 Task: Look for space in Ghormach, Afghanistan from 1st August, 2023 to 5th August, 2023 for 3 adults, 1 child in price range Rs.13000 to Rs.20000. Place can be entire place with 2 bedrooms having 3 beds and 2 bathrooms. Property type can be house, flat, hotel. Required host language is .
Action: Mouse moved to (559, 99)
Screenshot: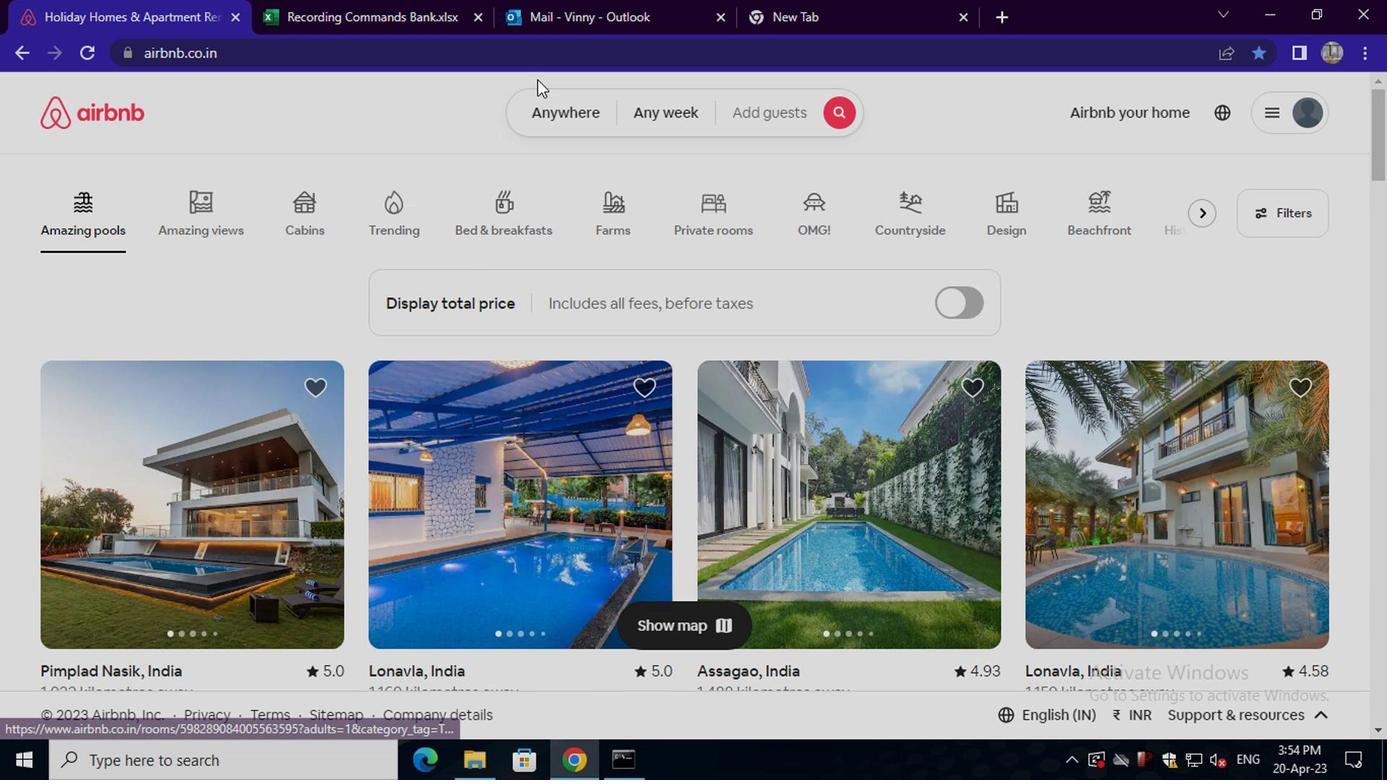 
Action: Mouse pressed left at (559, 99)
Screenshot: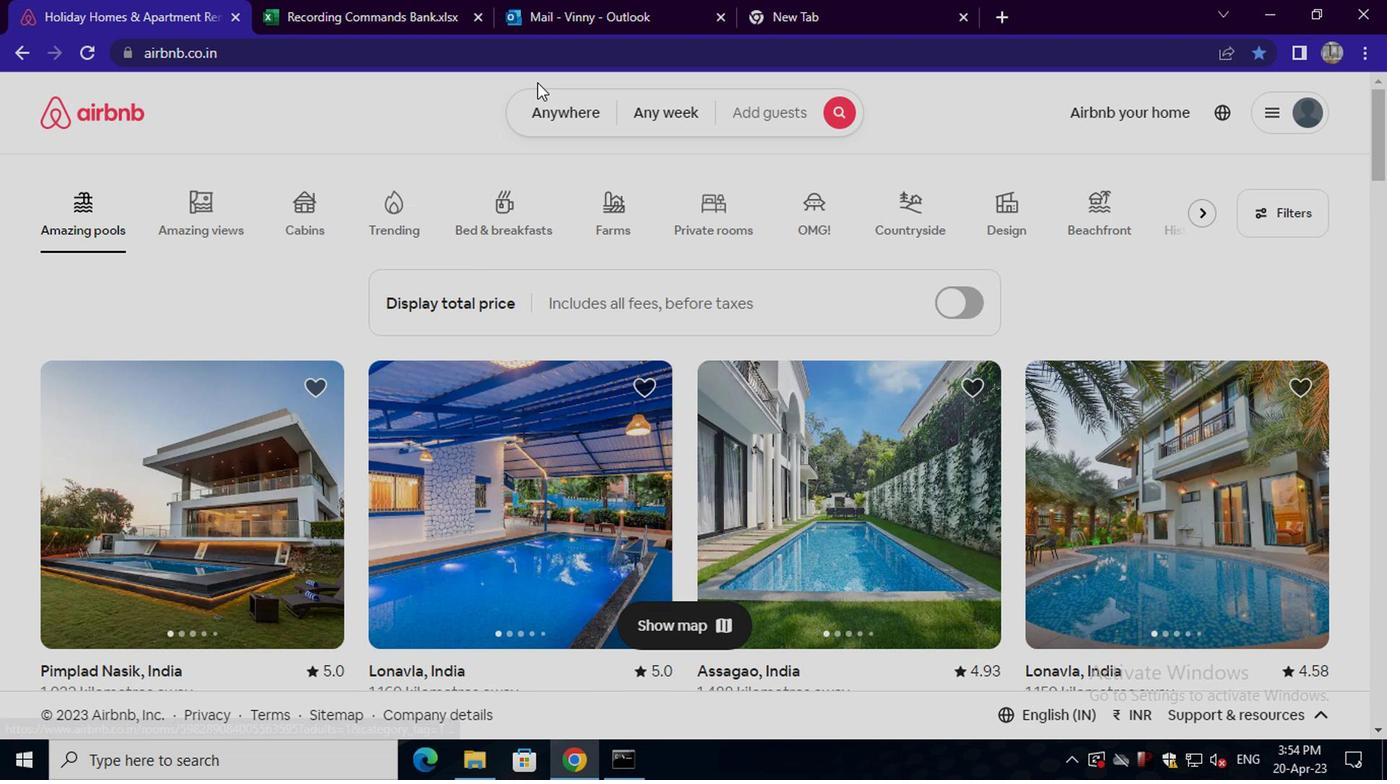 
Action: Mouse moved to (430, 184)
Screenshot: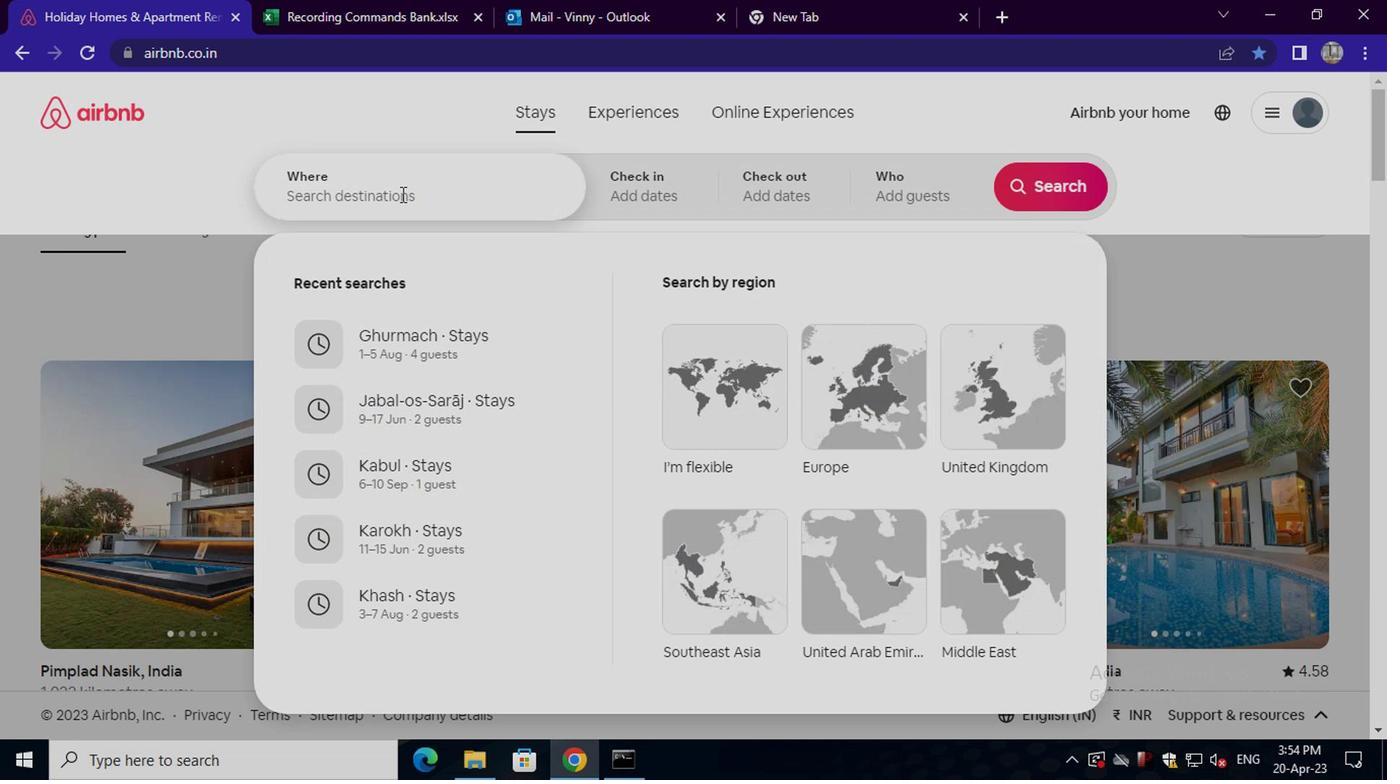 
Action: Mouse pressed left at (430, 184)
Screenshot: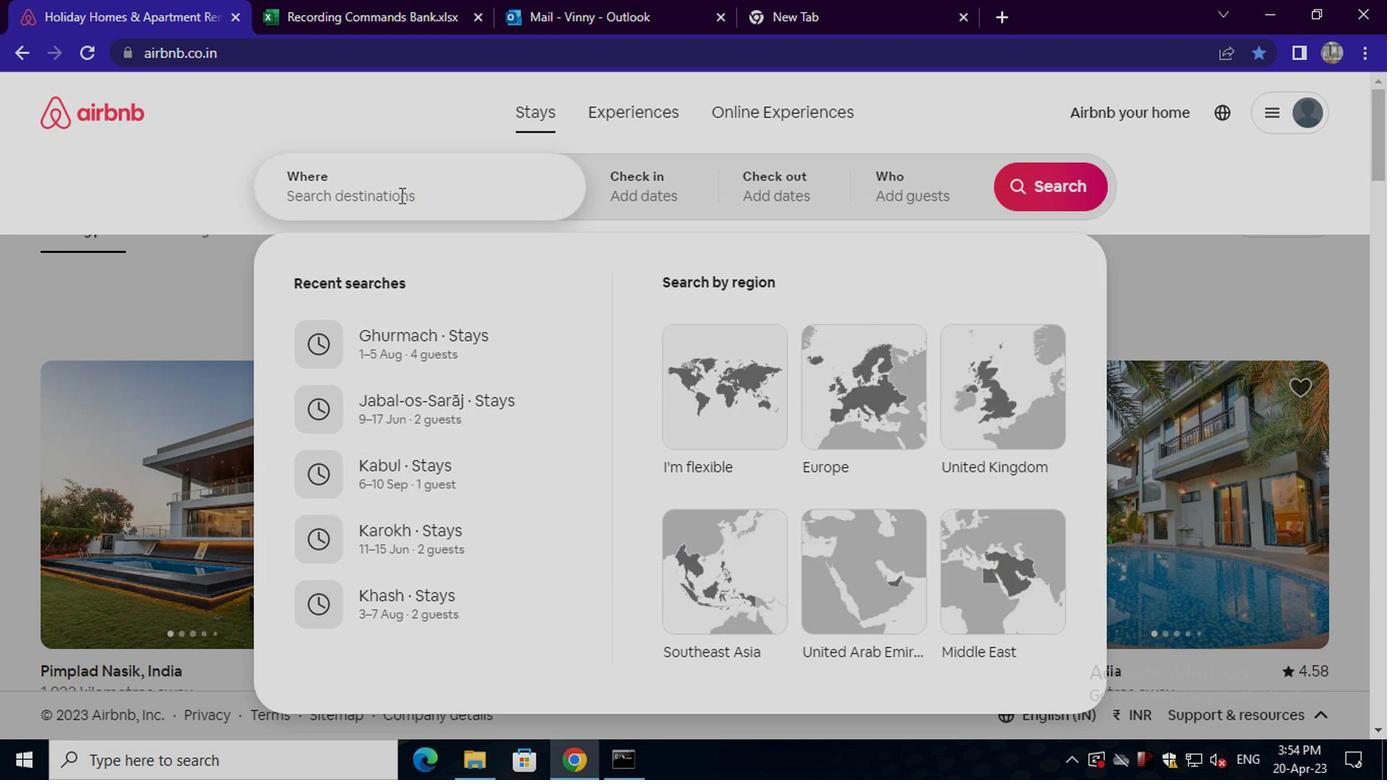 
Action: Key pressed ghormach
Screenshot: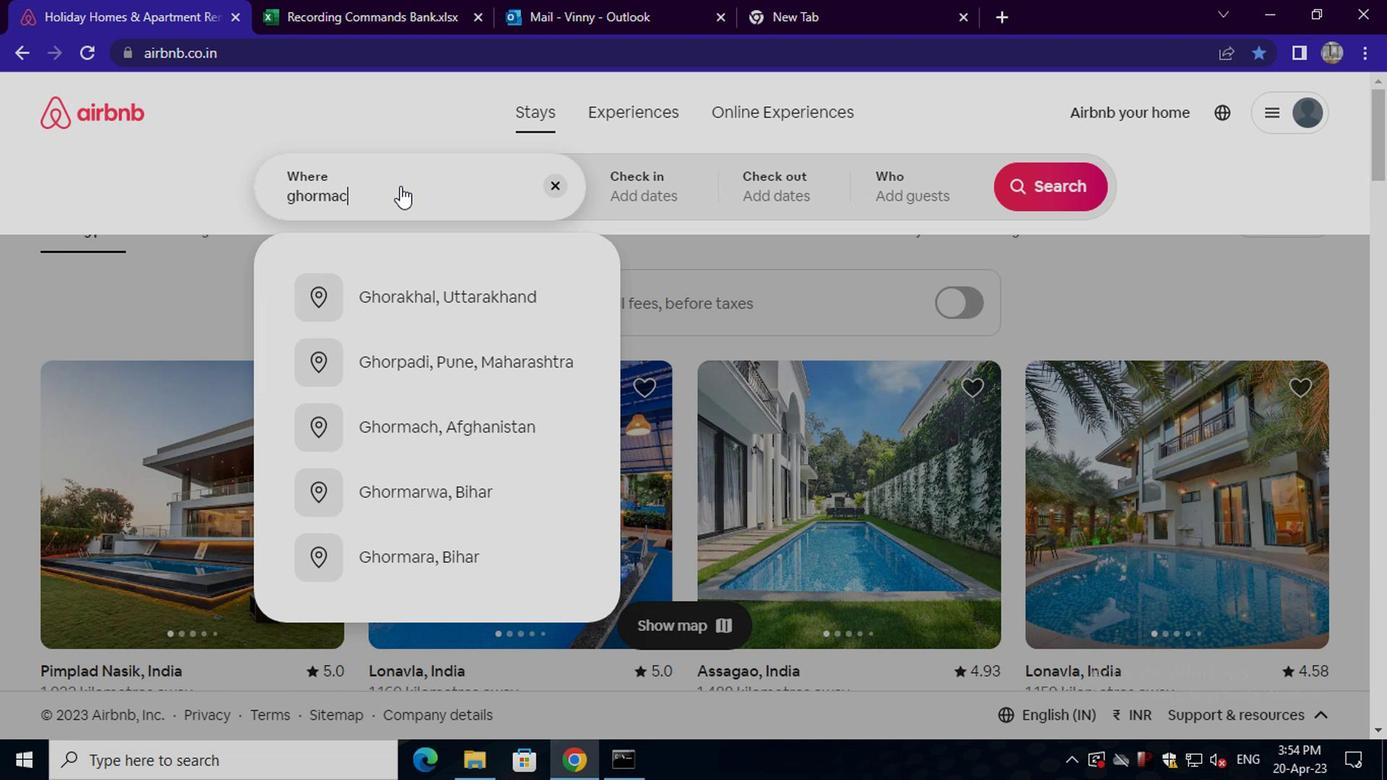 
Action: Mouse moved to (466, 299)
Screenshot: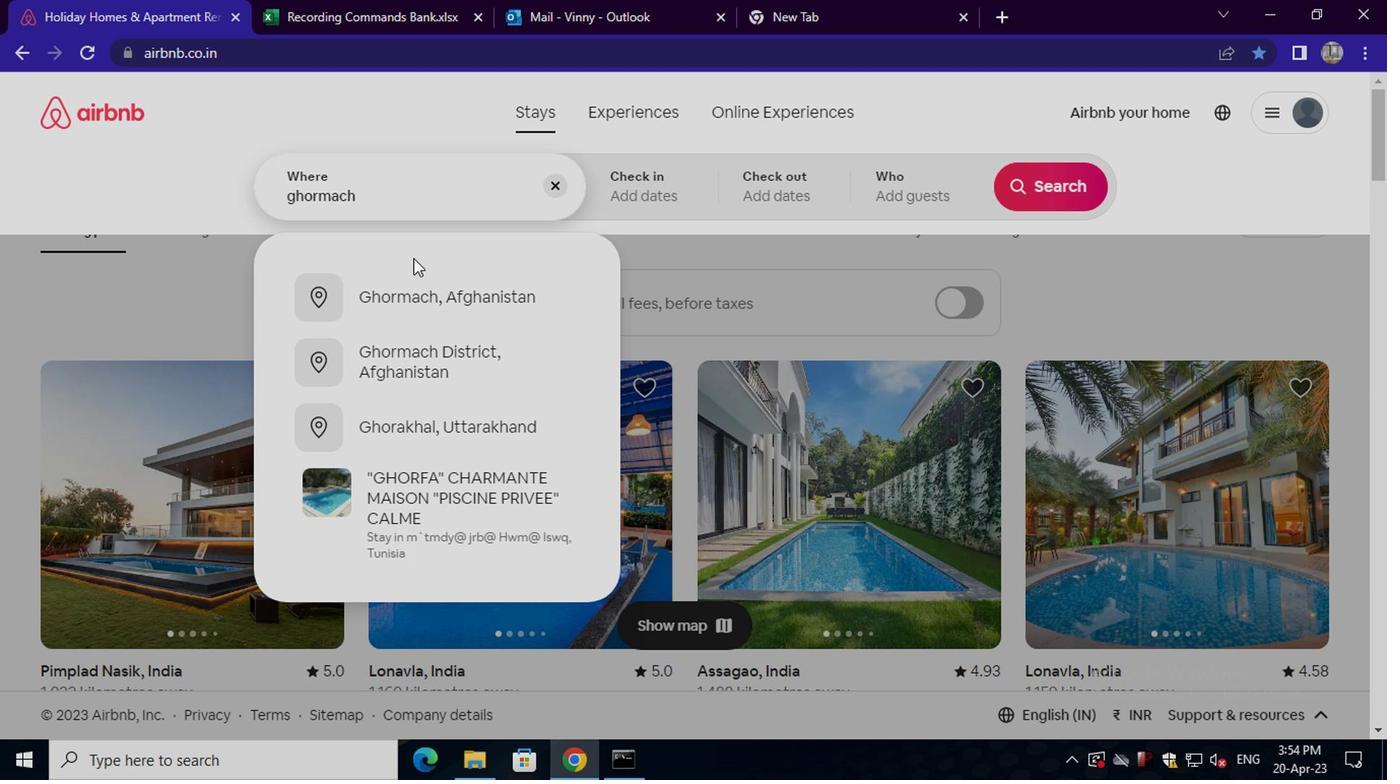 
Action: Mouse pressed left at (466, 299)
Screenshot: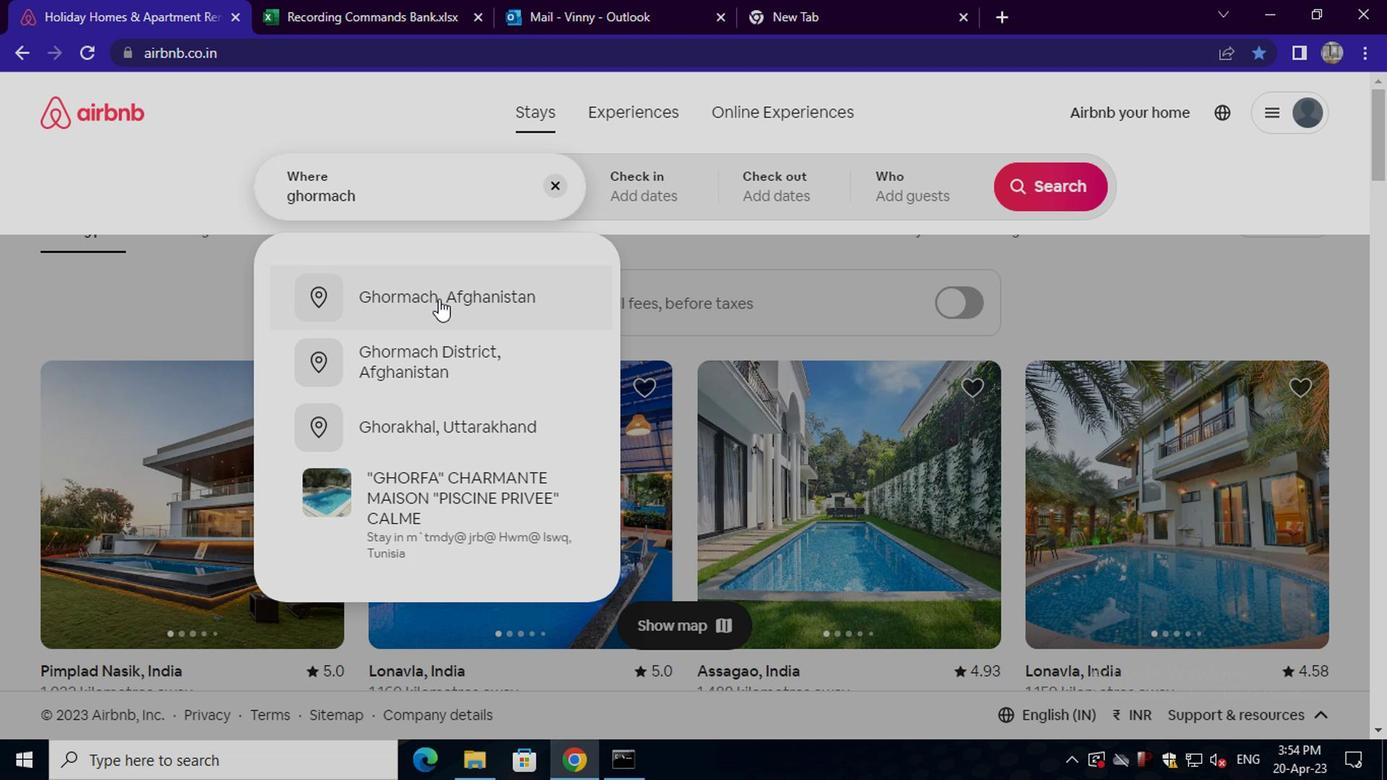 
Action: Mouse moved to (1032, 347)
Screenshot: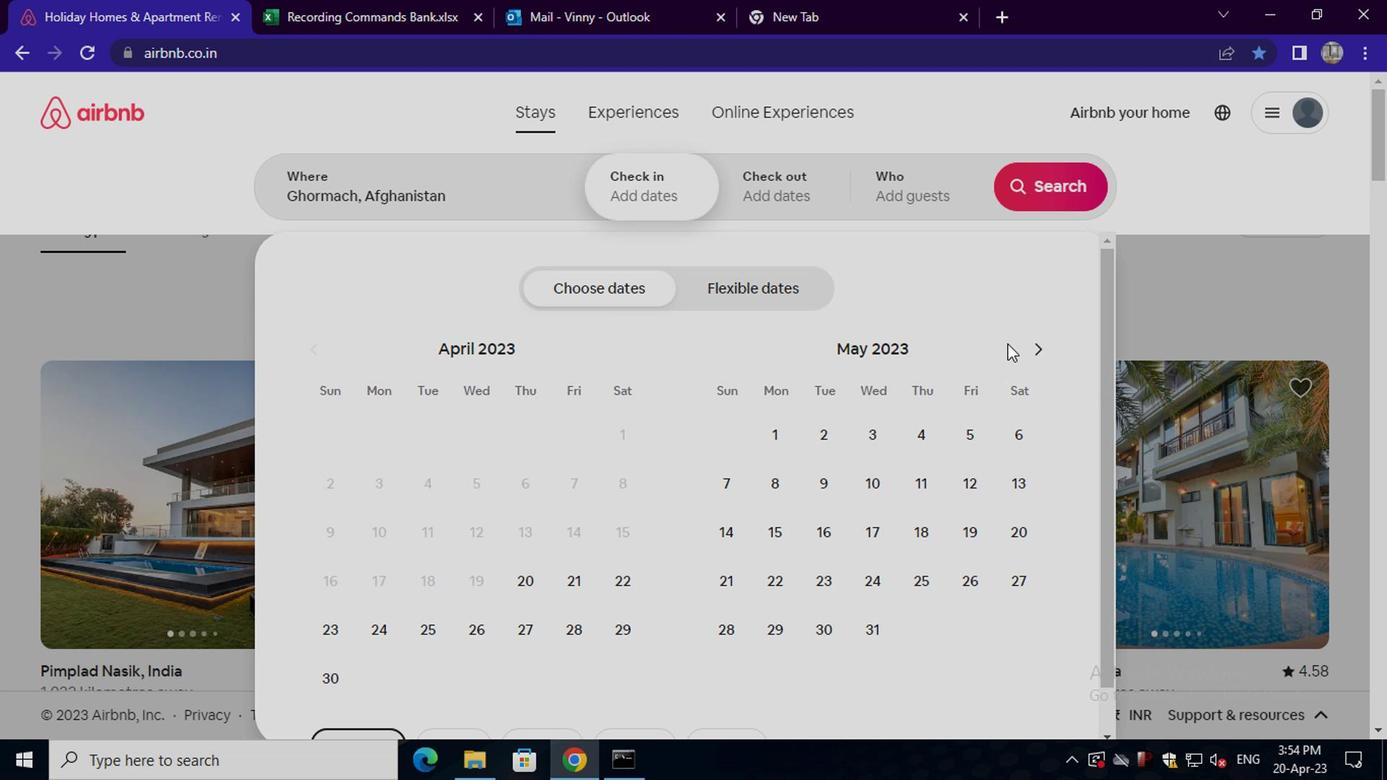
Action: Mouse pressed left at (1032, 347)
Screenshot: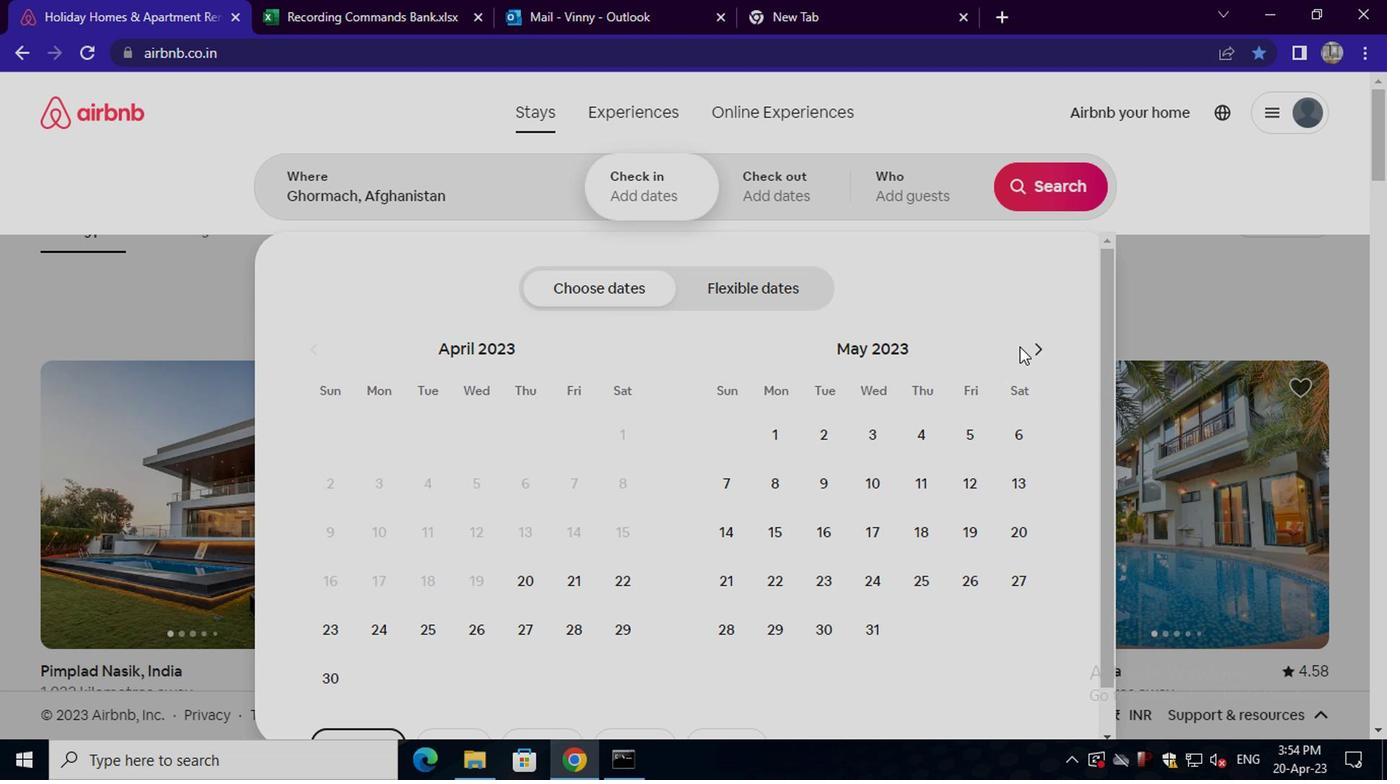 
Action: Mouse pressed left at (1032, 347)
Screenshot: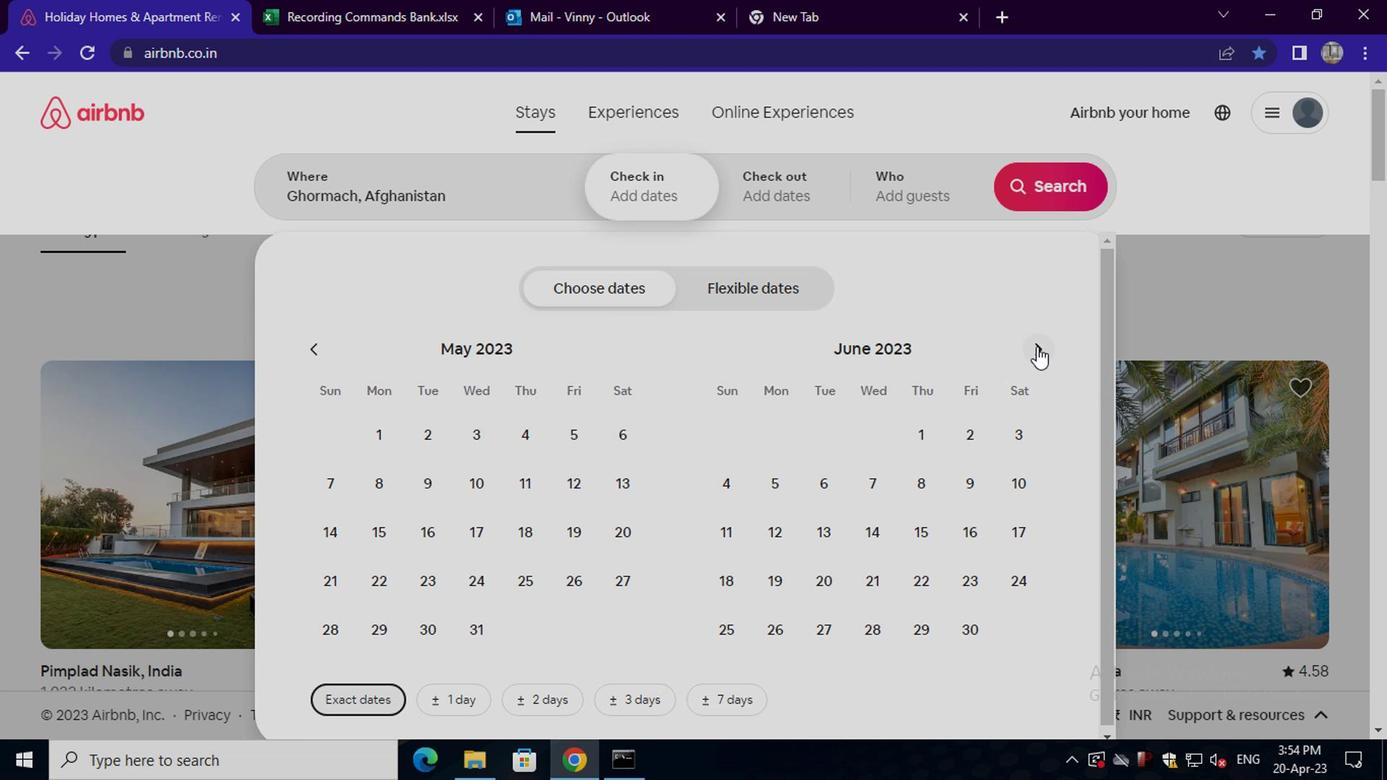 
Action: Mouse pressed left at (1032, 347)
Screenshot: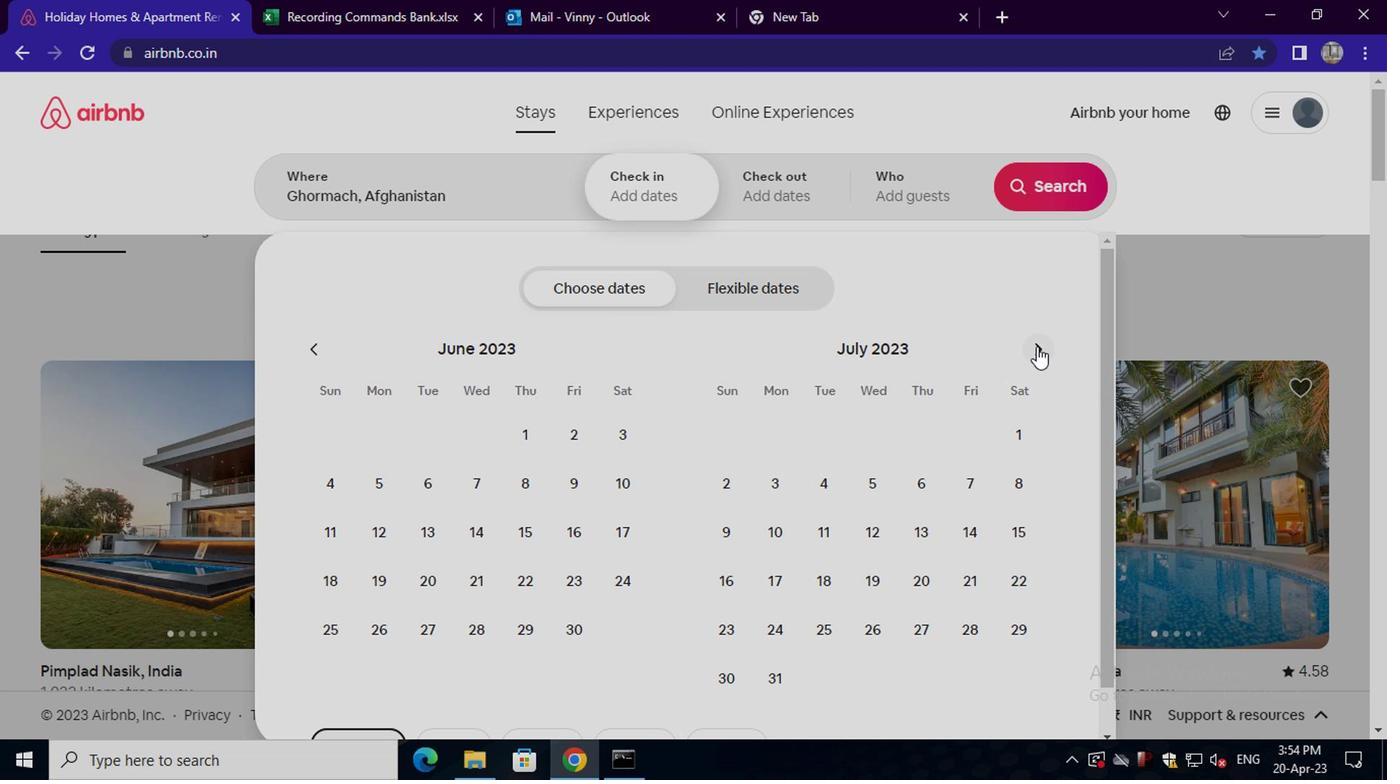 
Action: Mouse moved to (841, 427)
Screenshot: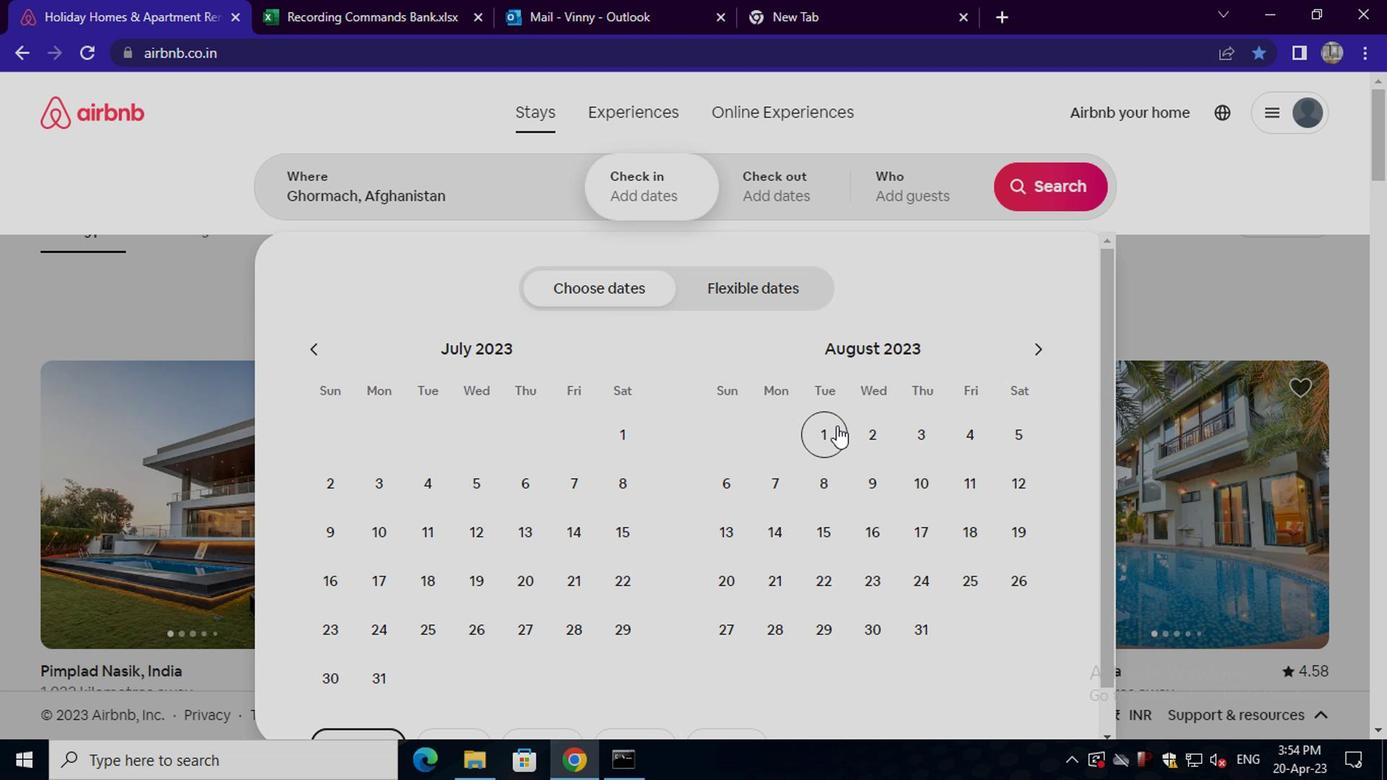 
Action: Mouse pressed left at (841, 427)
Screenshot: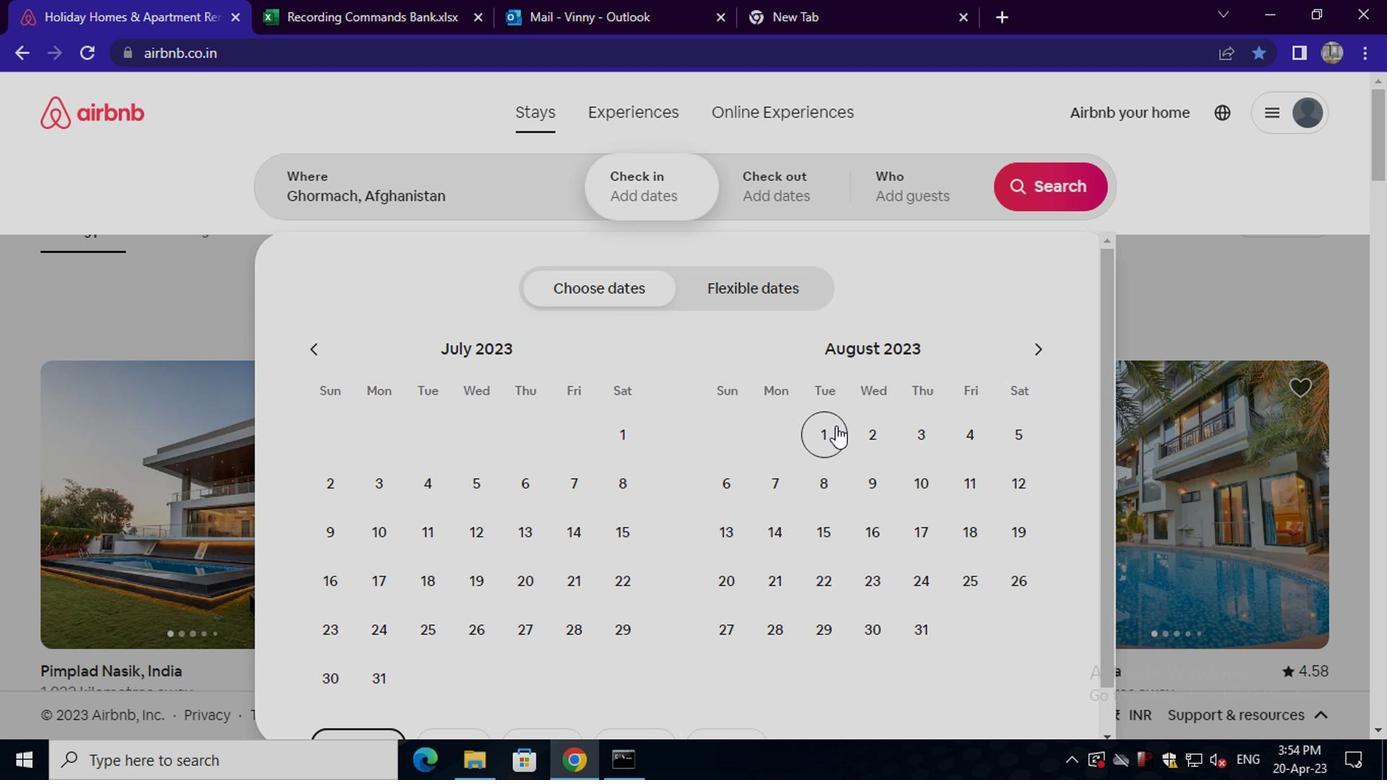 
Action: Mouse moved to (1026, 441)
Screenshot: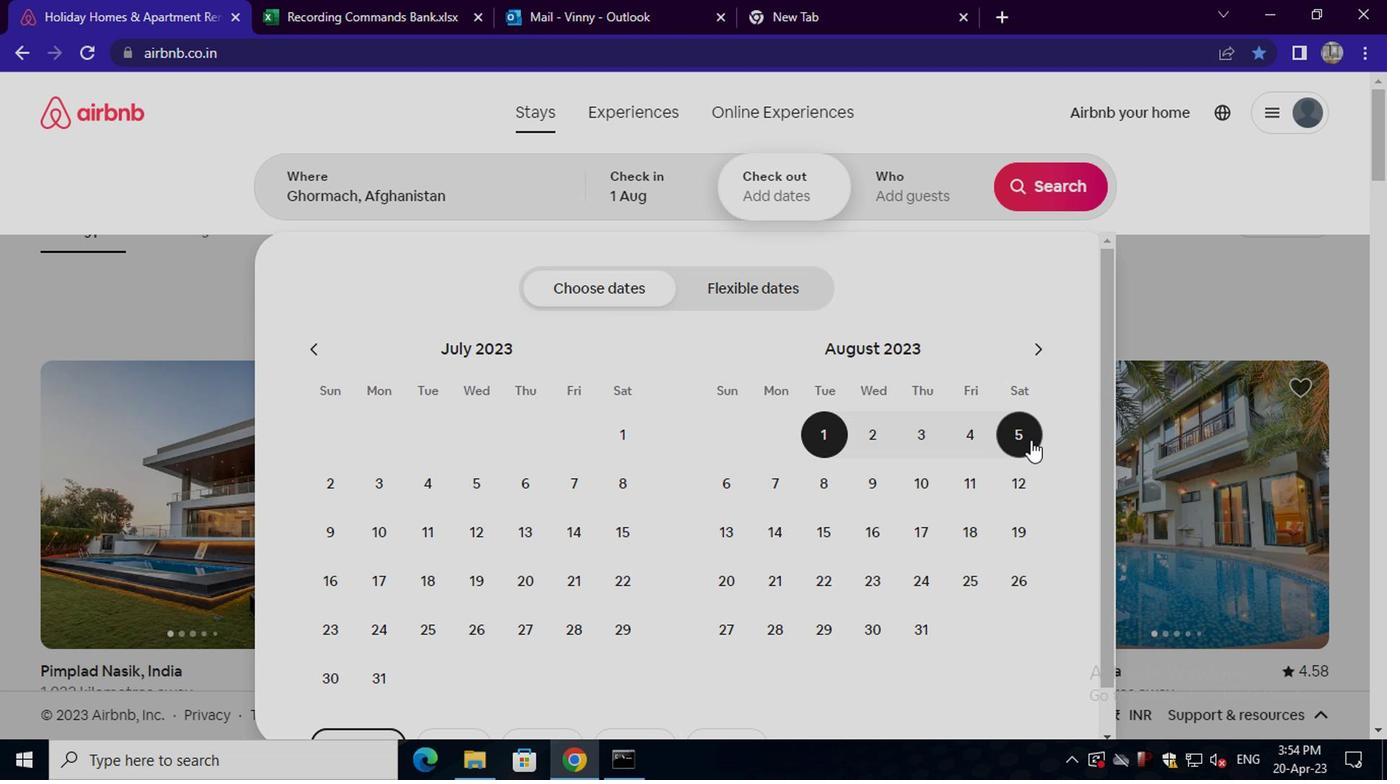 
Action: Mouse pressed left at (1026, 441)
Screenshot: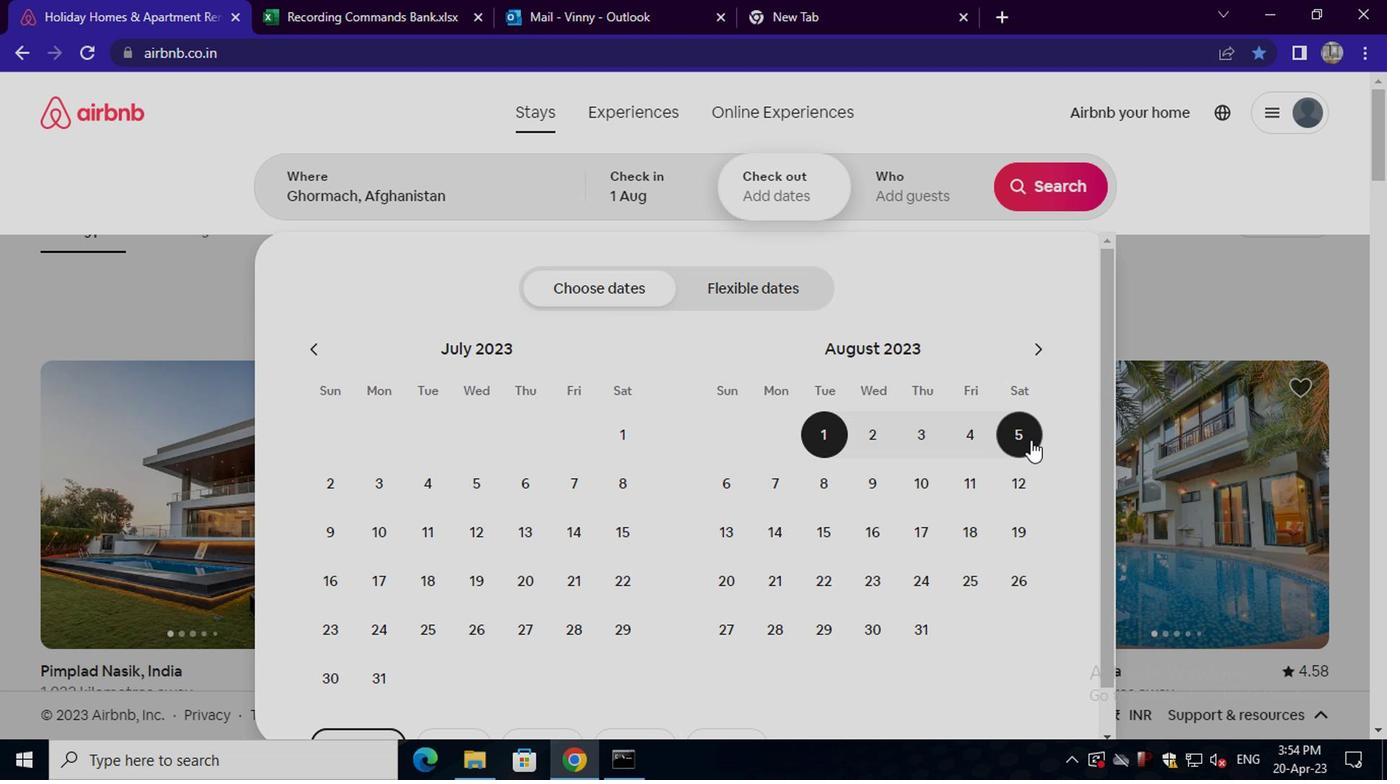 
Action: Mouse moved to (942, 195)
Screenshot: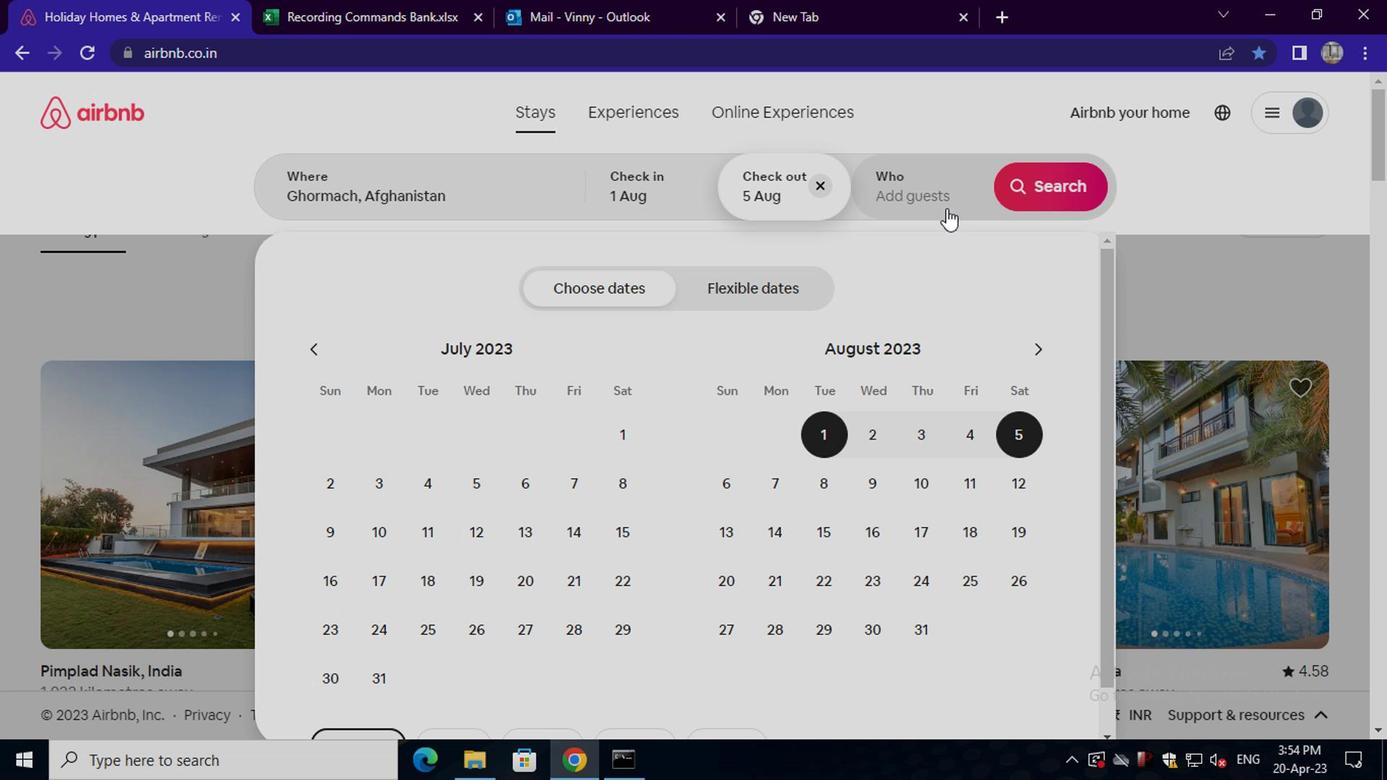 
Action: Mouse pressed left at (942, 195)
Screenshot: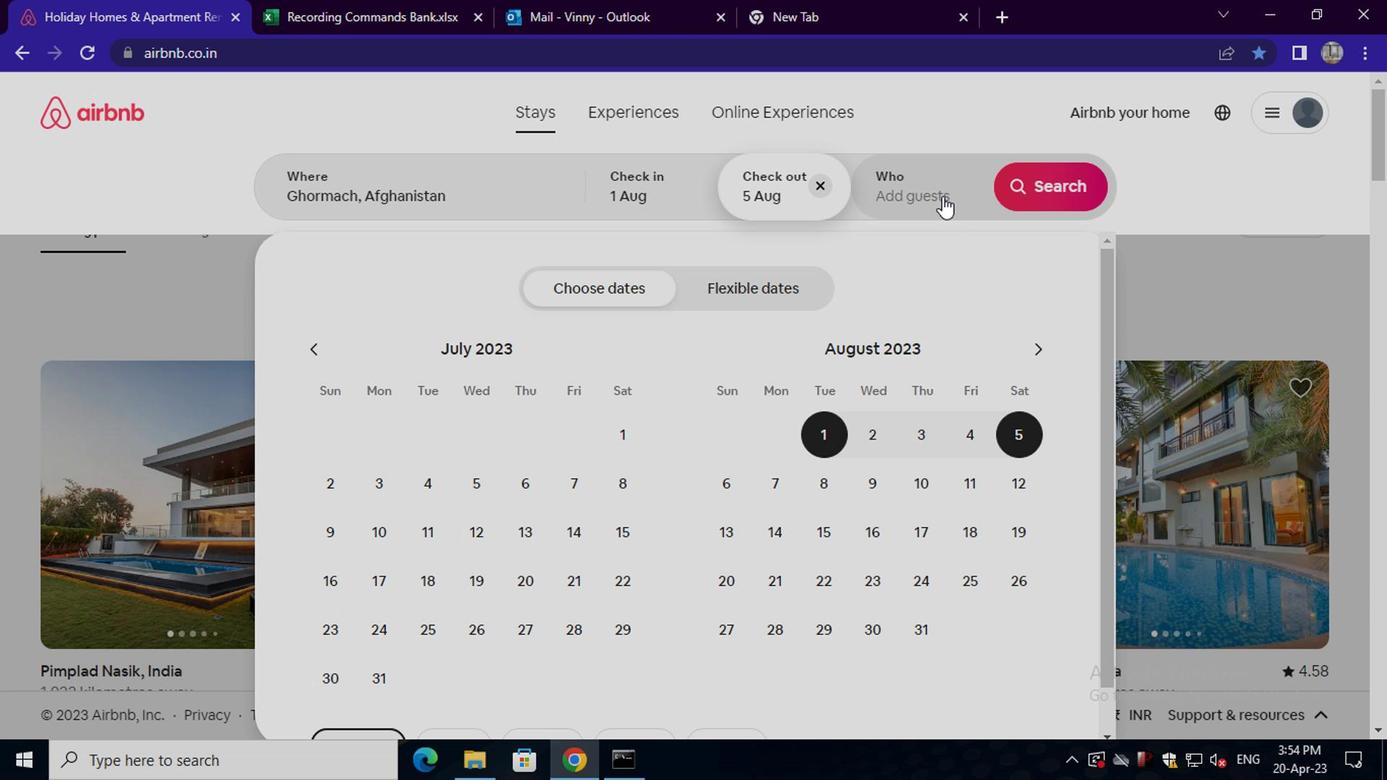 
Action: Mouse moved to (1055, 292)
Screenshot: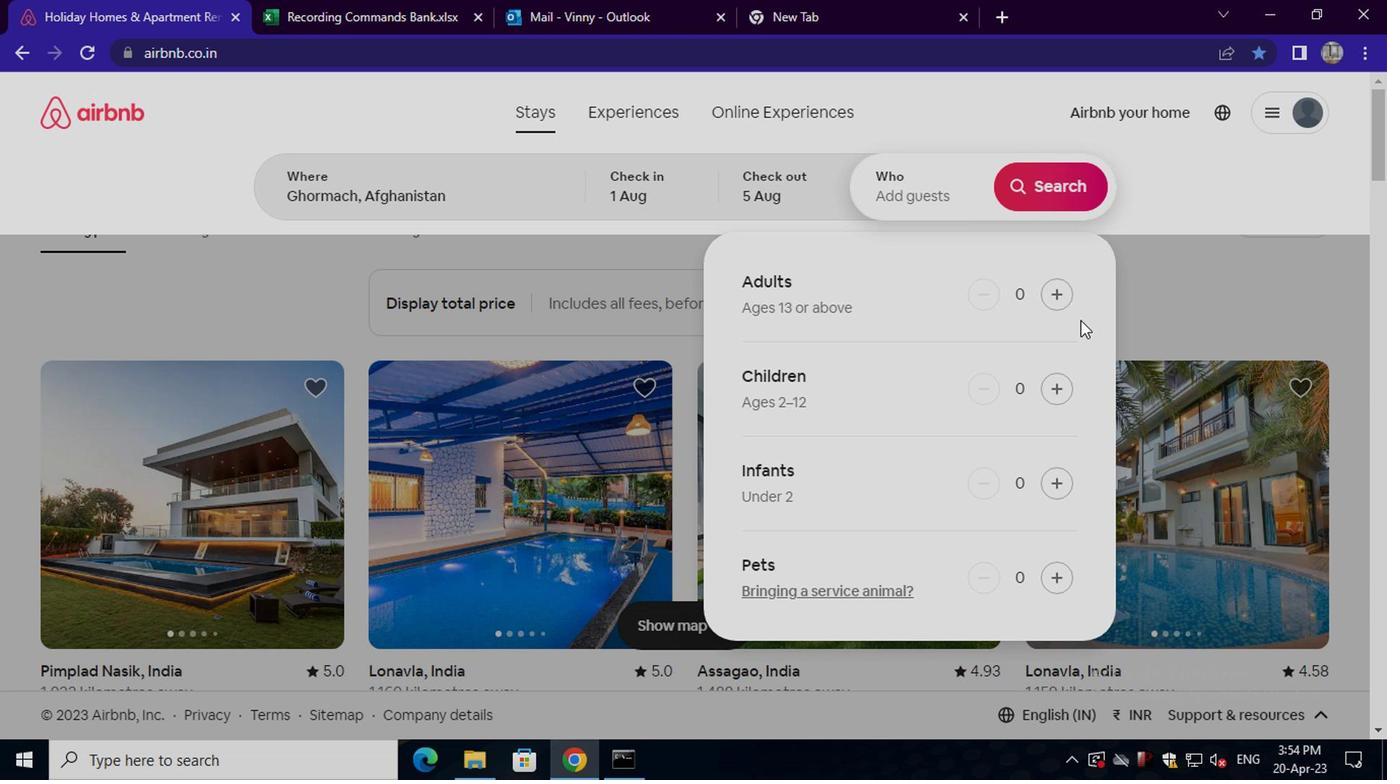 
Action: Mouse pressed left at (1055, 292)
Screenshot: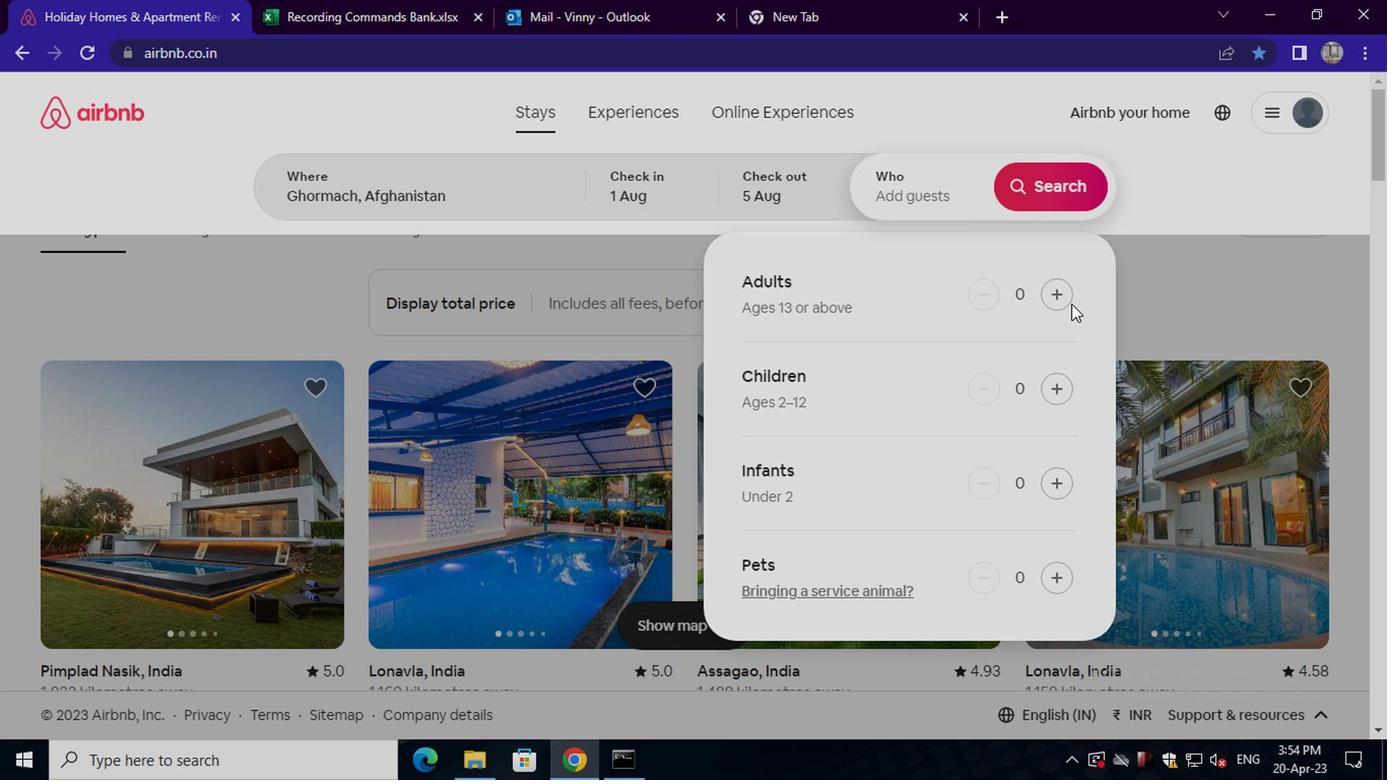 
Action: Mouse pressed left at (1055, 292)
Screenshot: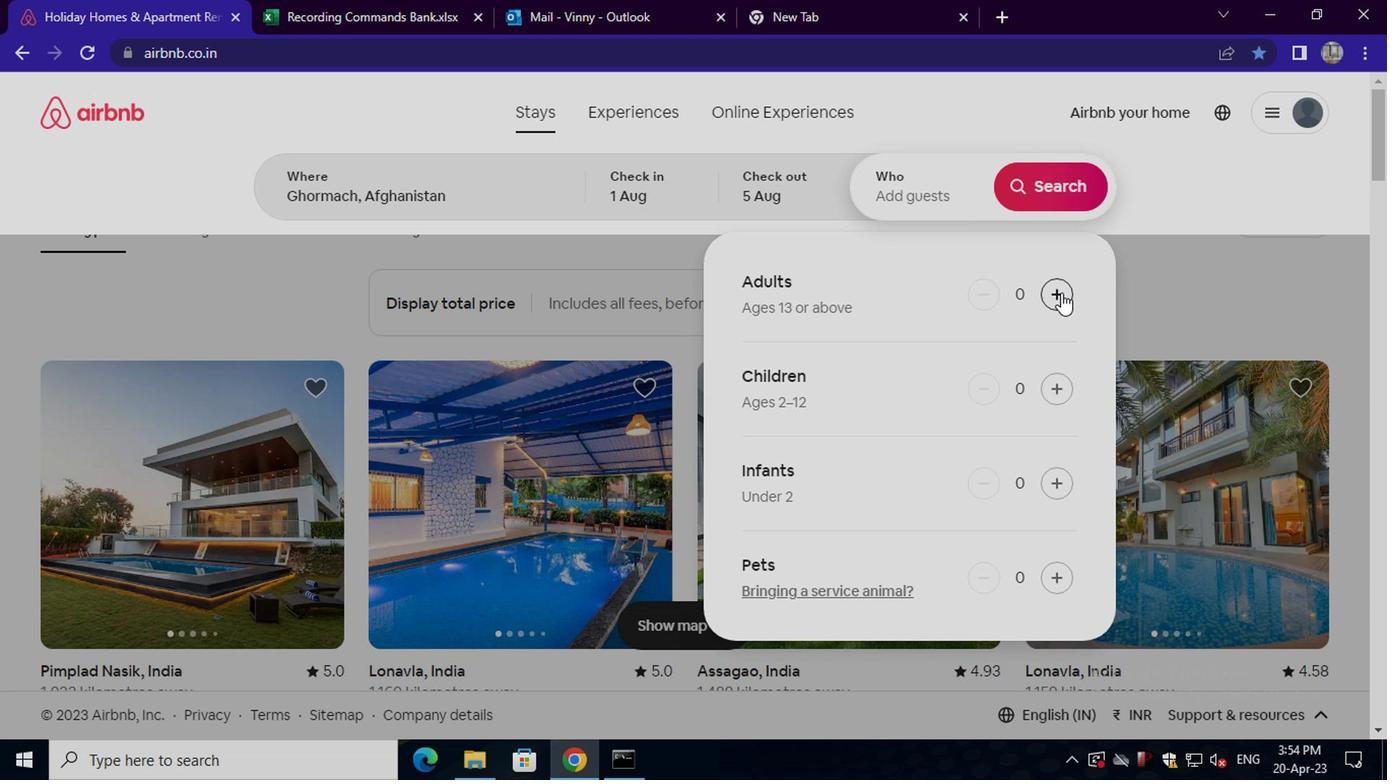 
Action: Mouse pressed left at (1055, 292)
Screenshot: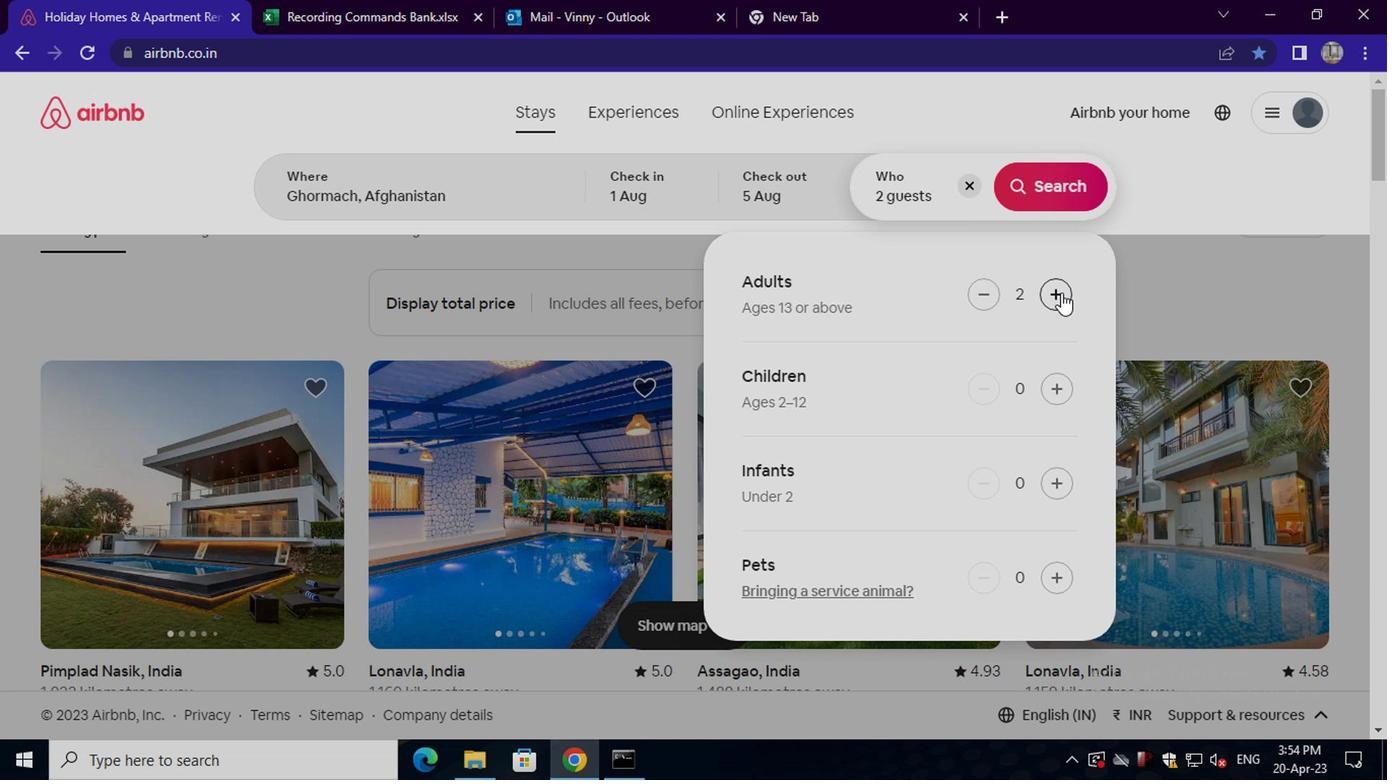 
Action: Mouse moved to (1048, 385)
Screenshot: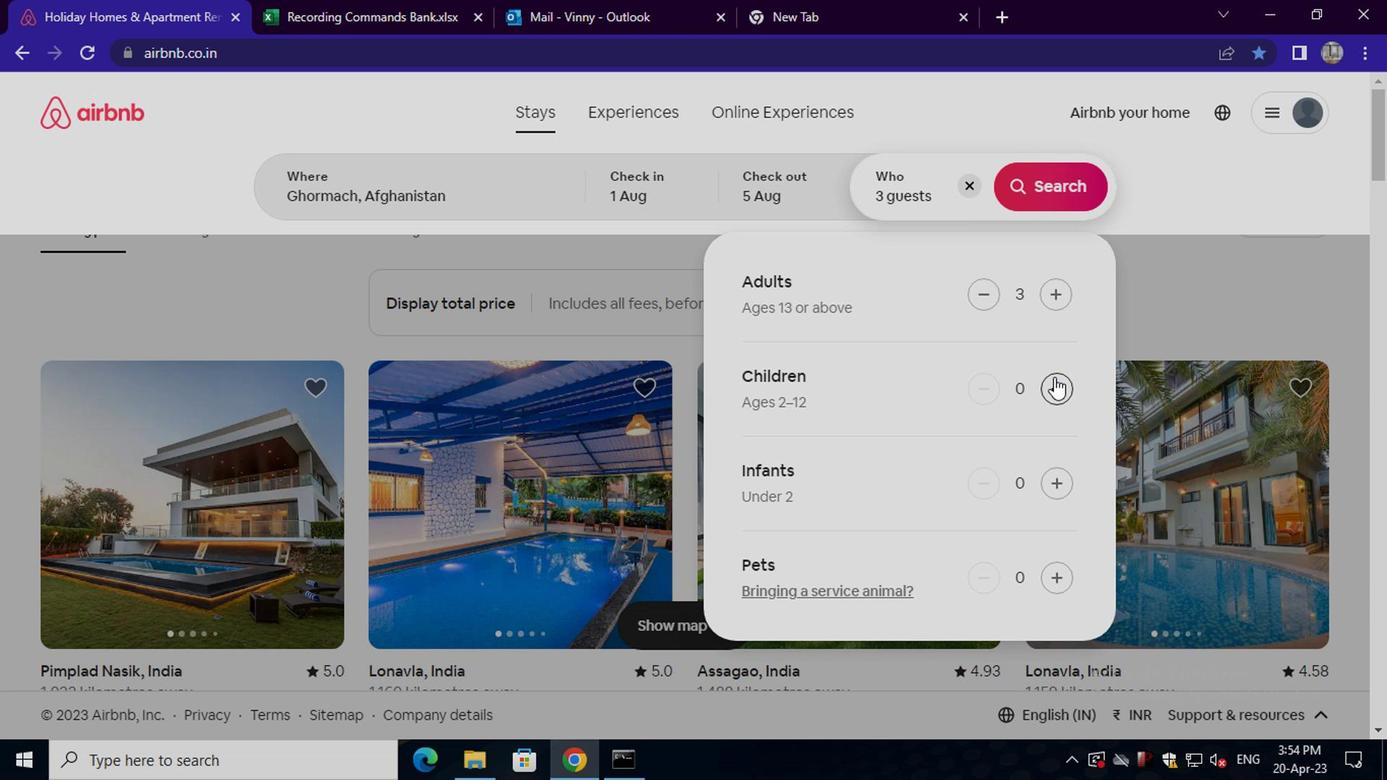 
Action: Mouse pressed left at (1048, 385)
Screenshot: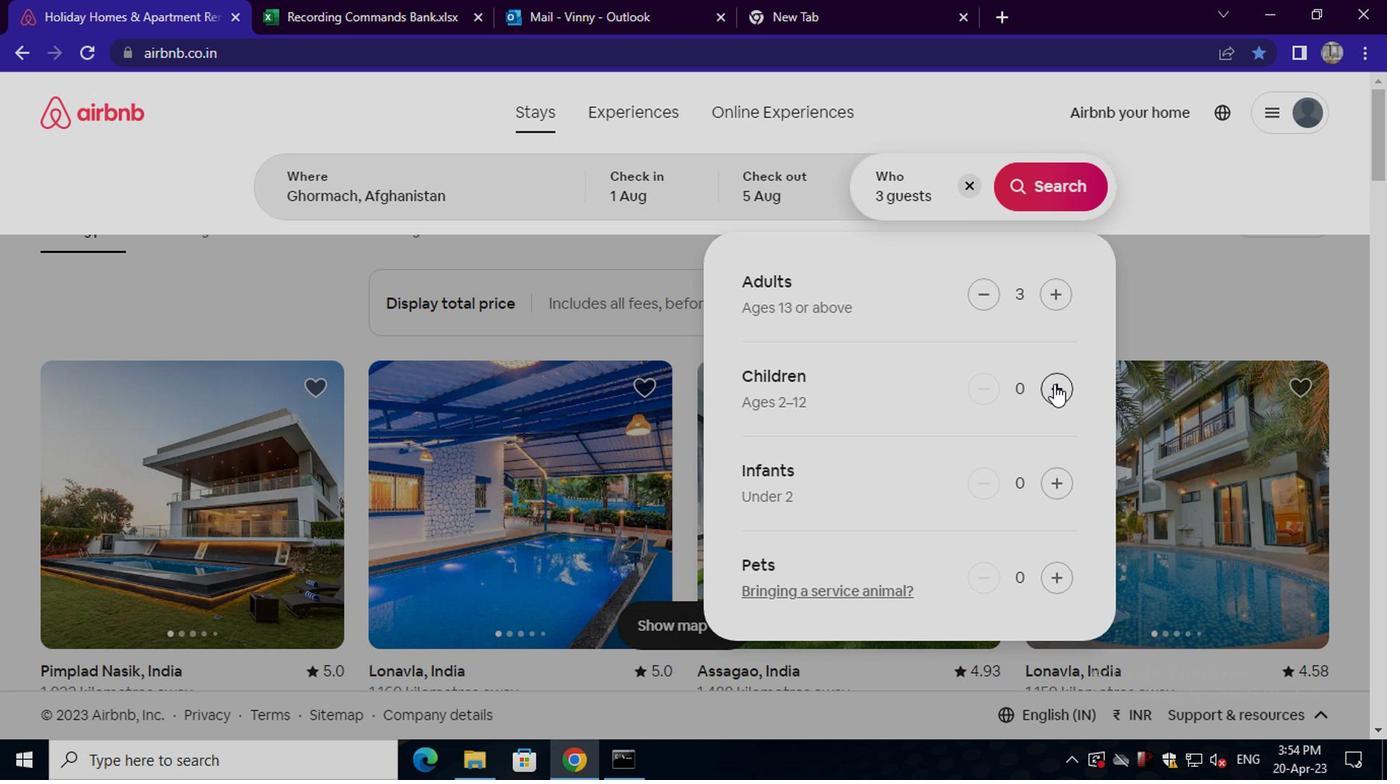 
Action: Mouse moved to (1038, 177)
Screenshot: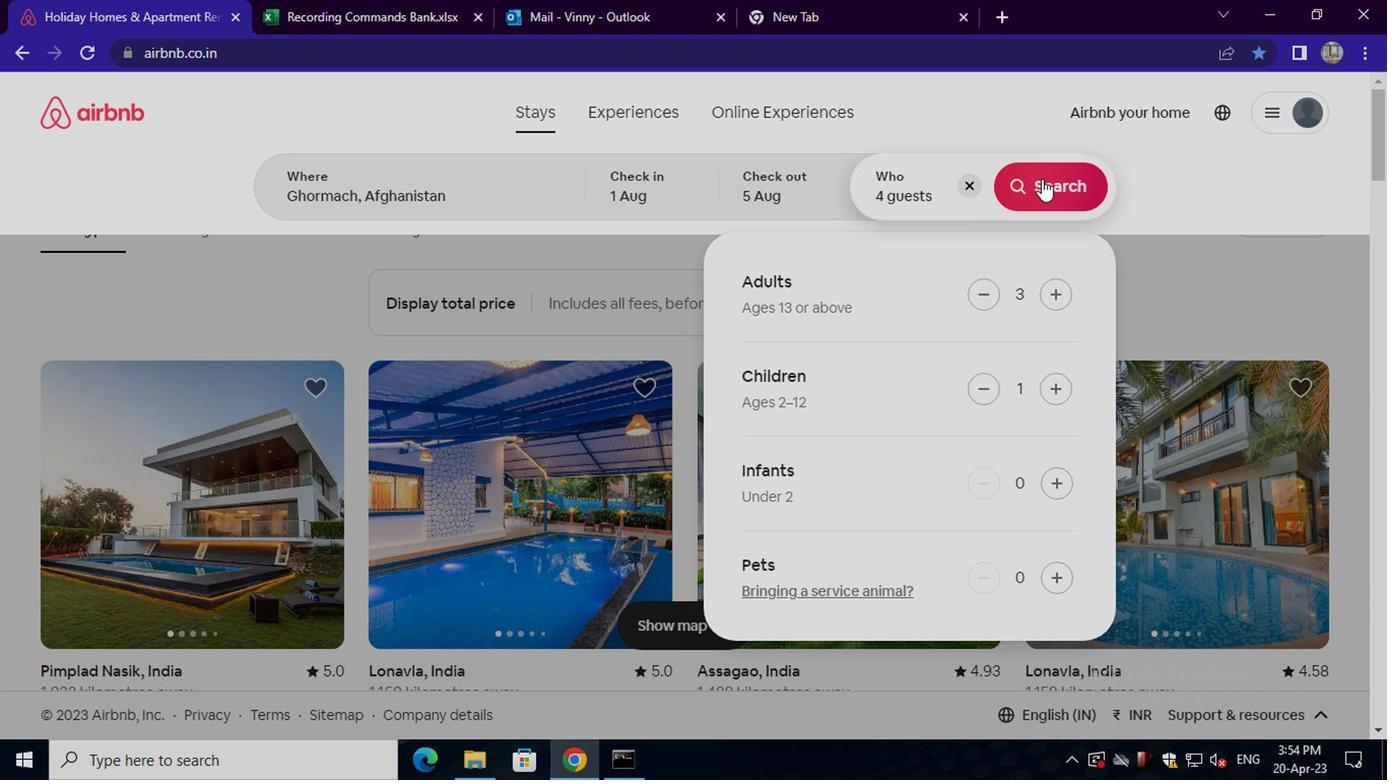 
Action: Mouse pressed left at (1038, 177)
Screenshot: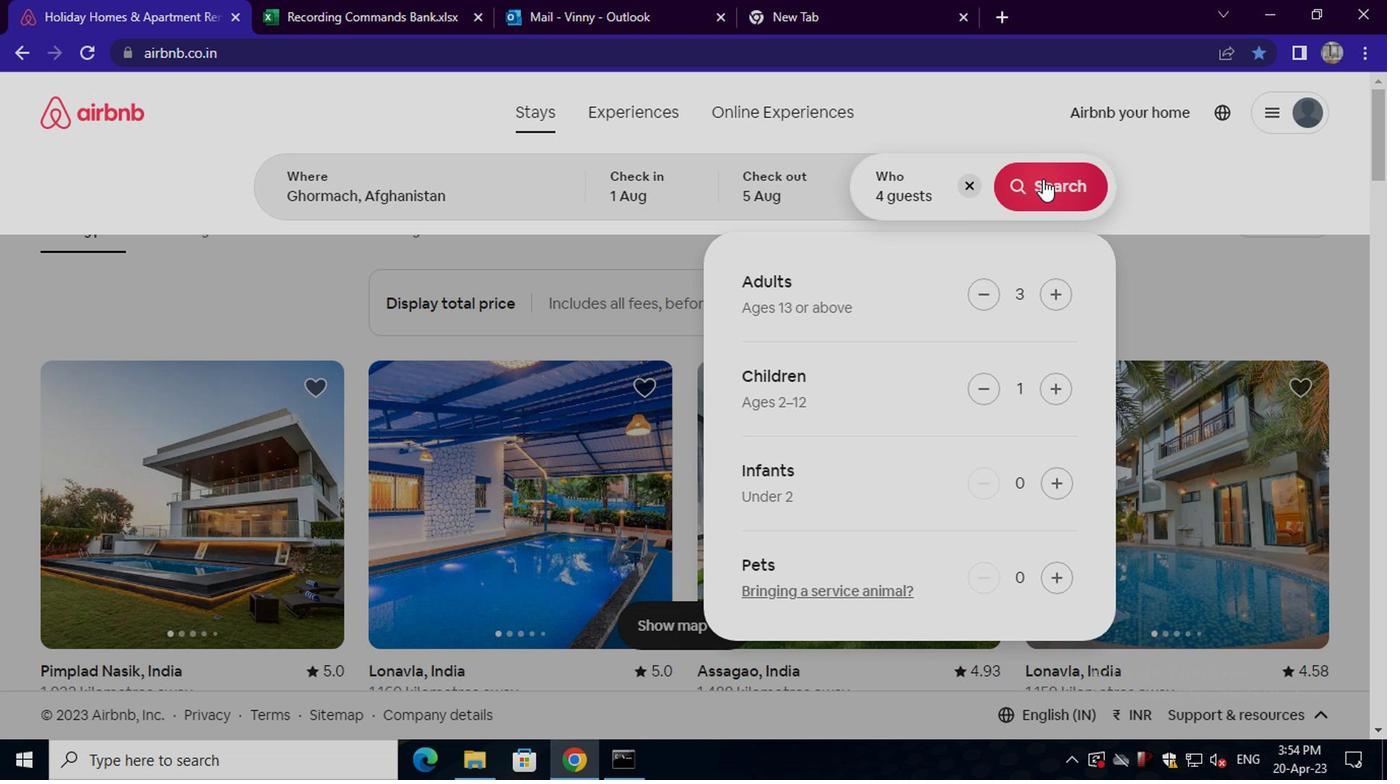
Action: Mouse moved to (1236, 188)
Screenshot: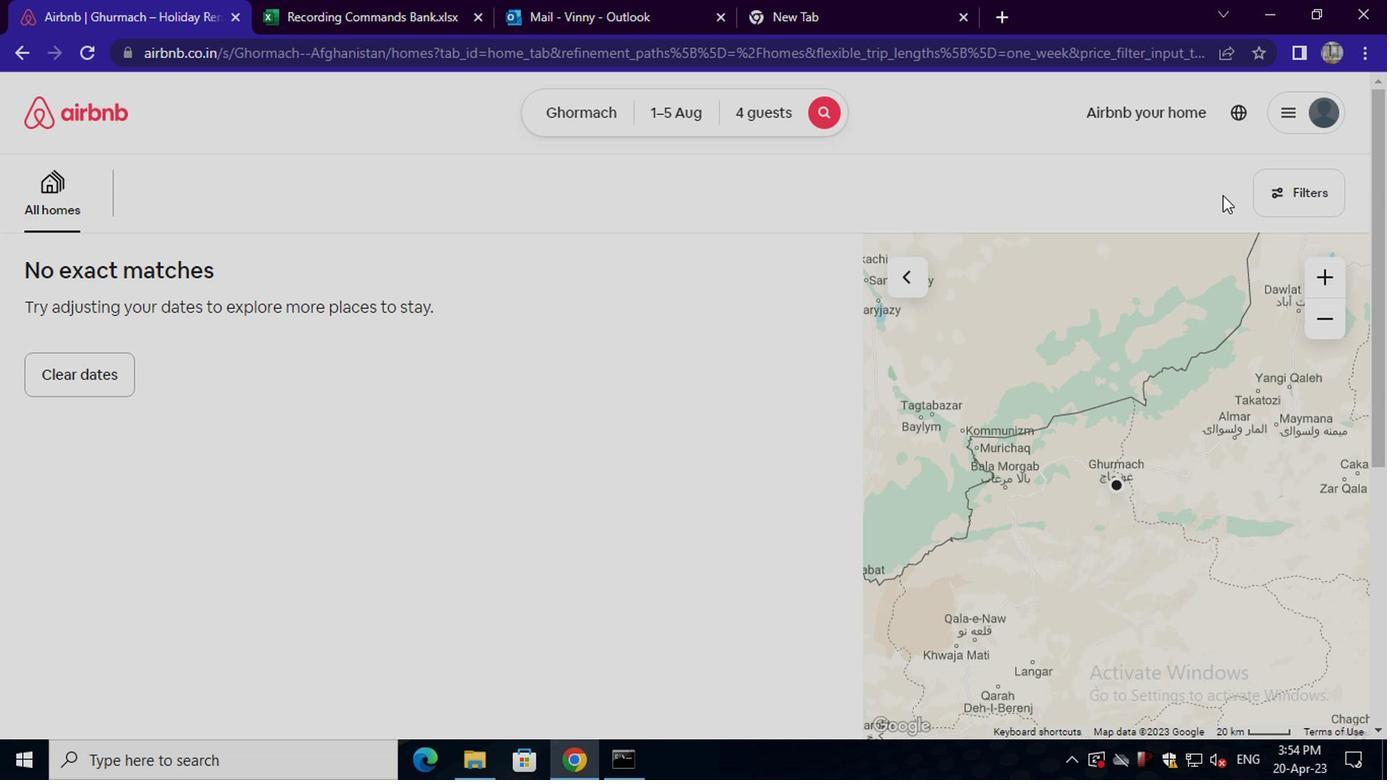 
Action: Mouse pressed left at (1236, 188)
Screenshot: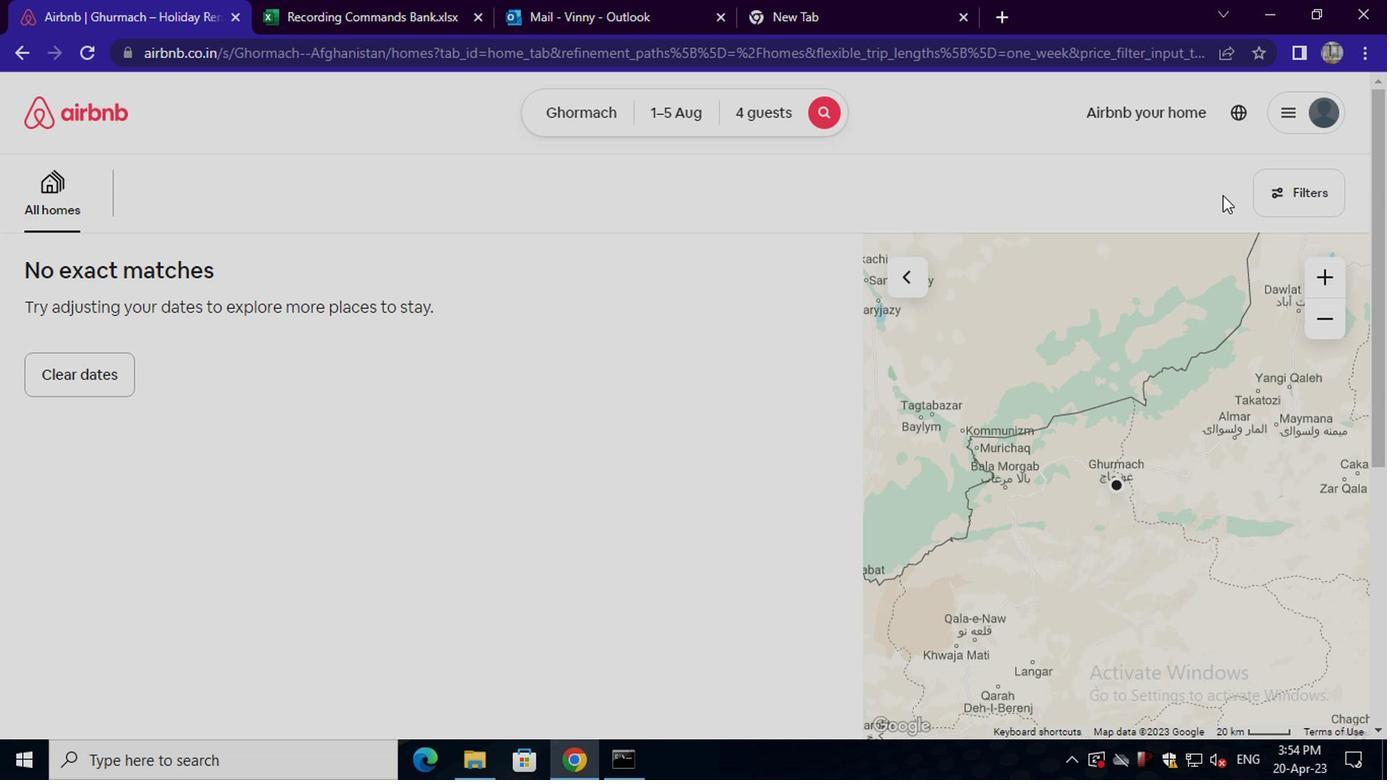 
Action: Mouse moved to (1242, 188)
Screenshot: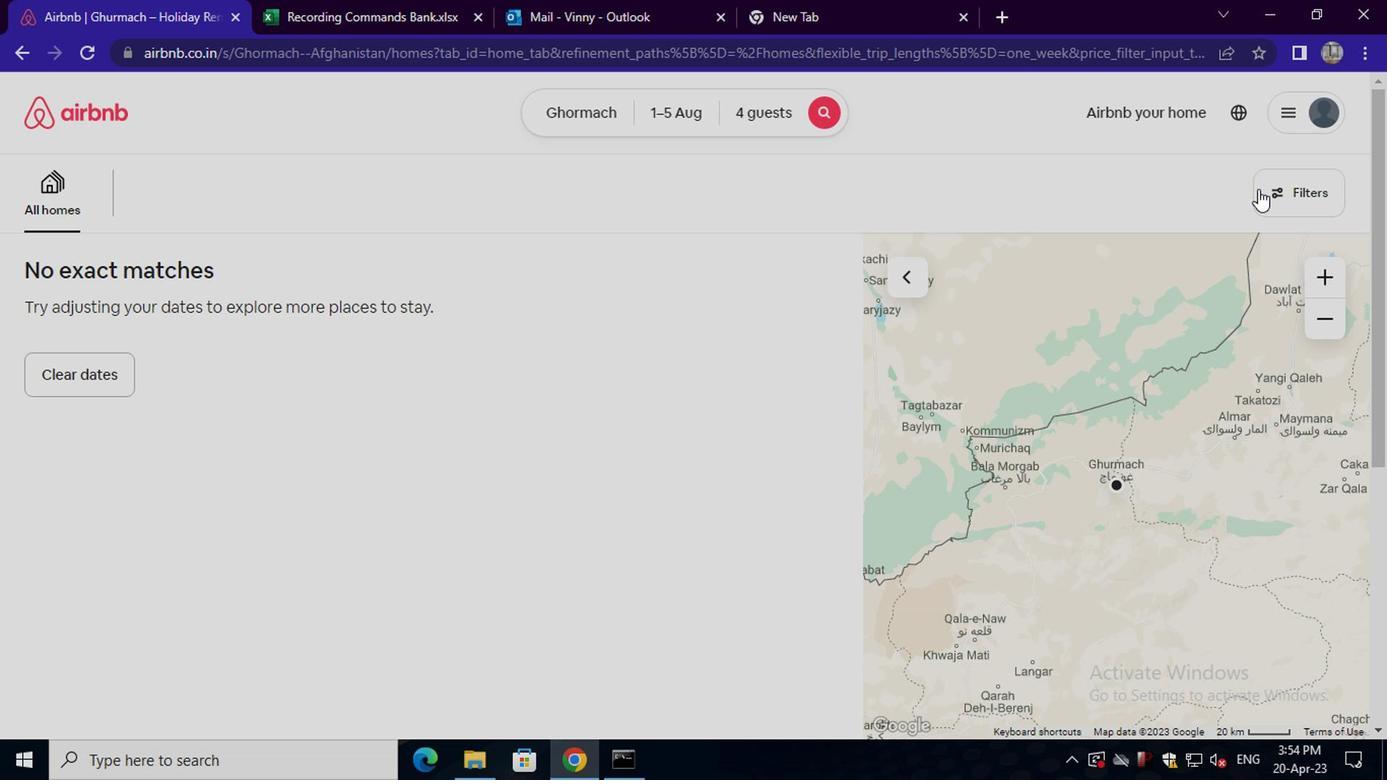 
Action: Mouse pressed left at (1242, 188)
Screenshot: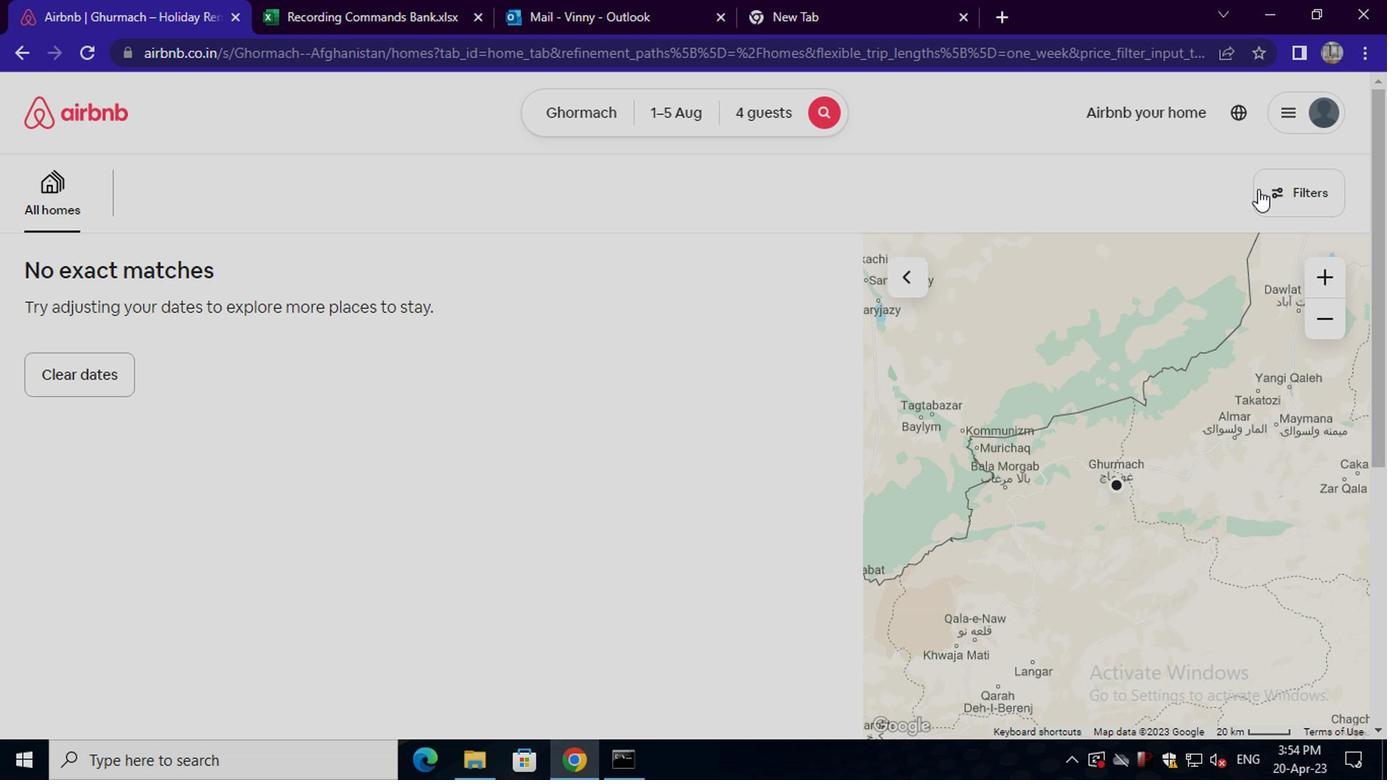 
Action: Mouse moved to (571, 320)
Screenshot: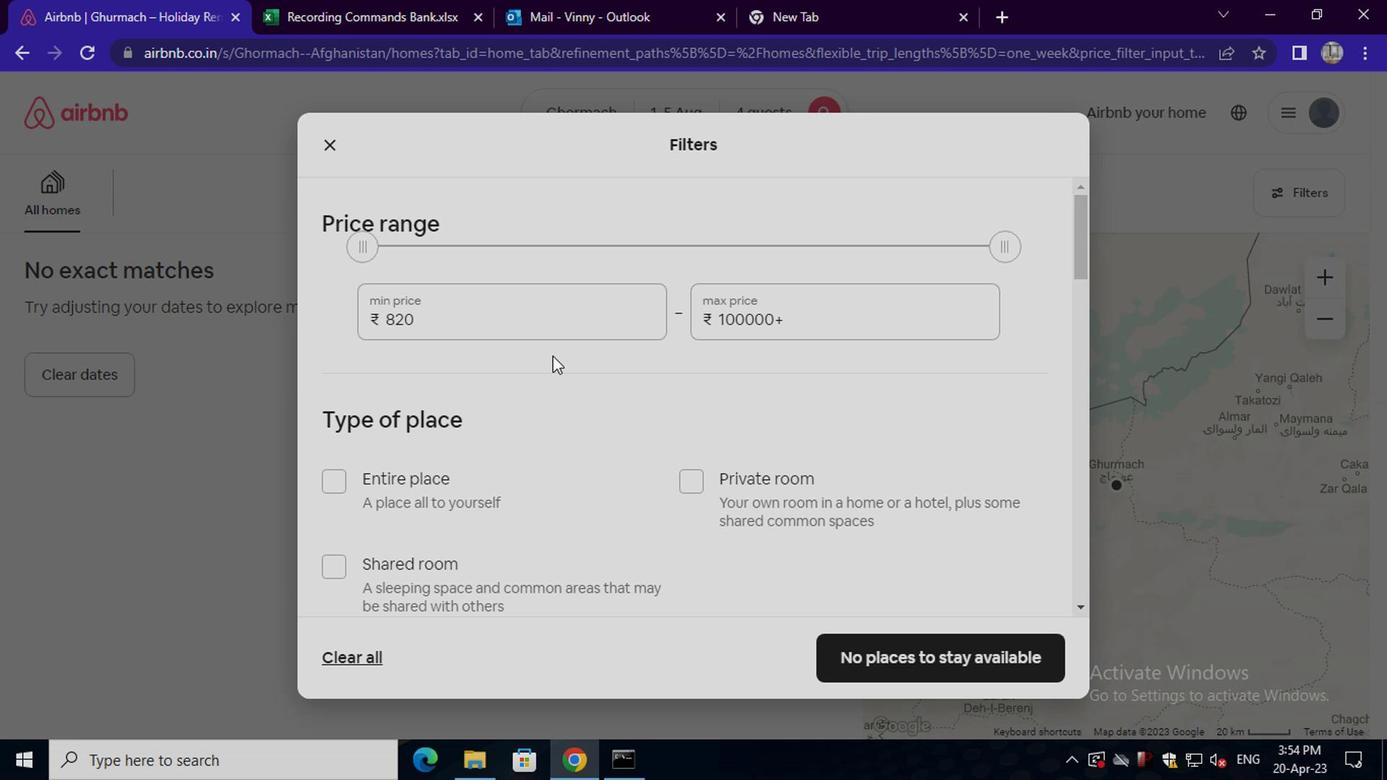 
Action: Mouse pressed left at (571, 320)
Screenshot: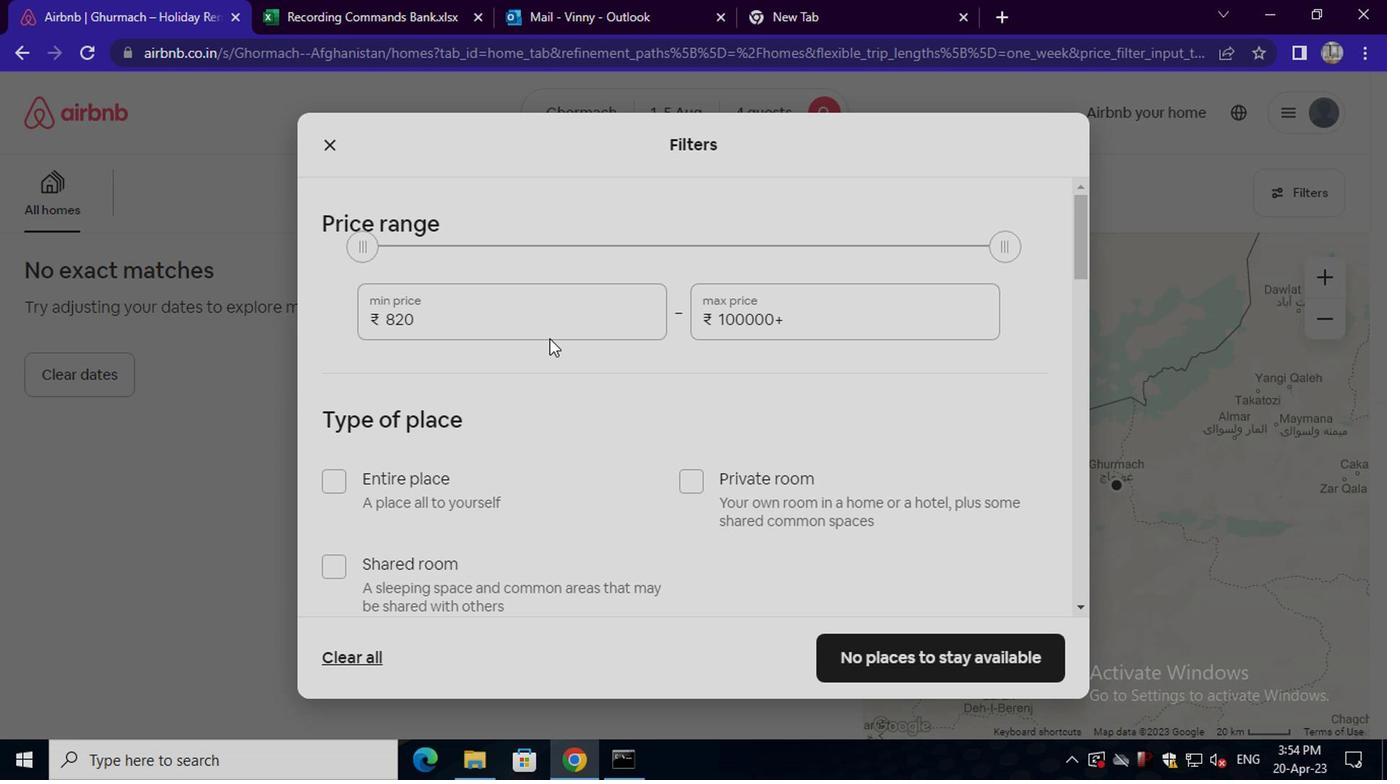 
Action: Key pressed <Key.backspace><Key.backspace><Key.backspace><Key.backspace><Key.backspace><Key.backspace><Key.backspace><Key.backspace><Key.backspace><Key.backspace><Key.backspace><Key.backspace>13000<Key.backspace><Key.backspace><Key.backspace><Key.backspace><Key.backspace><Key.backspace><Key.backspace><Key.backspace><Key.backspace><Key.backspace><Key.backspace><Key.backspace><Key.backspace><Key.backspace><Key.backspace>1399<Key.backspace><Key.backspace>000
Screenshot: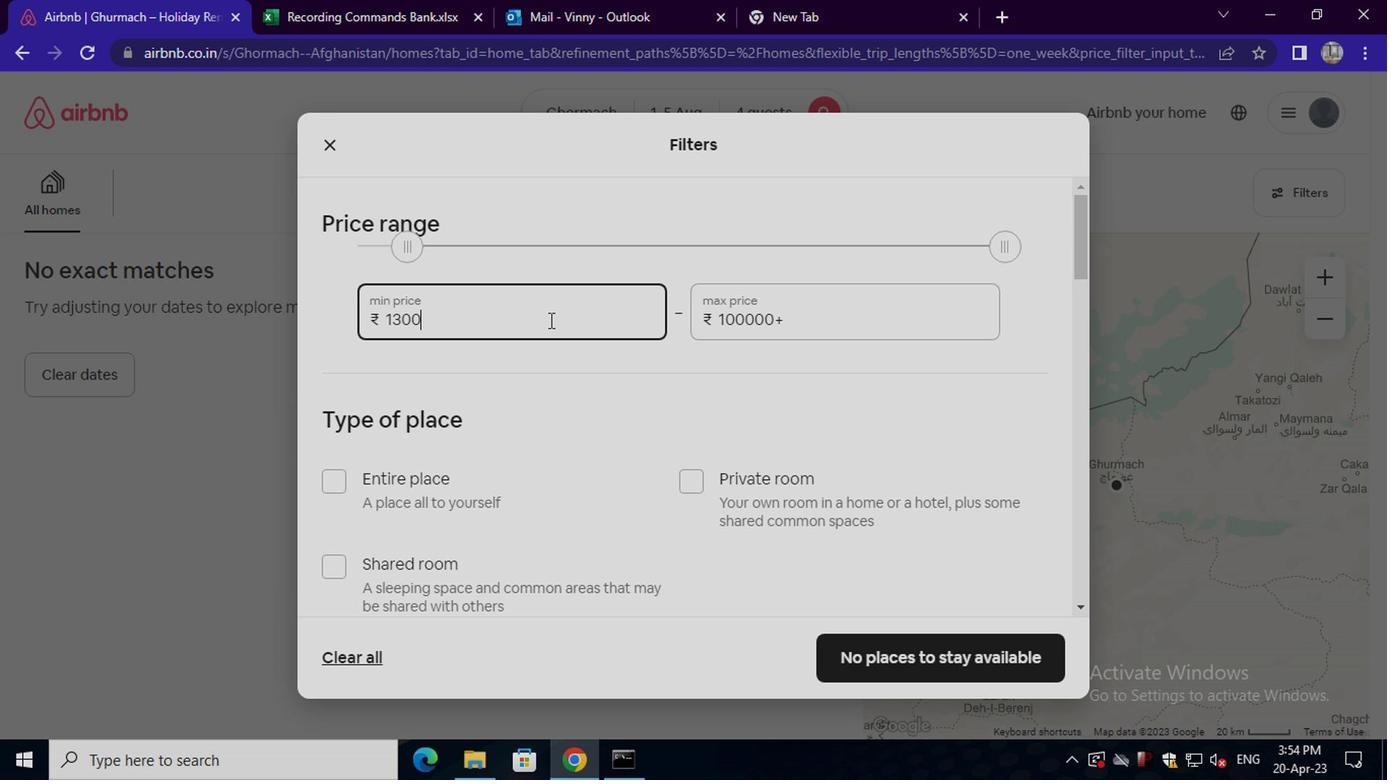 
Action: Mouse moved to (810, 320)
Screenshot: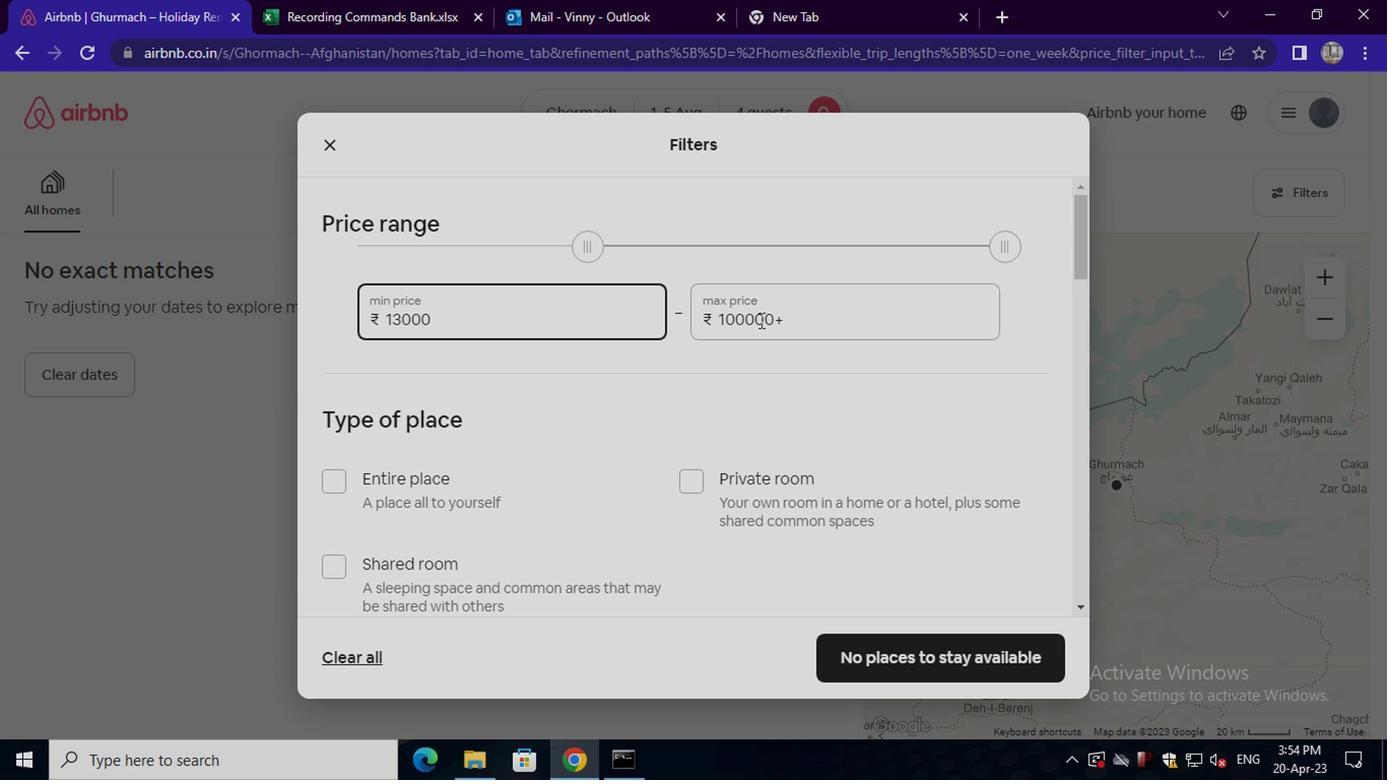 
Action: Mouse pressed left at (810, 320)
Screenshot: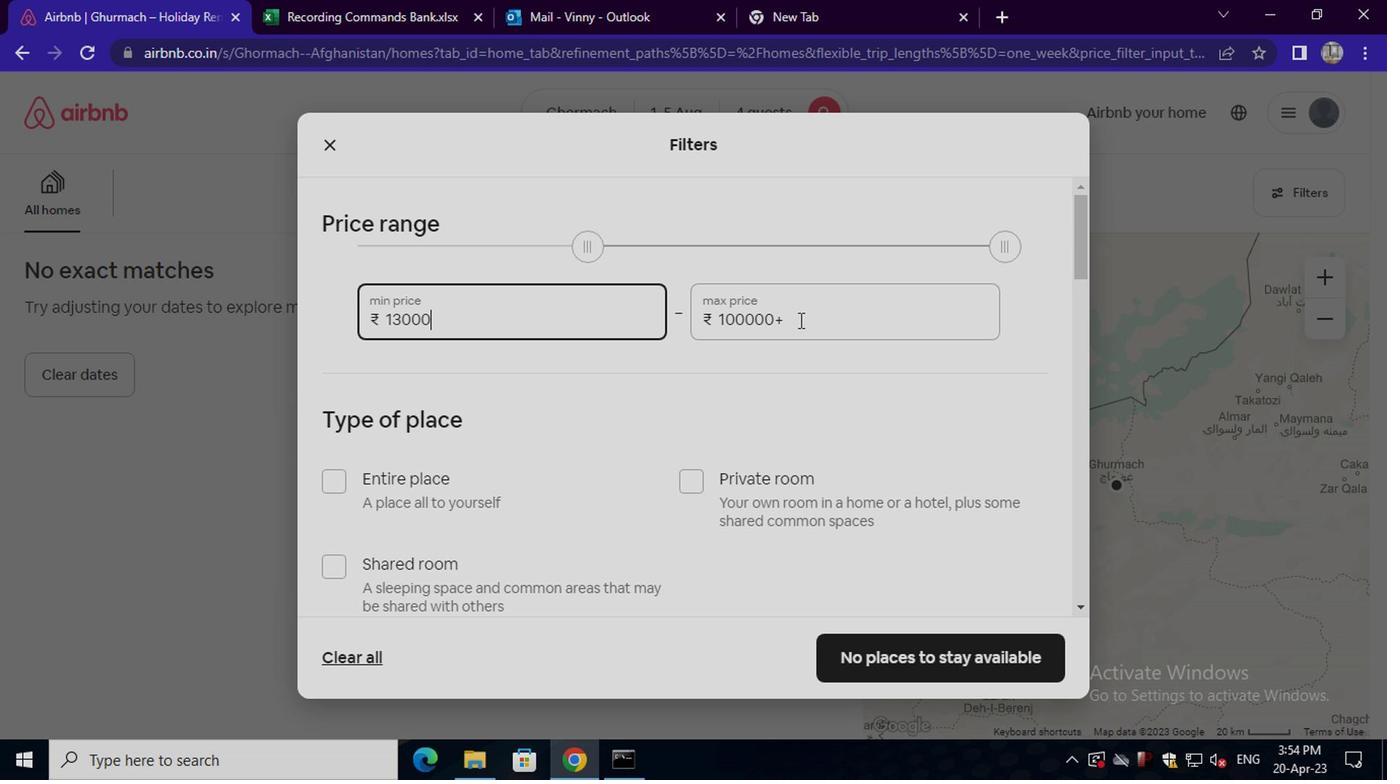
Action: Mouse moved to (888, 265)
Screenshot: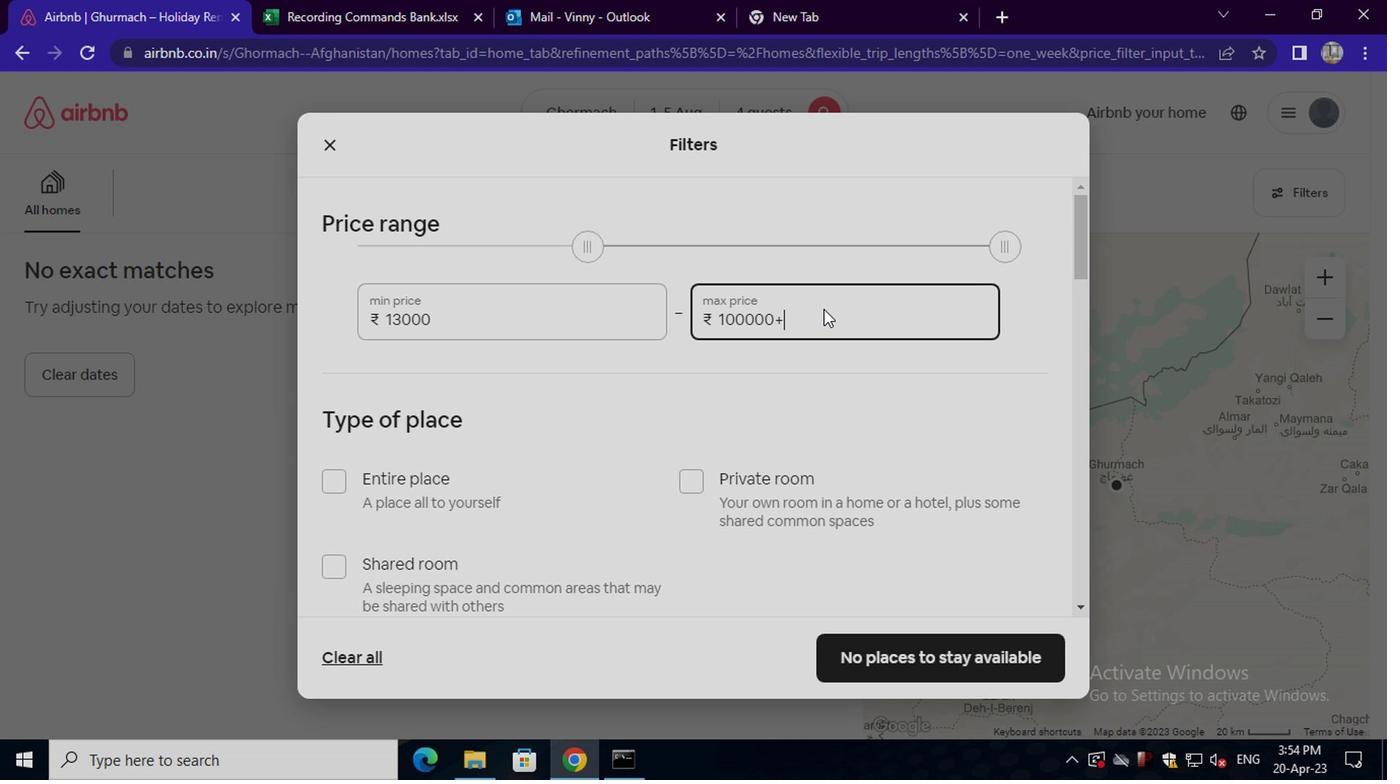 
Action: Key pressed <Key.backspace><Key.backspace><Key.backspace><Key.backspace><Key.backspace><Key.backspace><Key.backspace><Key.backspace><Key.backspace><Key.backspace><Key.backspace><Key.backspace><Key.backspace><Key.backspace><Key.backspace><Key.backspace><Key.backspace><Key.backspace><Key.backspace><Key.backspace>20000
Screenshot: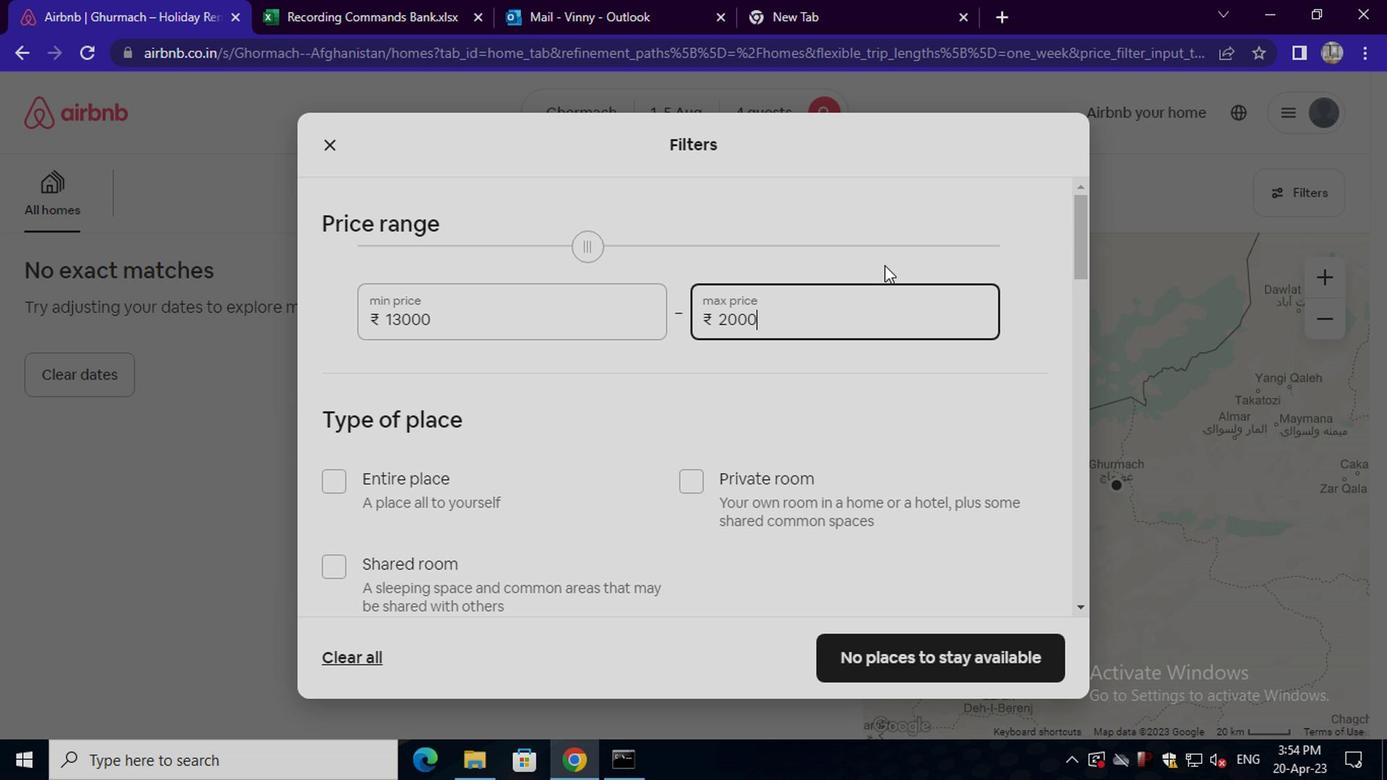 
Action: Mouse moved to (770, 324)
Screenshot: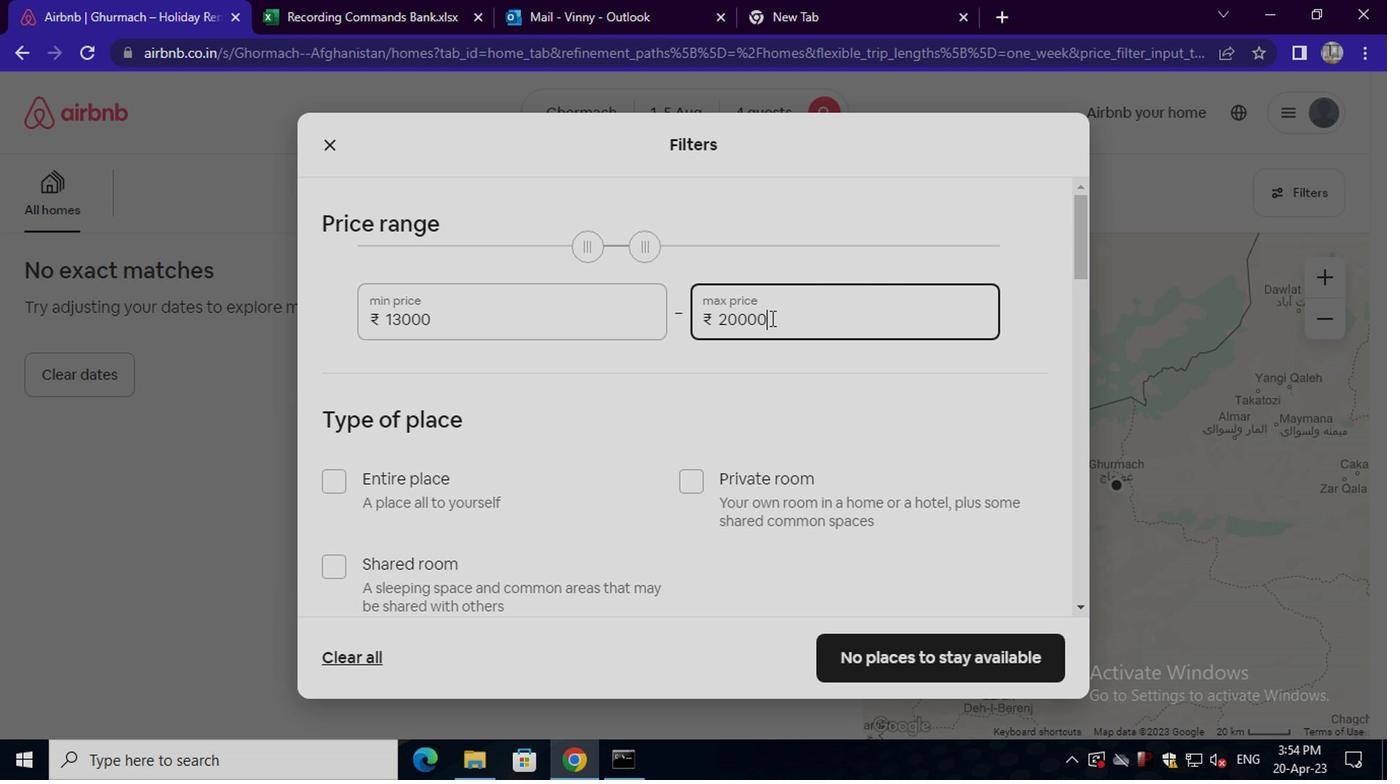 
Action: Mouse scrolled (770, 323) with delta (0, 0)
Screenshot: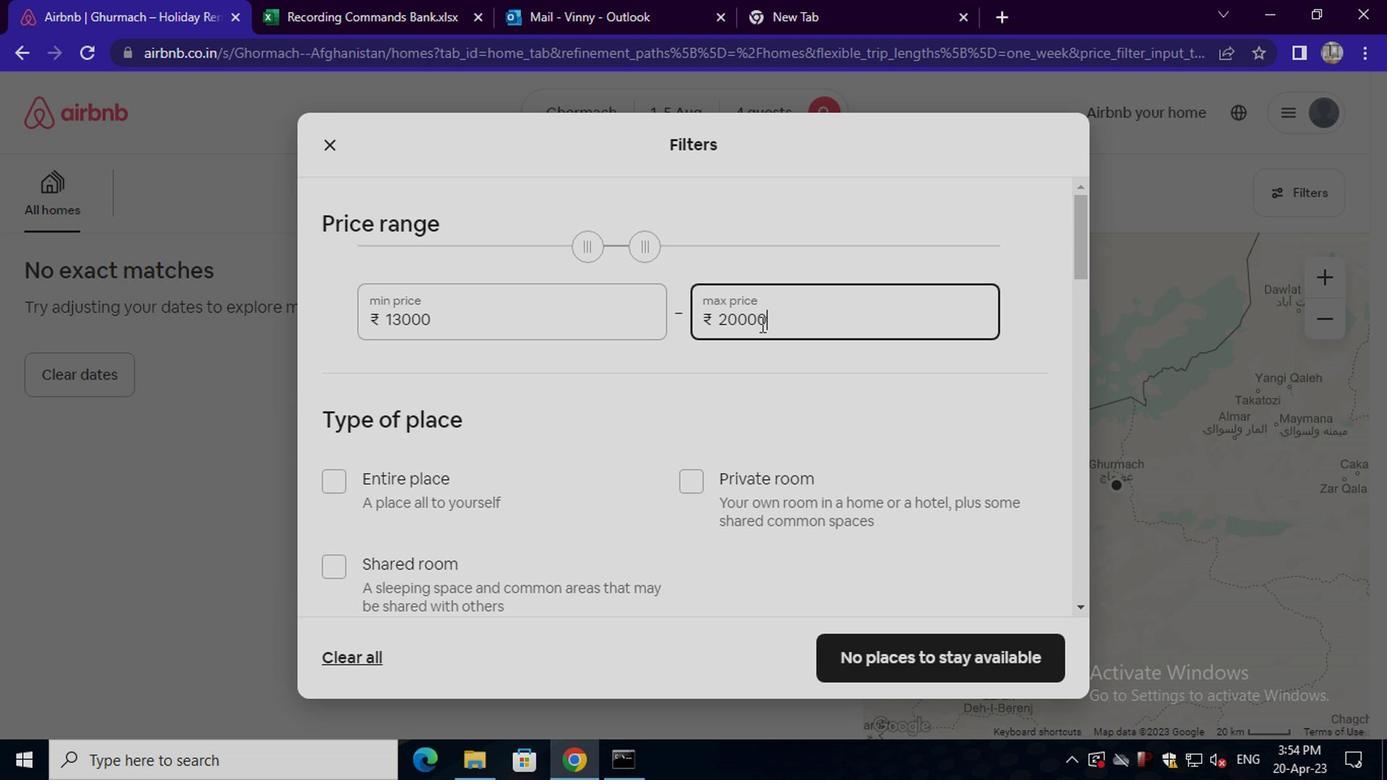 
Action: Mouse scrolled (770, 323) with delta (0, 0)
Screenshot: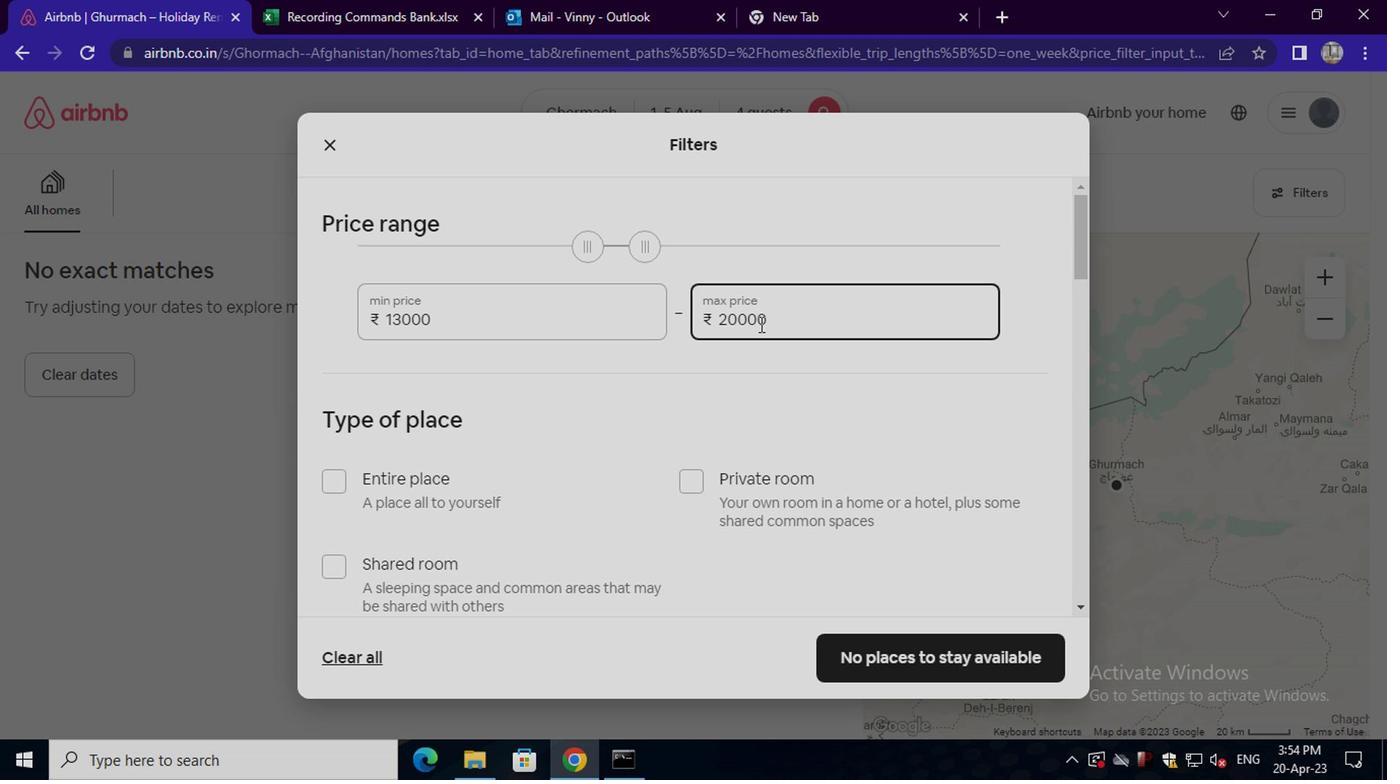 
Action: Mouse moved to (363, 270)
Screenshot: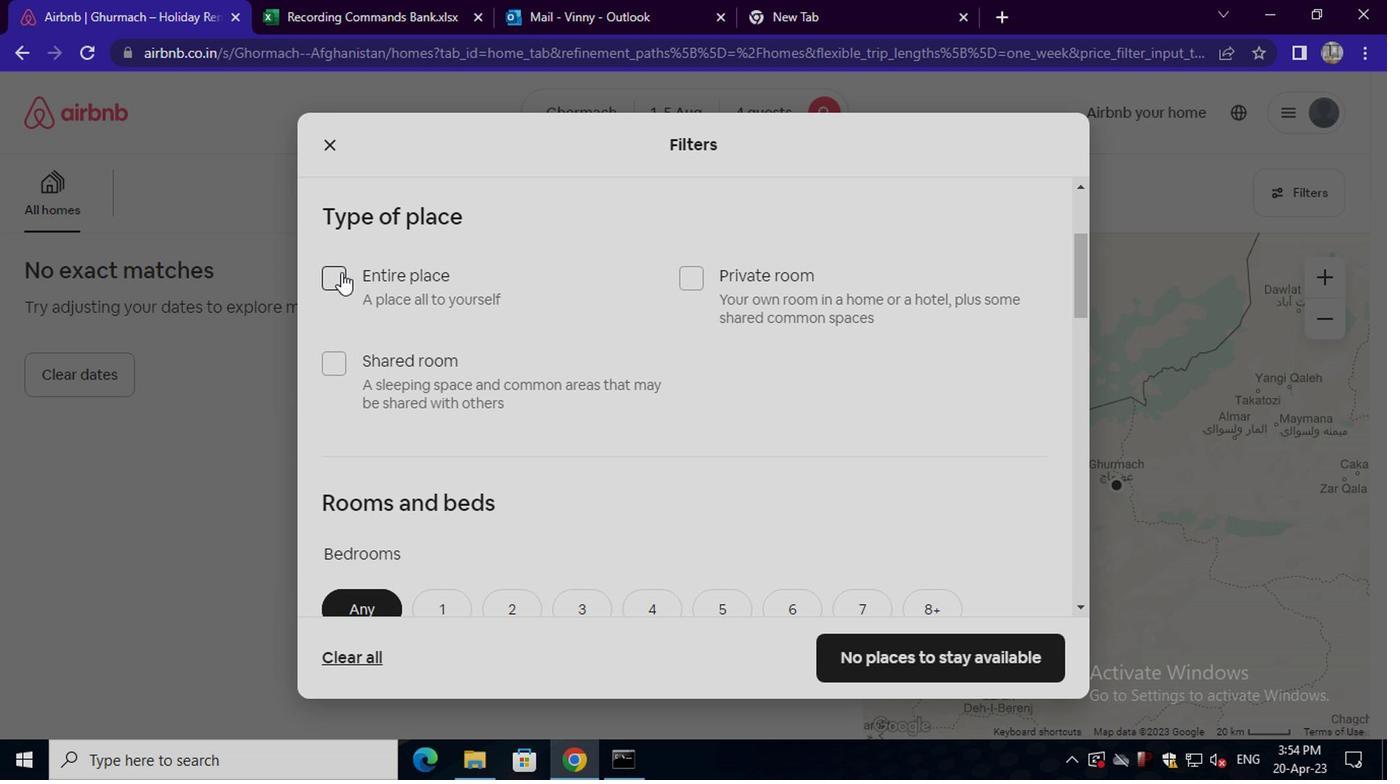 
Action: Mouse pressed left at (363, 270)
Screenshot: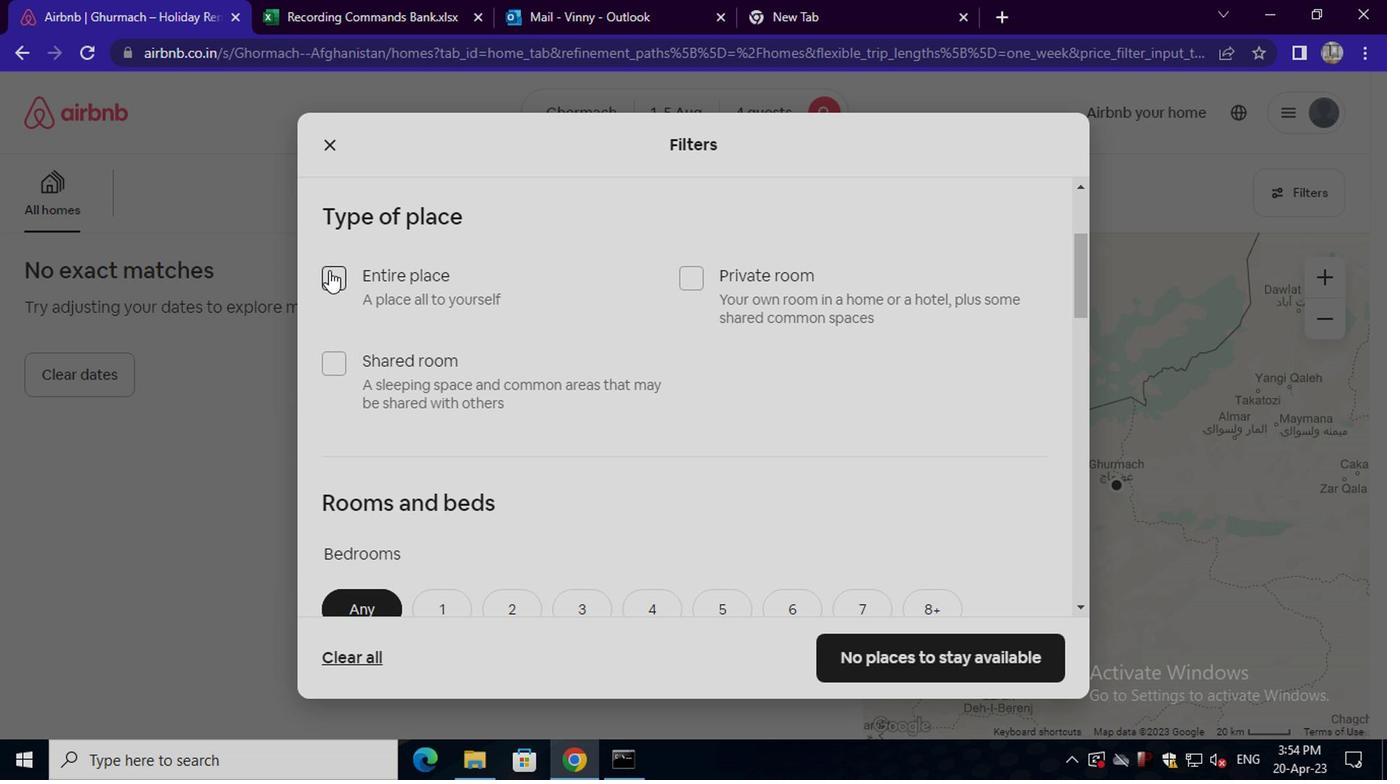 
Action: Mouse moved to (487, 354)
Screenshot: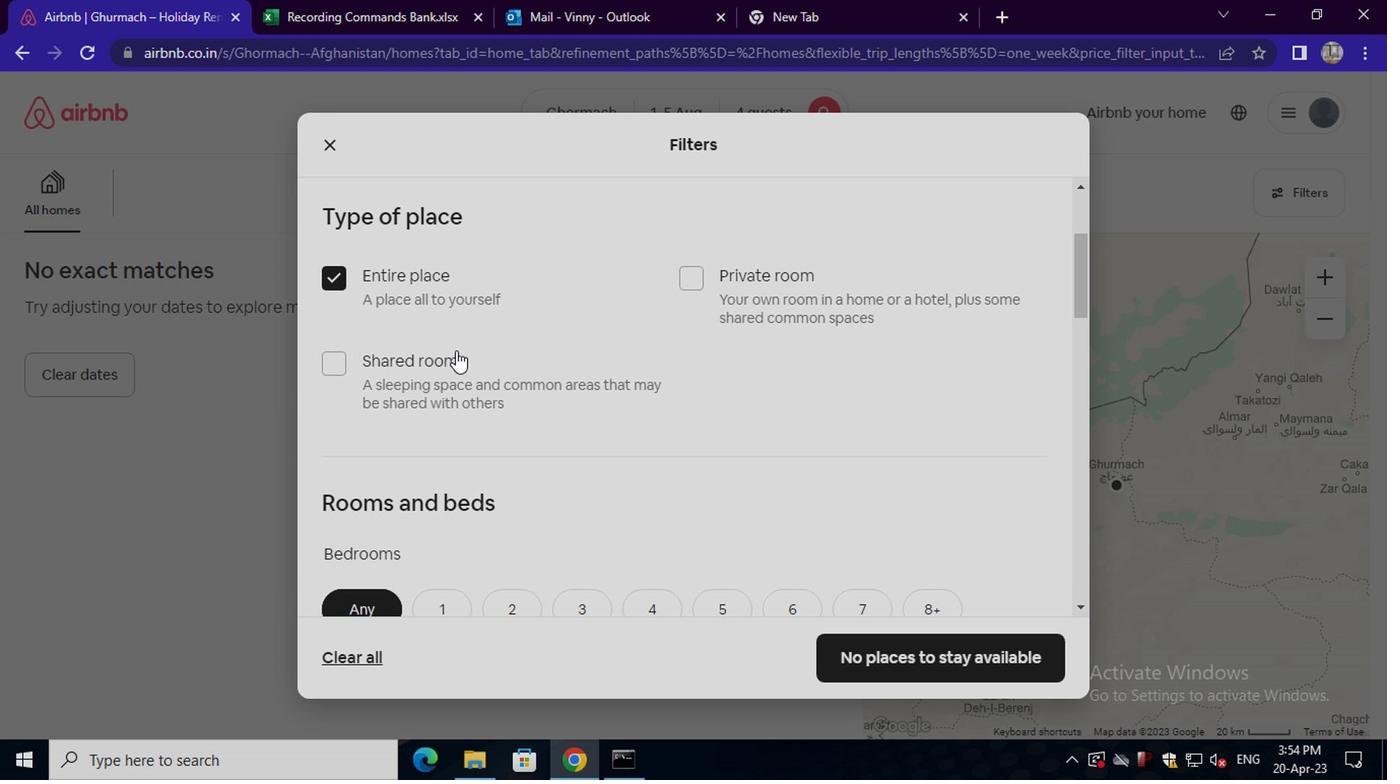 
Action: Mouse scrolled (487, 353) with delta (0, -1)
Screenshot: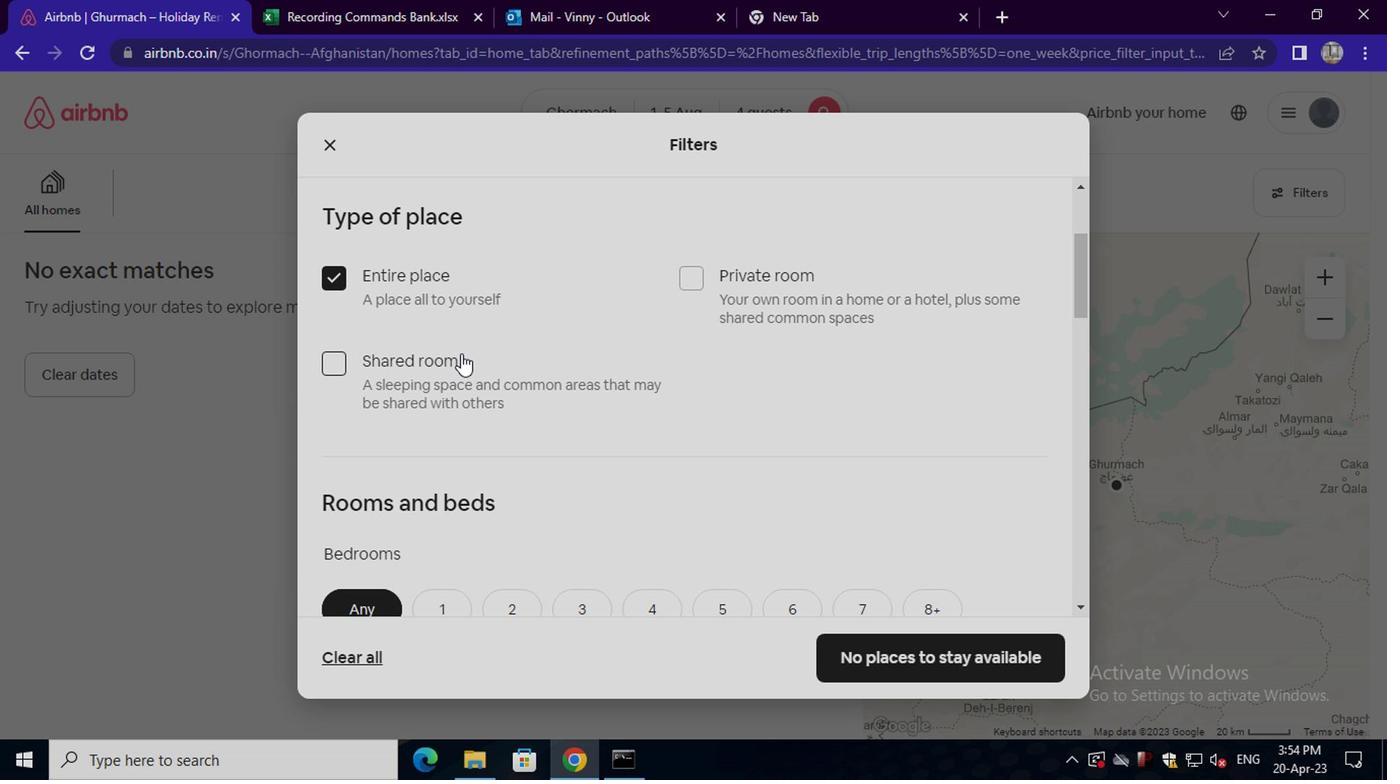 
Action: Mouse scrolled (487, 353) with delta (0, -1)
Screenshot: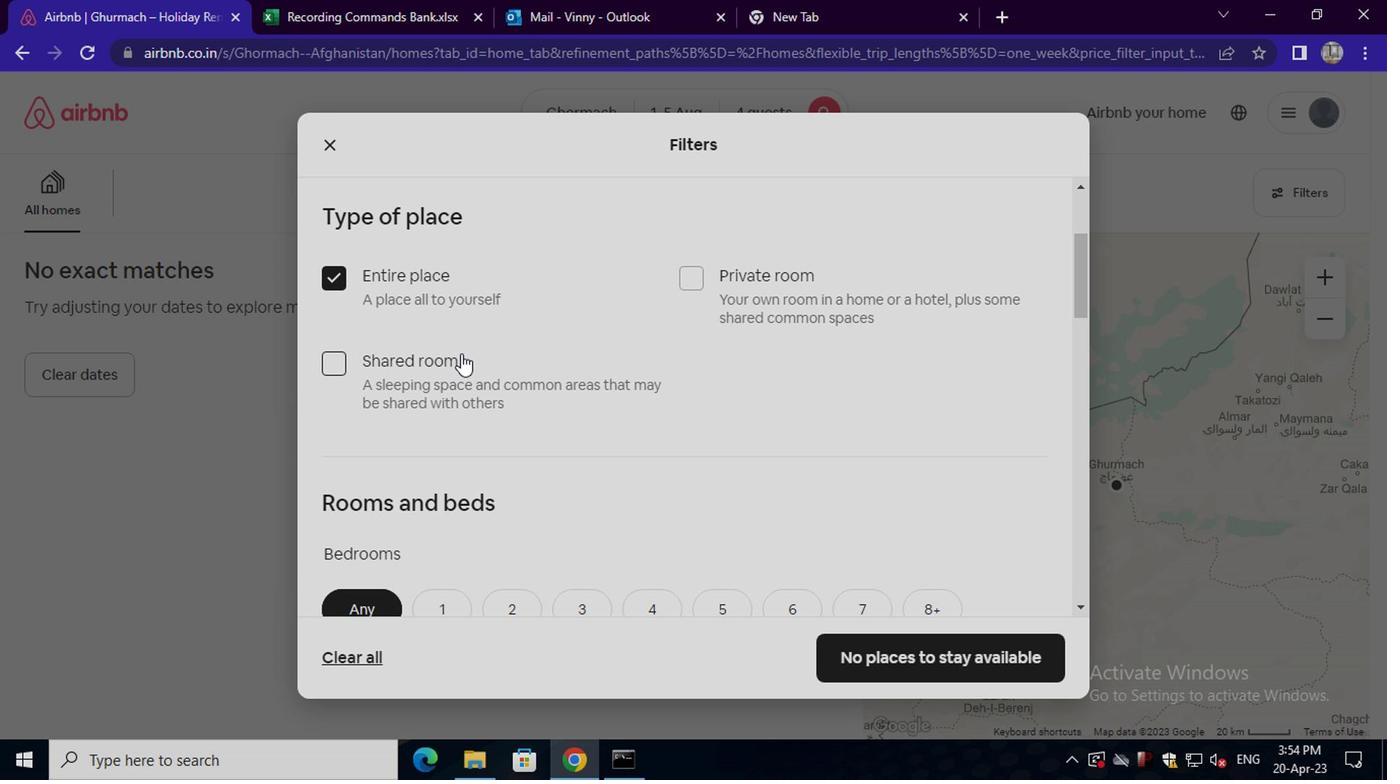 
Action: Mouse moved to (529, 408)
Screenshot: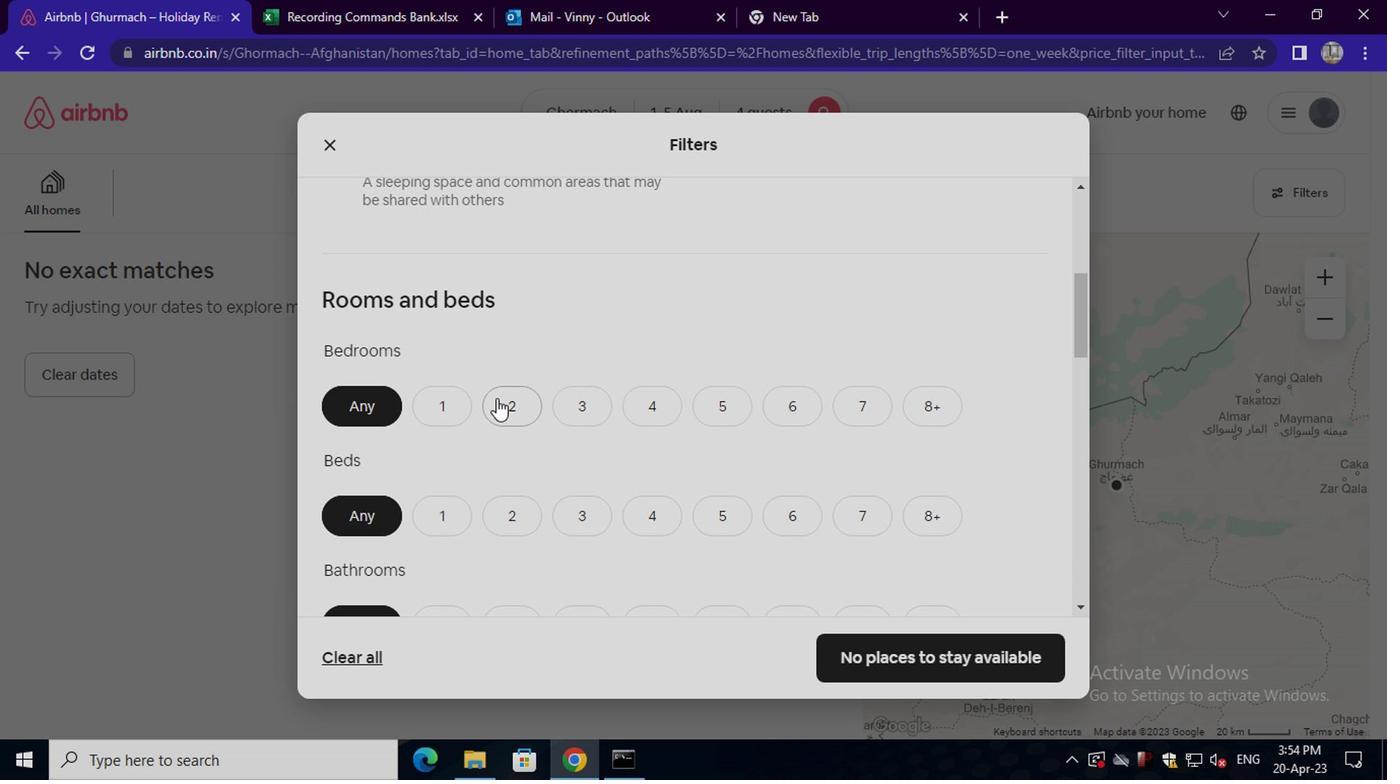 
Action: Mouse pressed left at (529, 408)
Screenshot: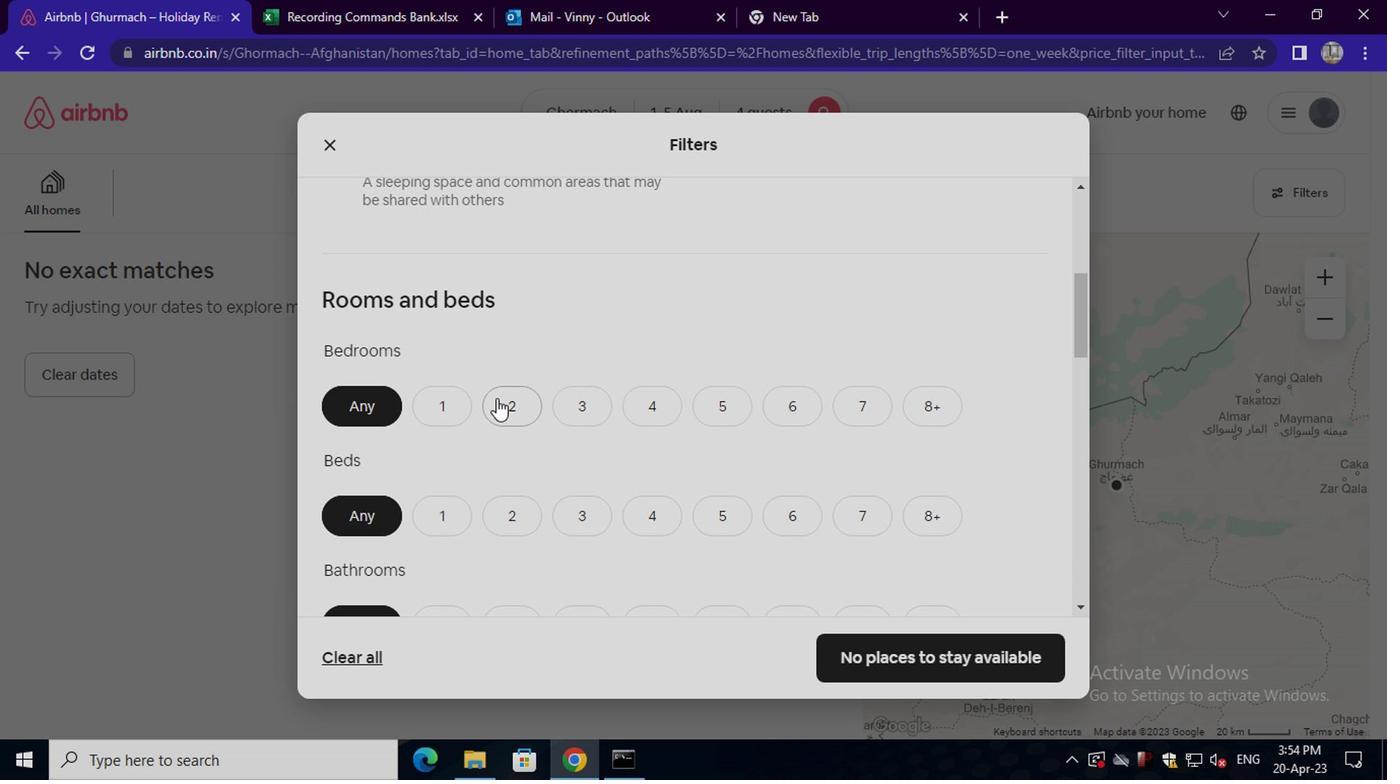 
Action: Mouse moved to (589, 510)
Screenshot: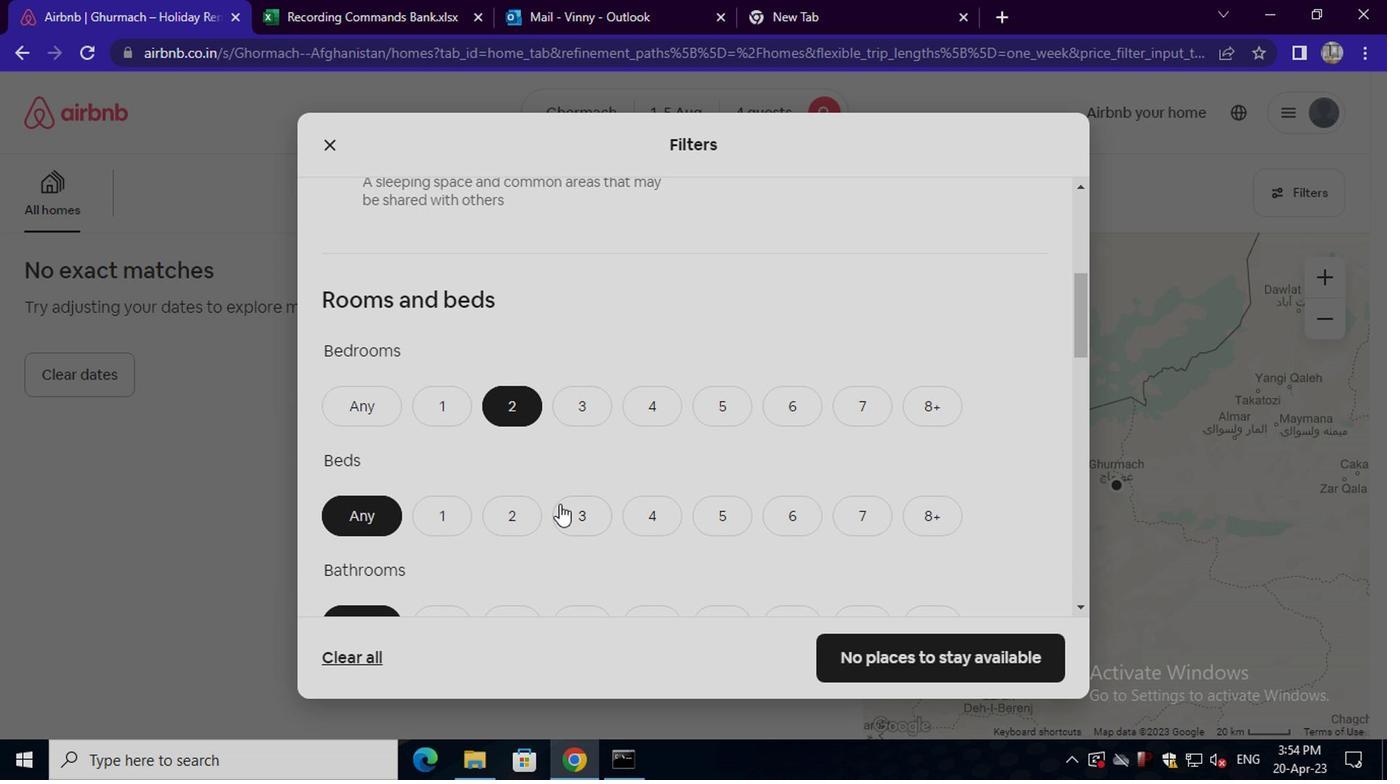 
Action: Mouse pressed left at (589, 510)
Screenshot: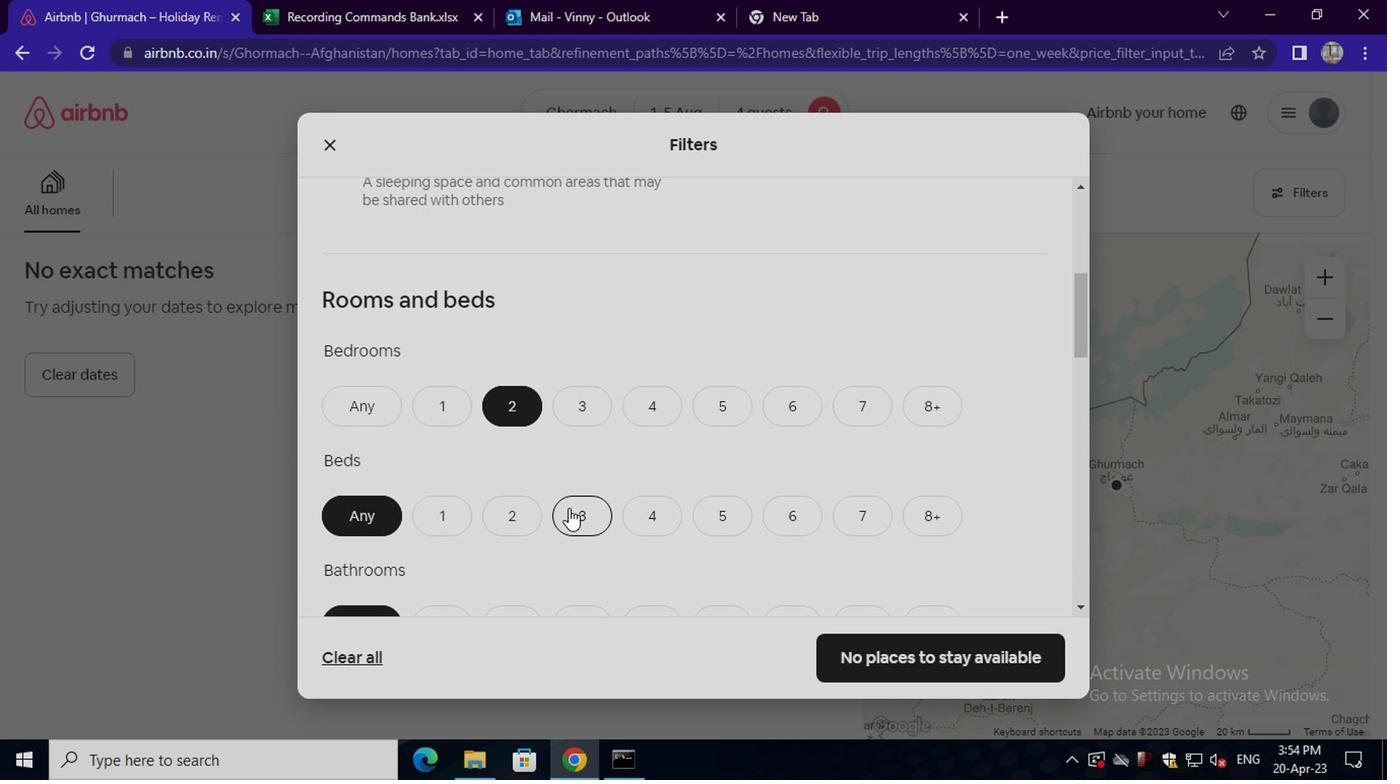 
Action: Mouse moved to (585, 519)
Screenshot: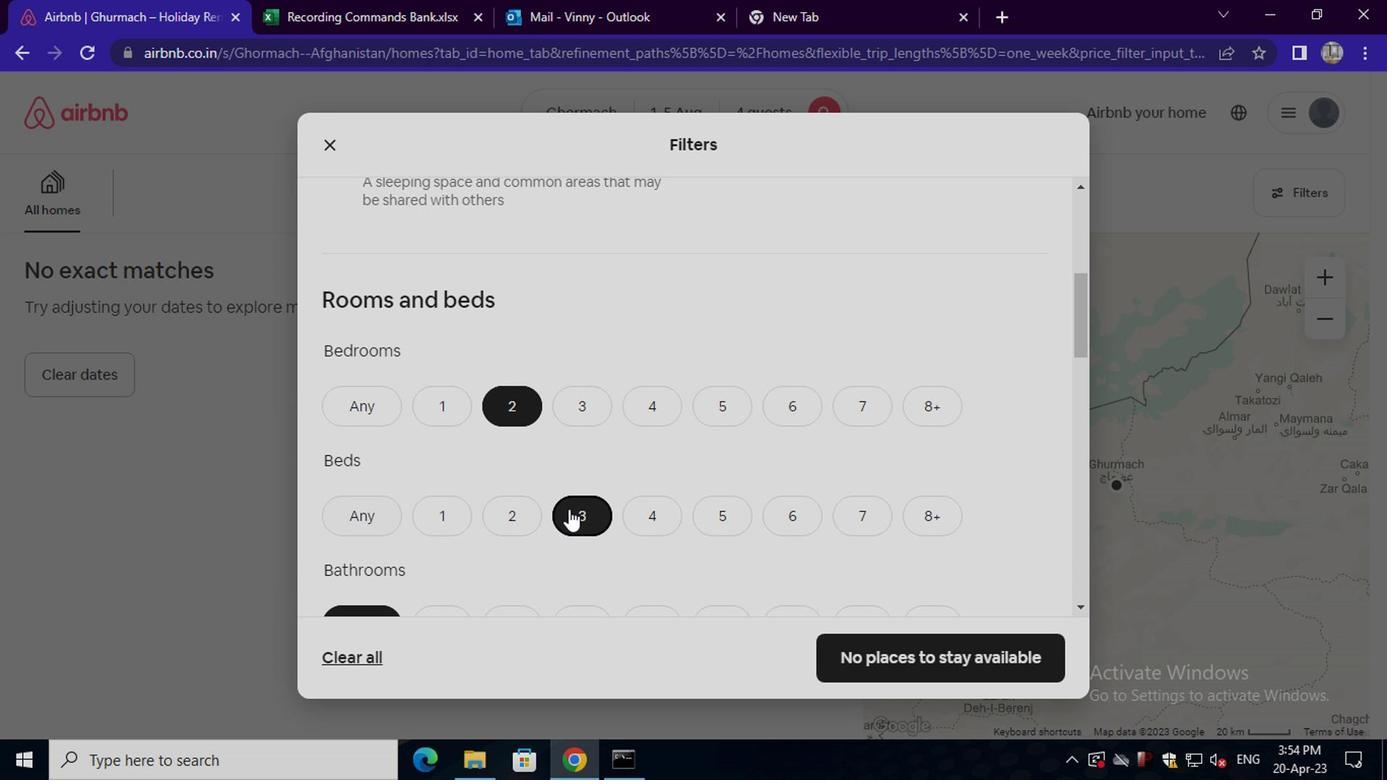 
Action: Mouse scrolled (585, 518) with delta (0, 0)
Screenshot: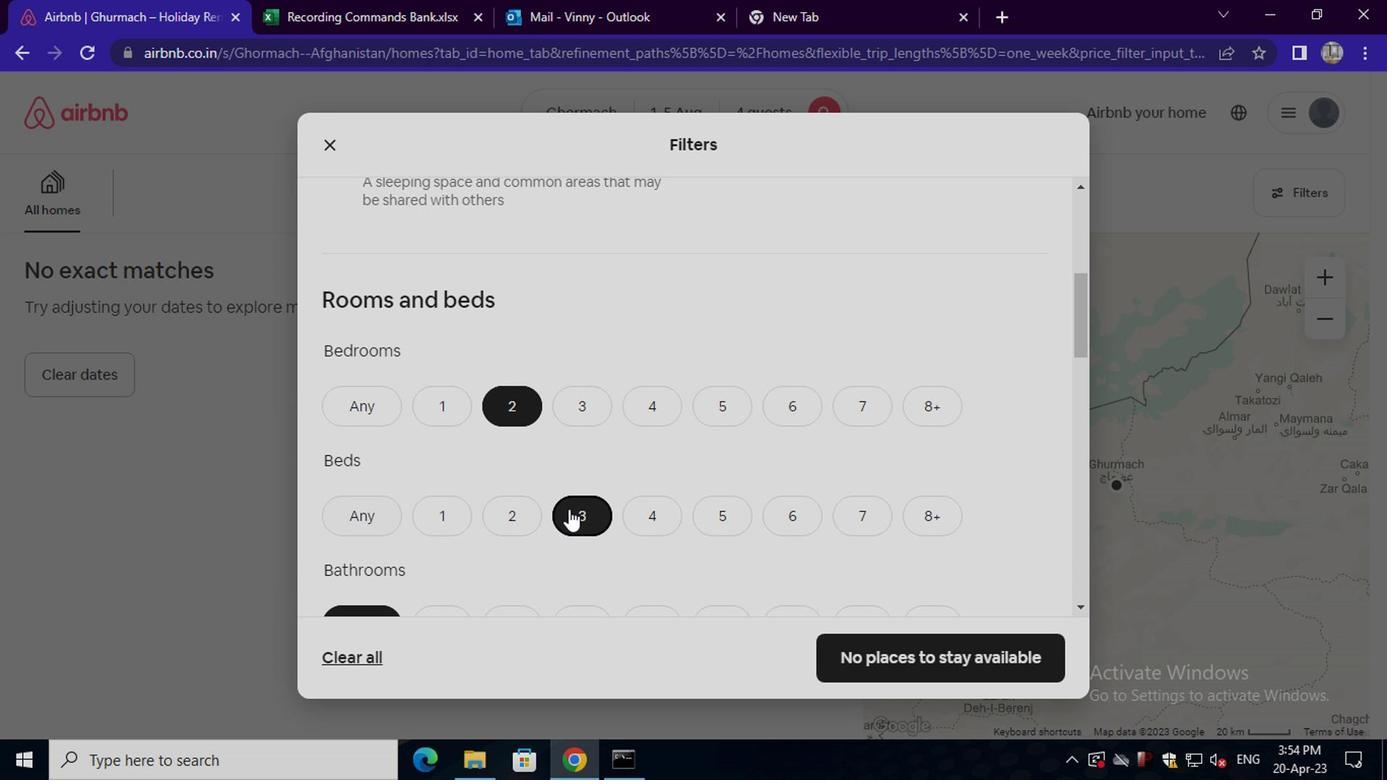 
Action: Mouse moved to (548, 523)
Screenshot: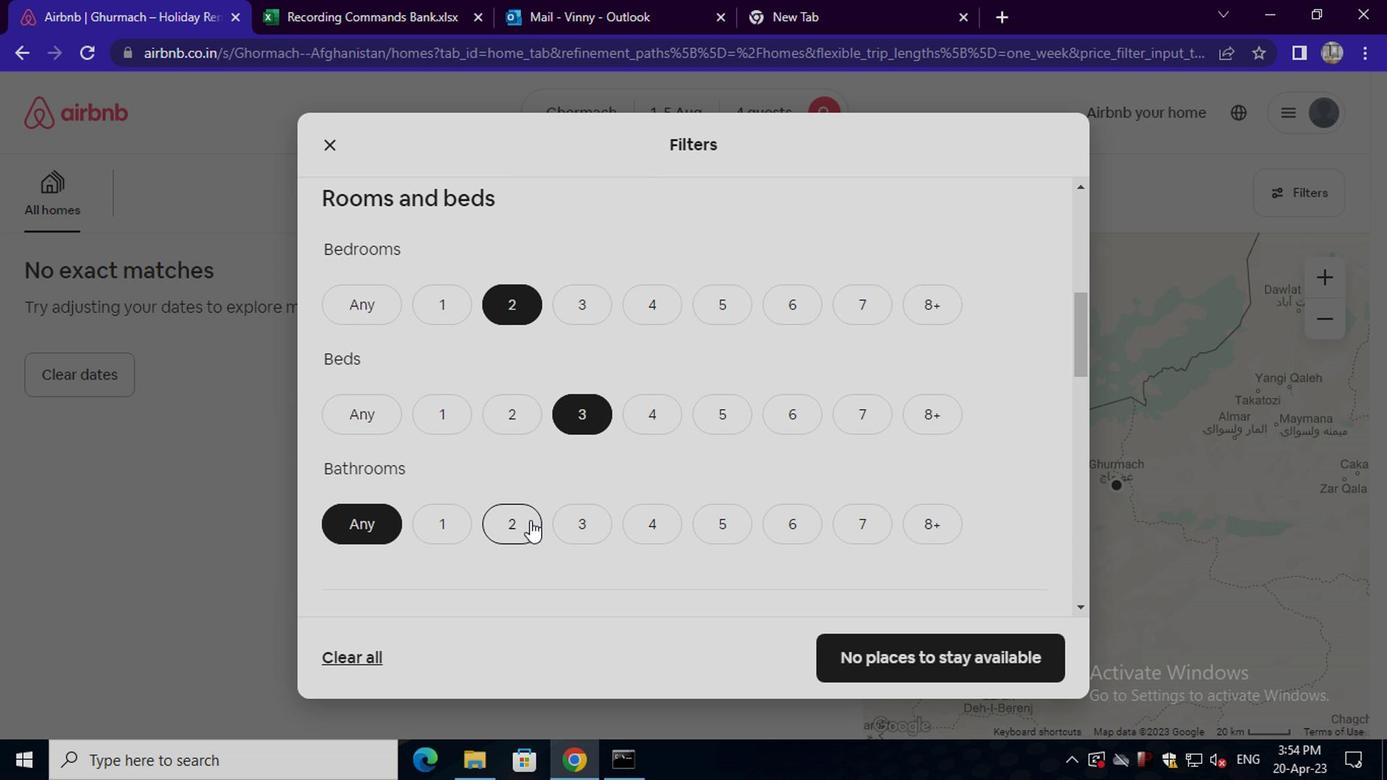 
Action: Mouse pressed left at (548, 523)
Screenshot: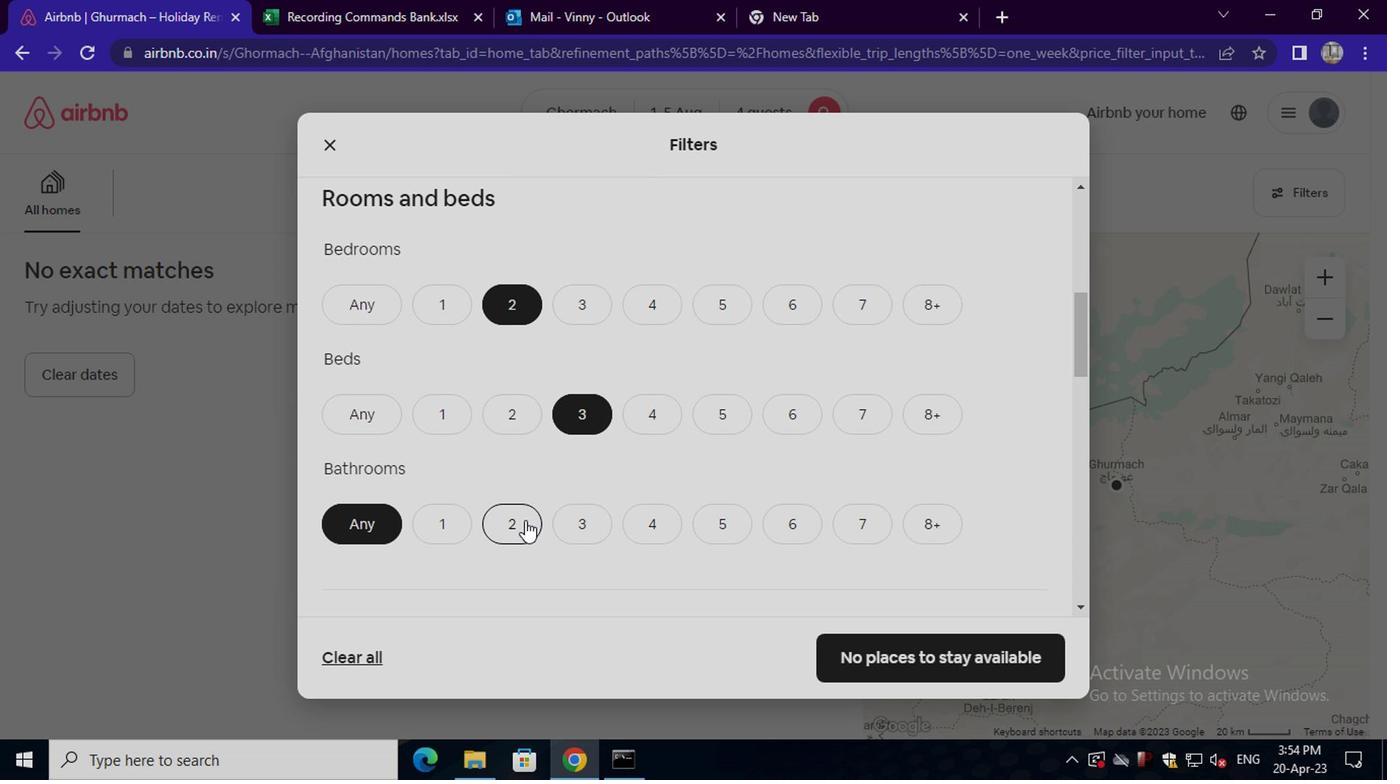 
Action: Mouse scrolled (548, 521) with delta (0, -1)
Screenshot: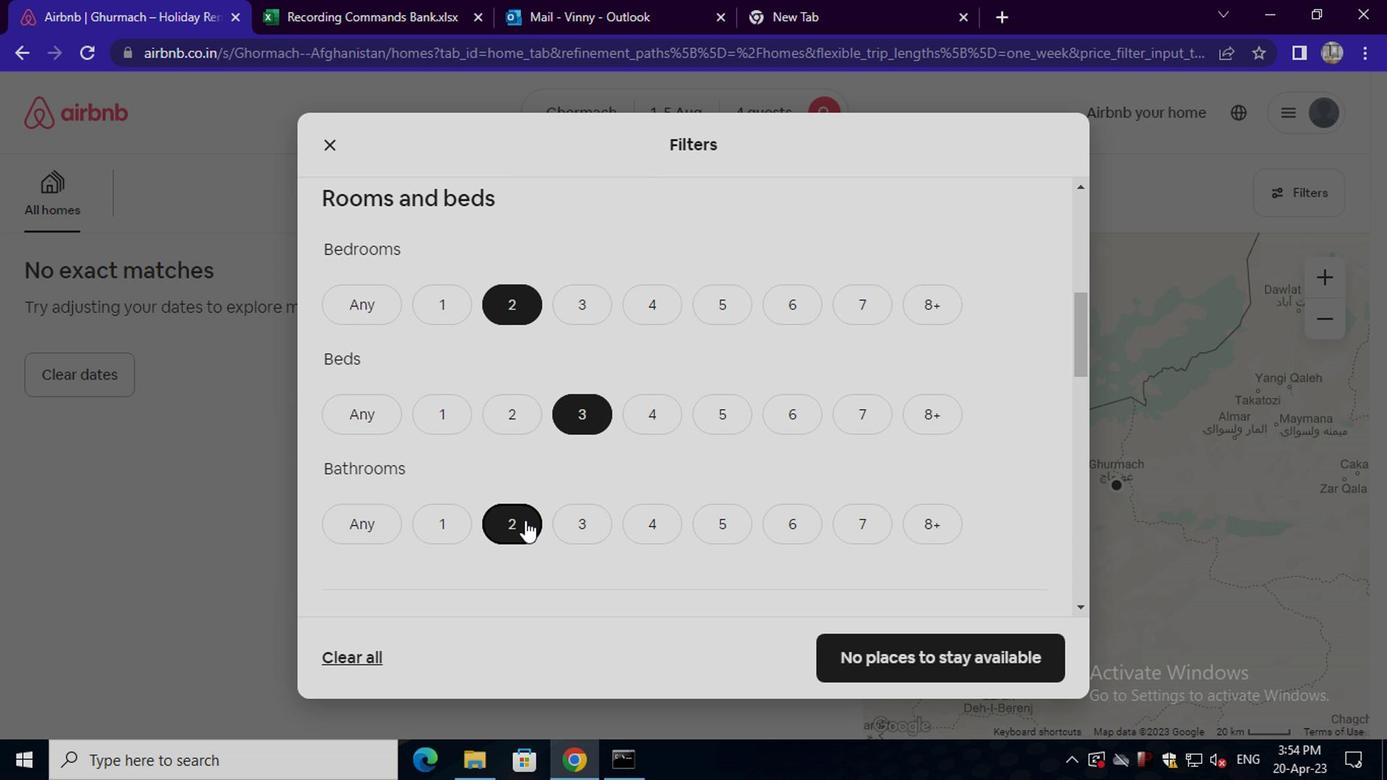 
Action: Mouse scrolled (548, 521) with delta (0, -1)
Screenshot: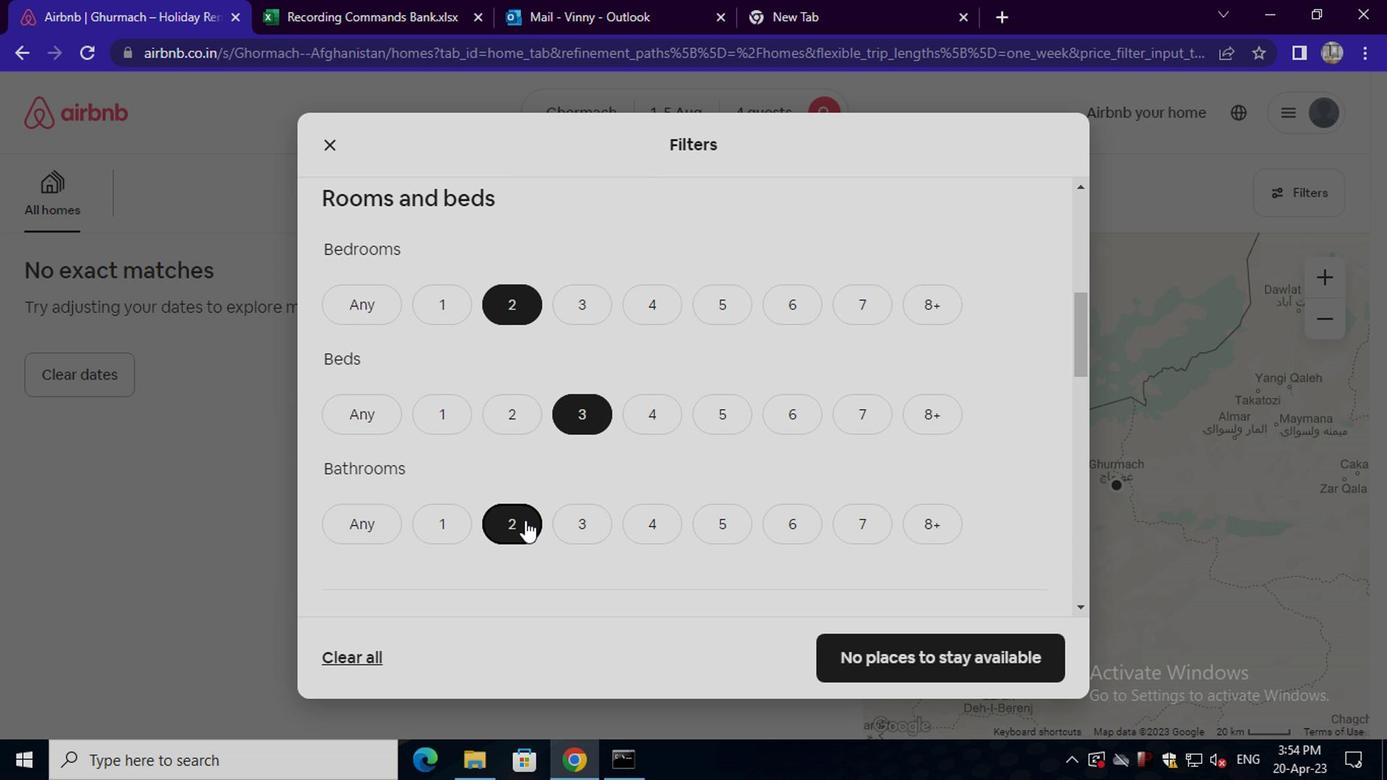 
Action: Mouse scrolled (548, 521) with delta (0, -1)
Screenshot: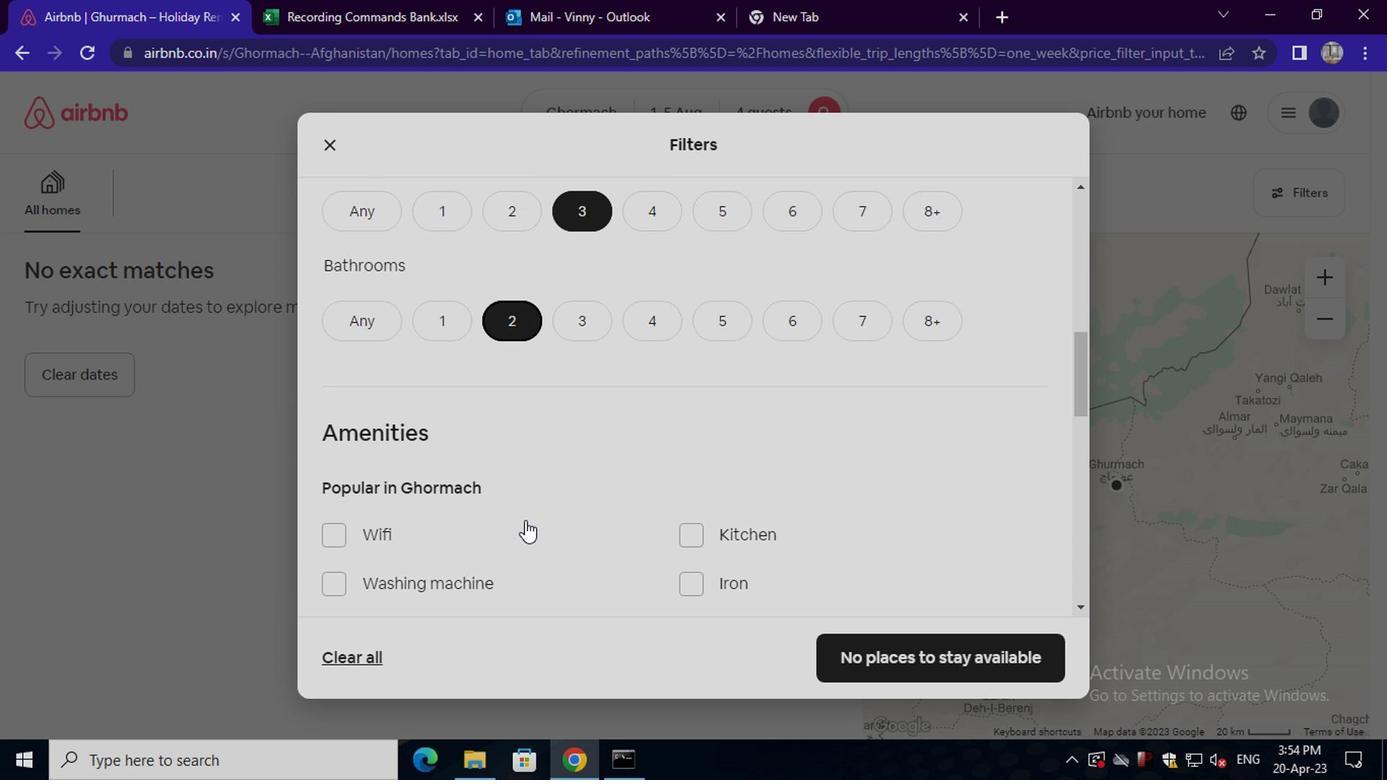 
Action: Mouse scrolled (548, 521) with delta (0, -1)
Screenshot: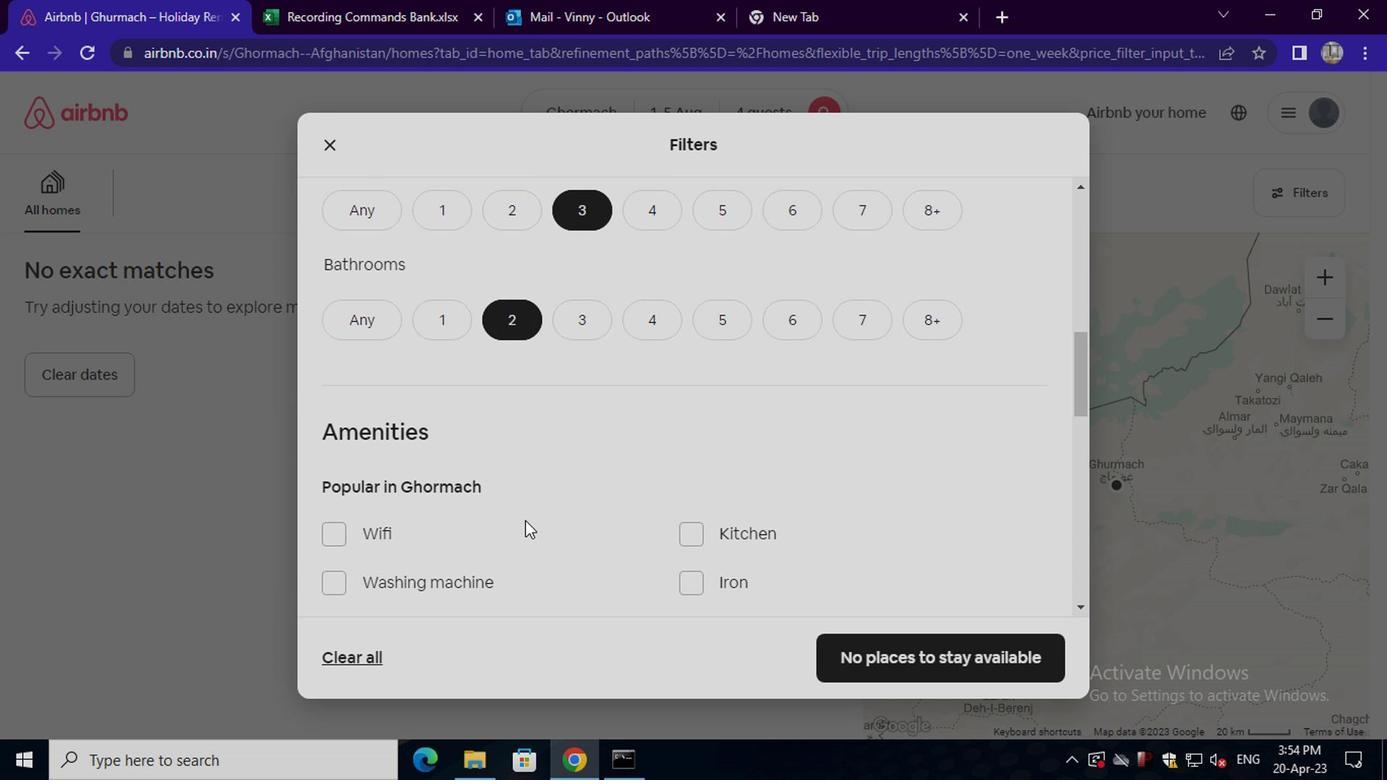 
Action: Mouse scrolled (548, 521) with delta (0, -1)
Screenshot: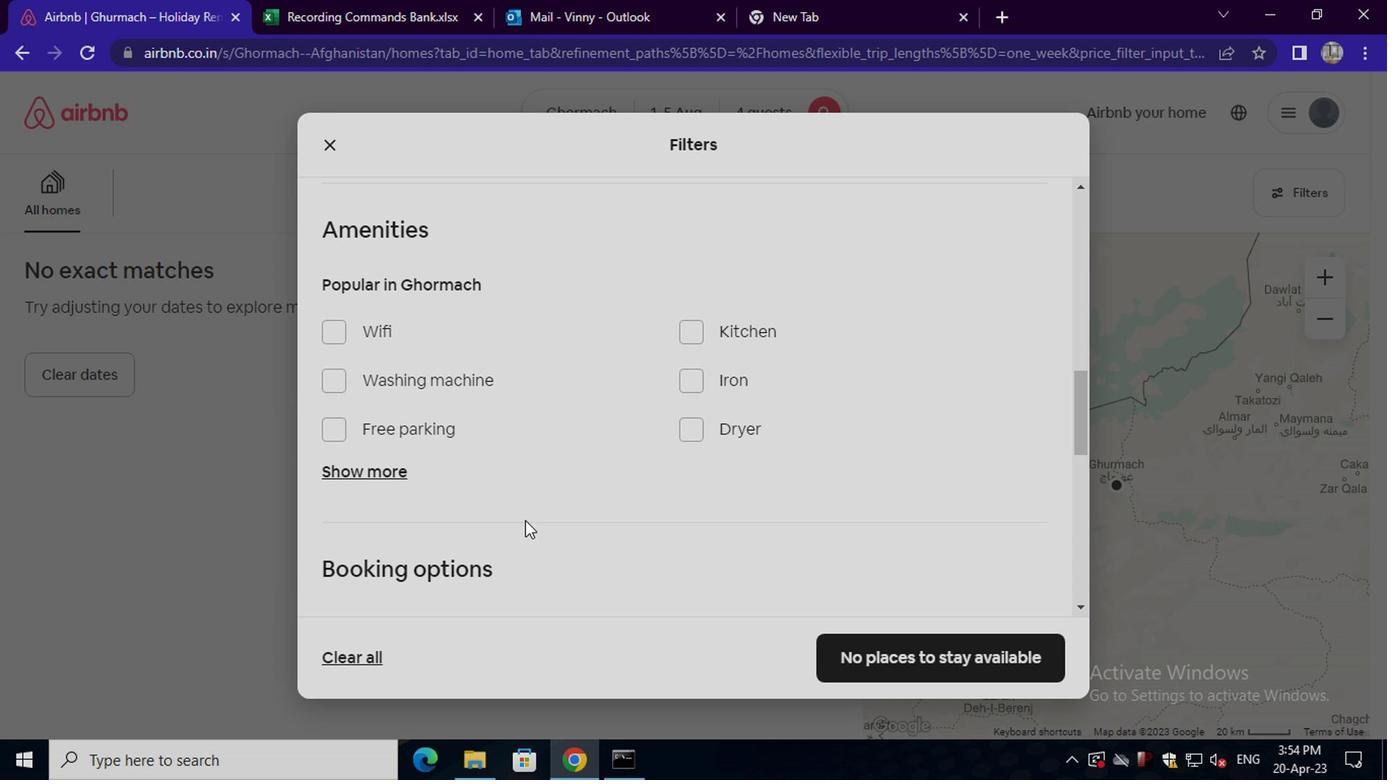 
Action: Mouse scrolled (548, 521) with delta (0, -1)
Screenshot: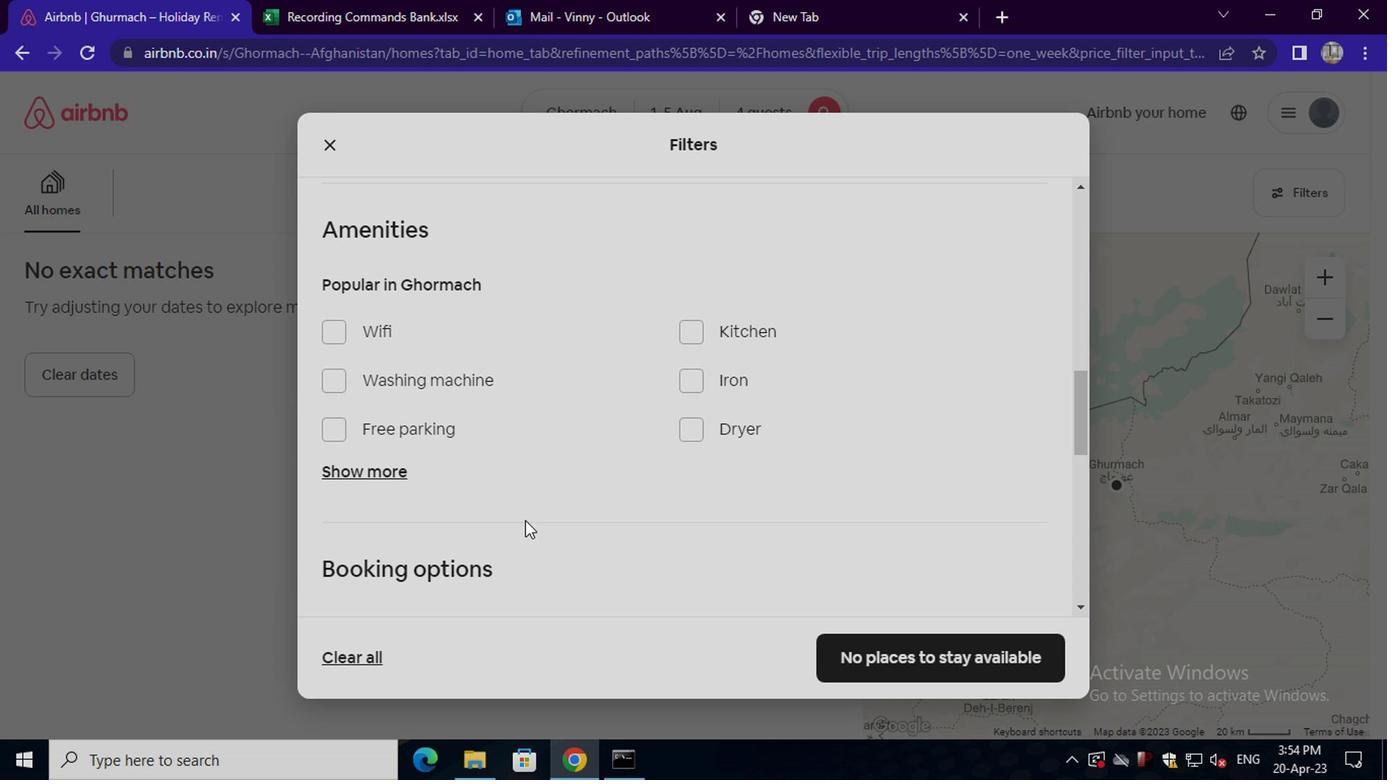
Action: Mouse scrolled (548, 521) with delta (0, -1)
Screenshot: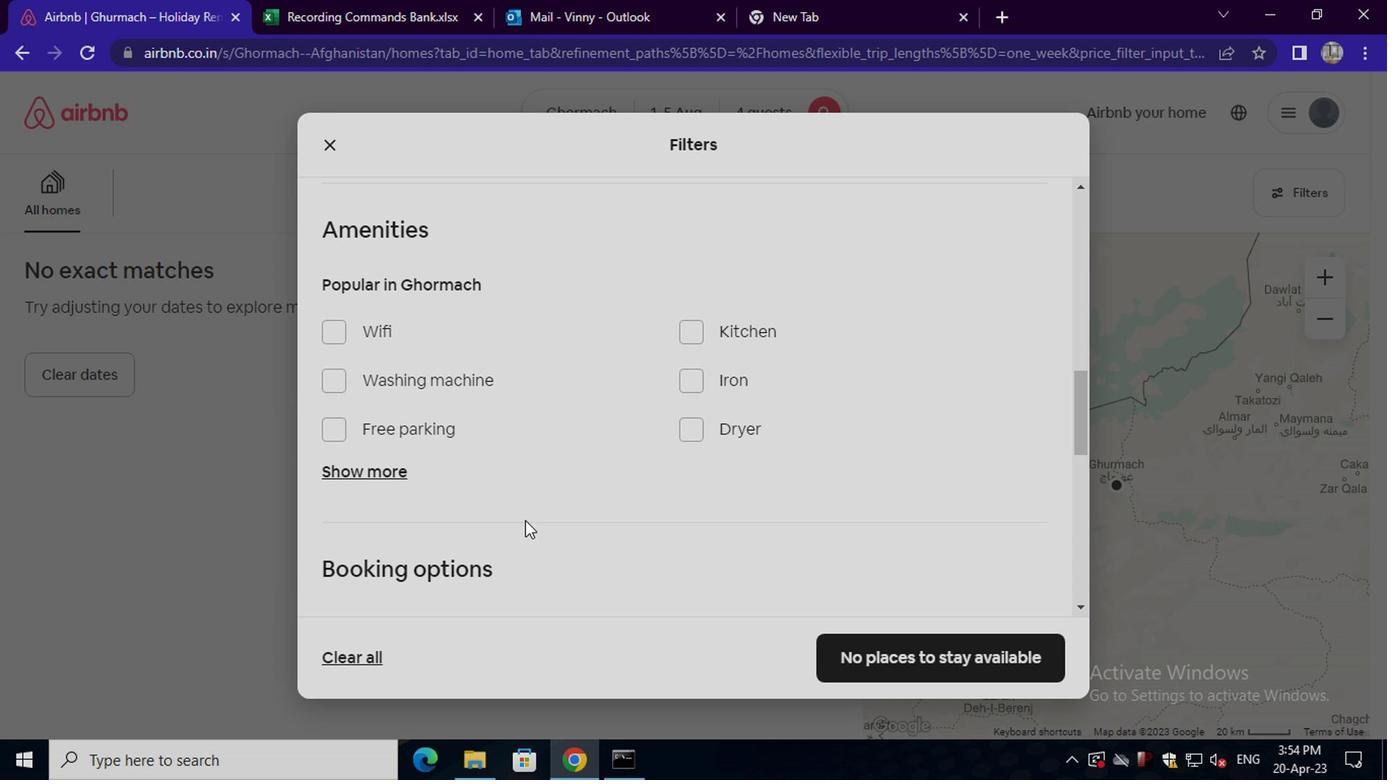
Action: Mouse scrolled (548, 521) with delta (0, -1)
Screenshot: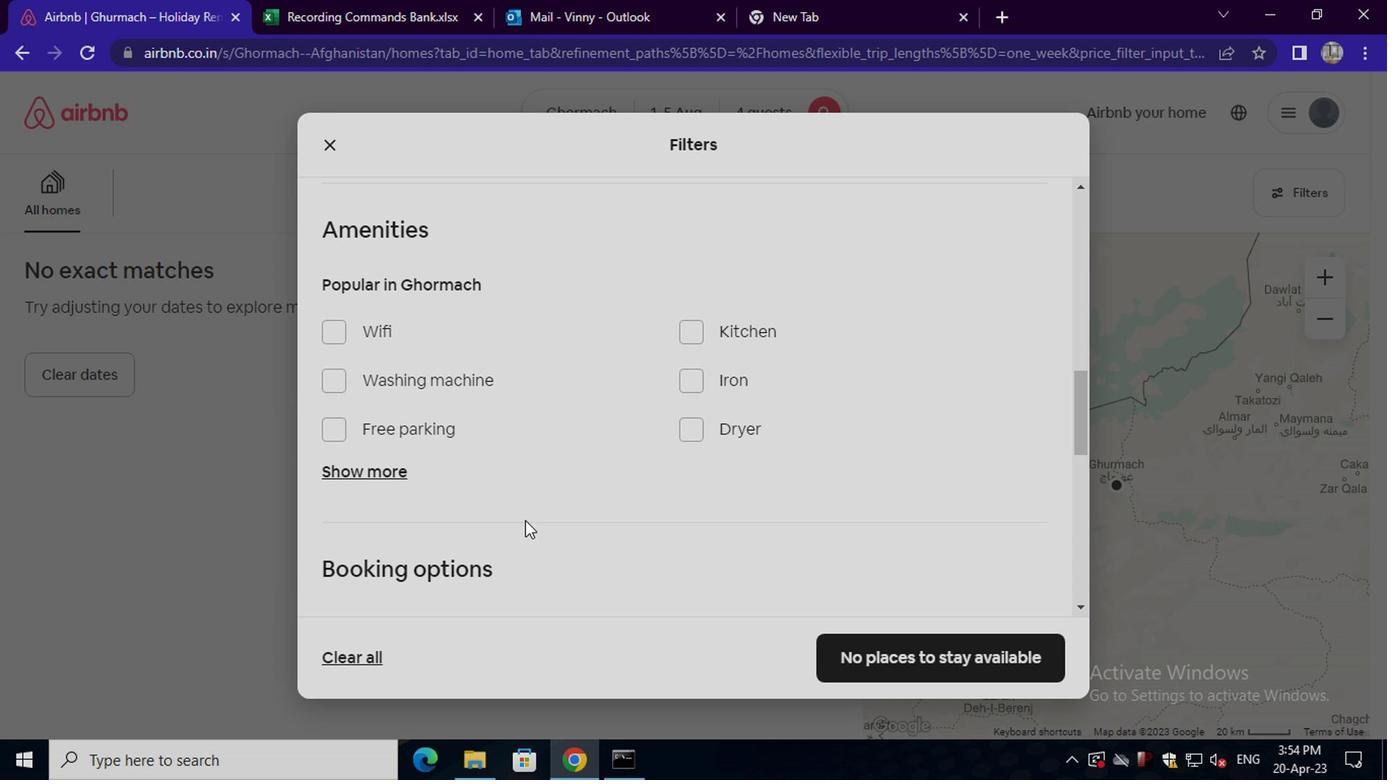 
Action: Mouse scrolled (548, 521) with delta (0, -1)
Screenshot: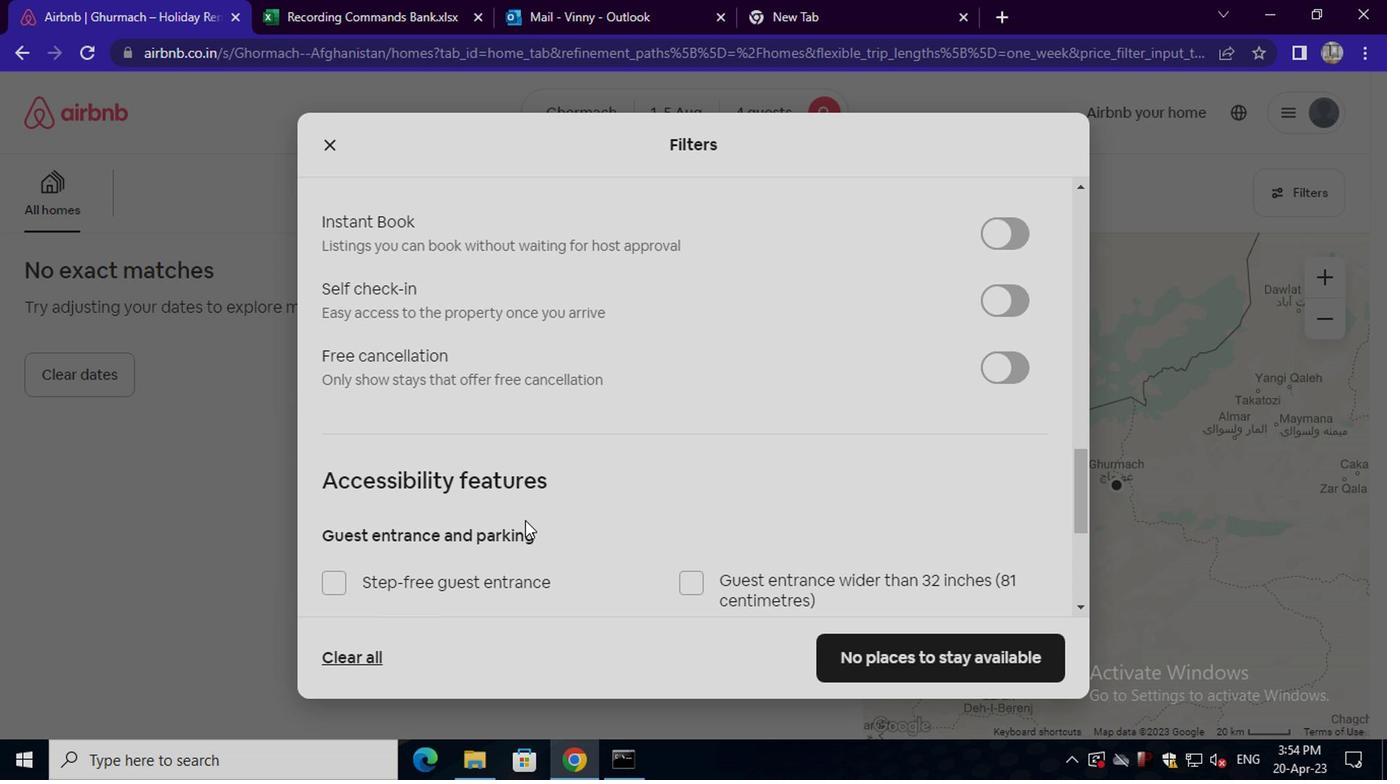 
Action: Mouse scrolled (548, 521) with delta (0, -1)
Screenshot: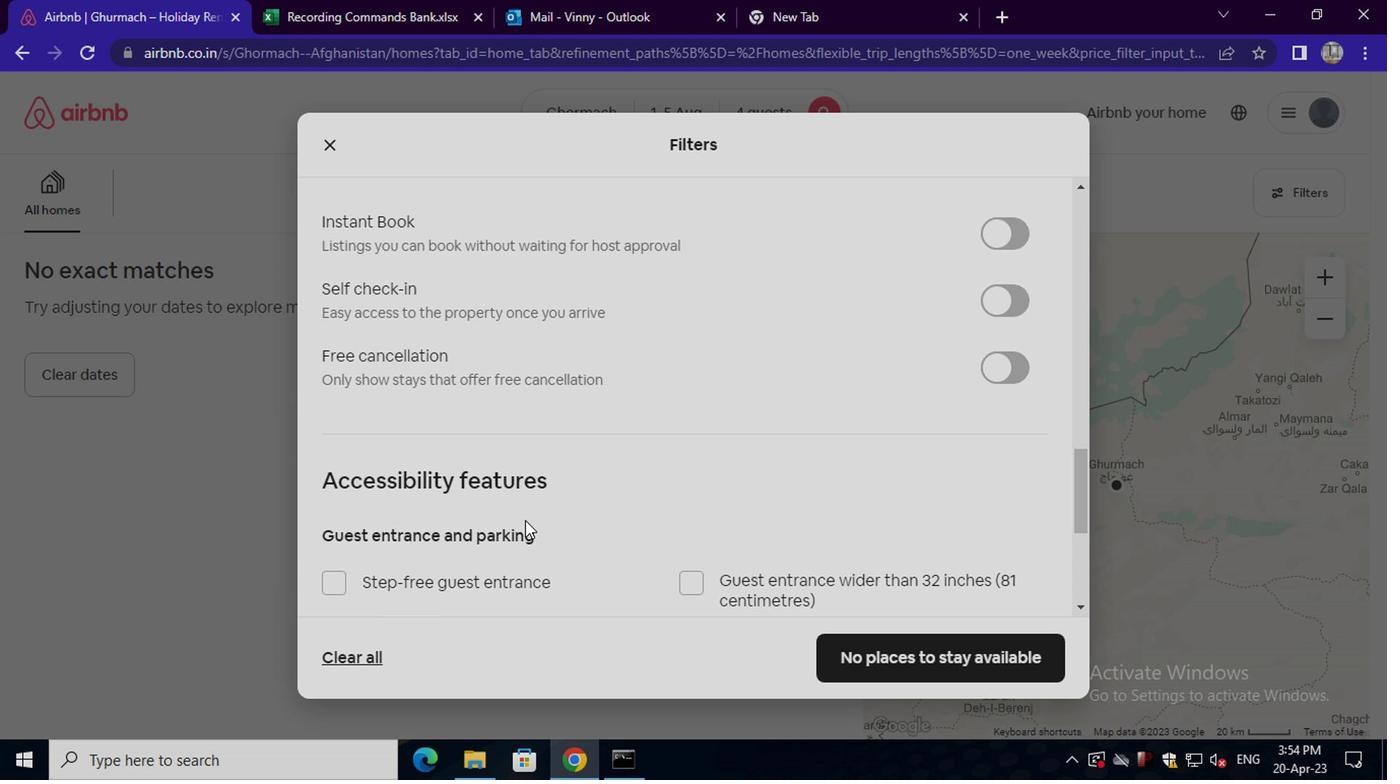 
Action: Mouse scrolled (548, 521) with delta (0, -1)
Screenshot: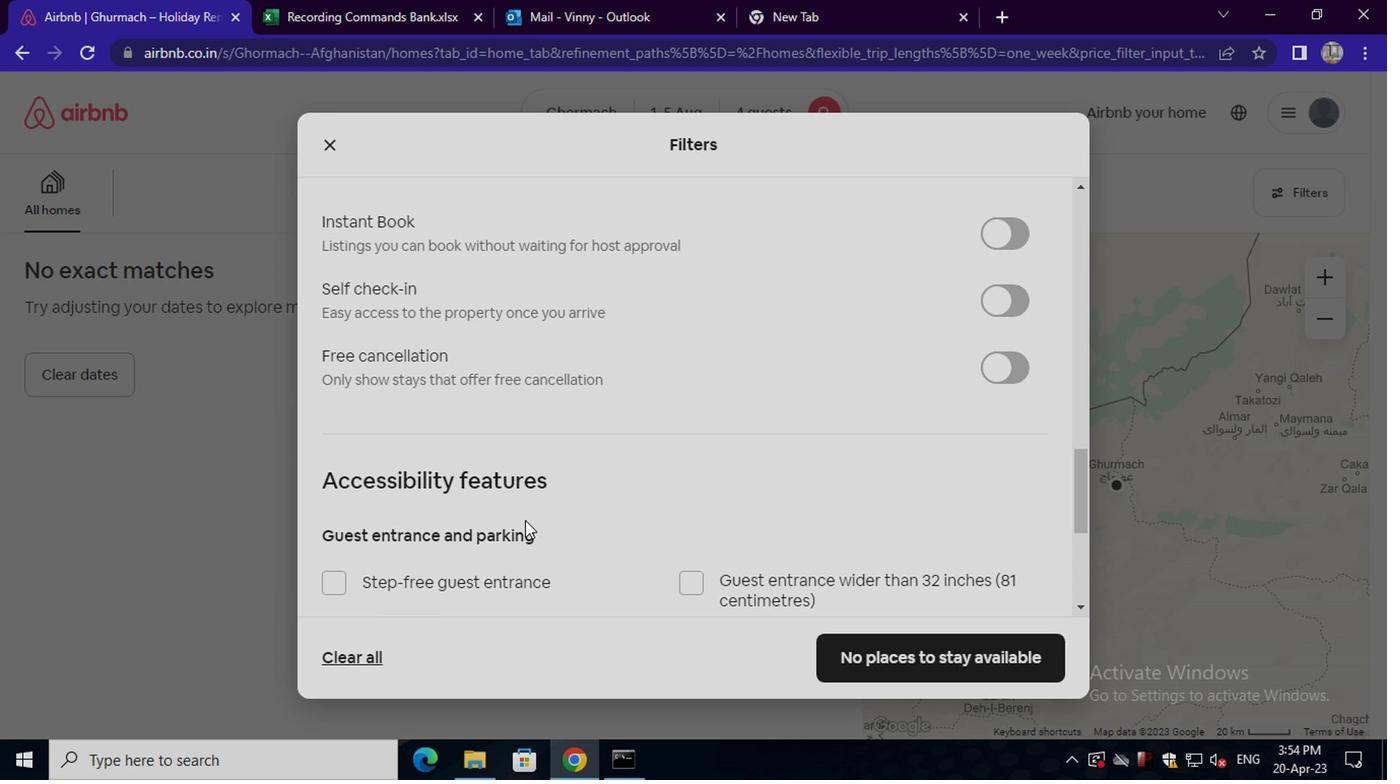 
Action: Mouse scrolled (548, 521) with delta (0, -1)
Screenshot: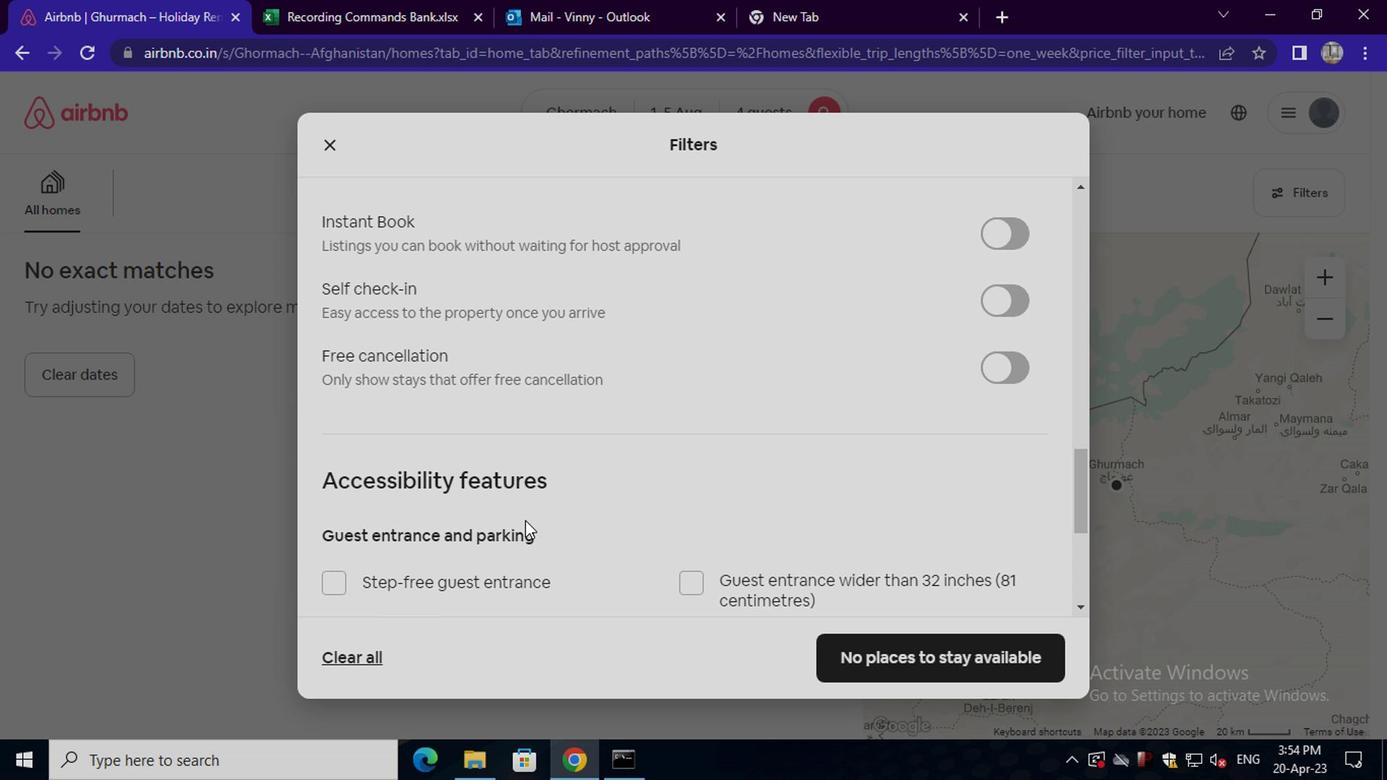 
Action: Mouse scrolled (548, 521) with delta (0, -1)
Screenshot: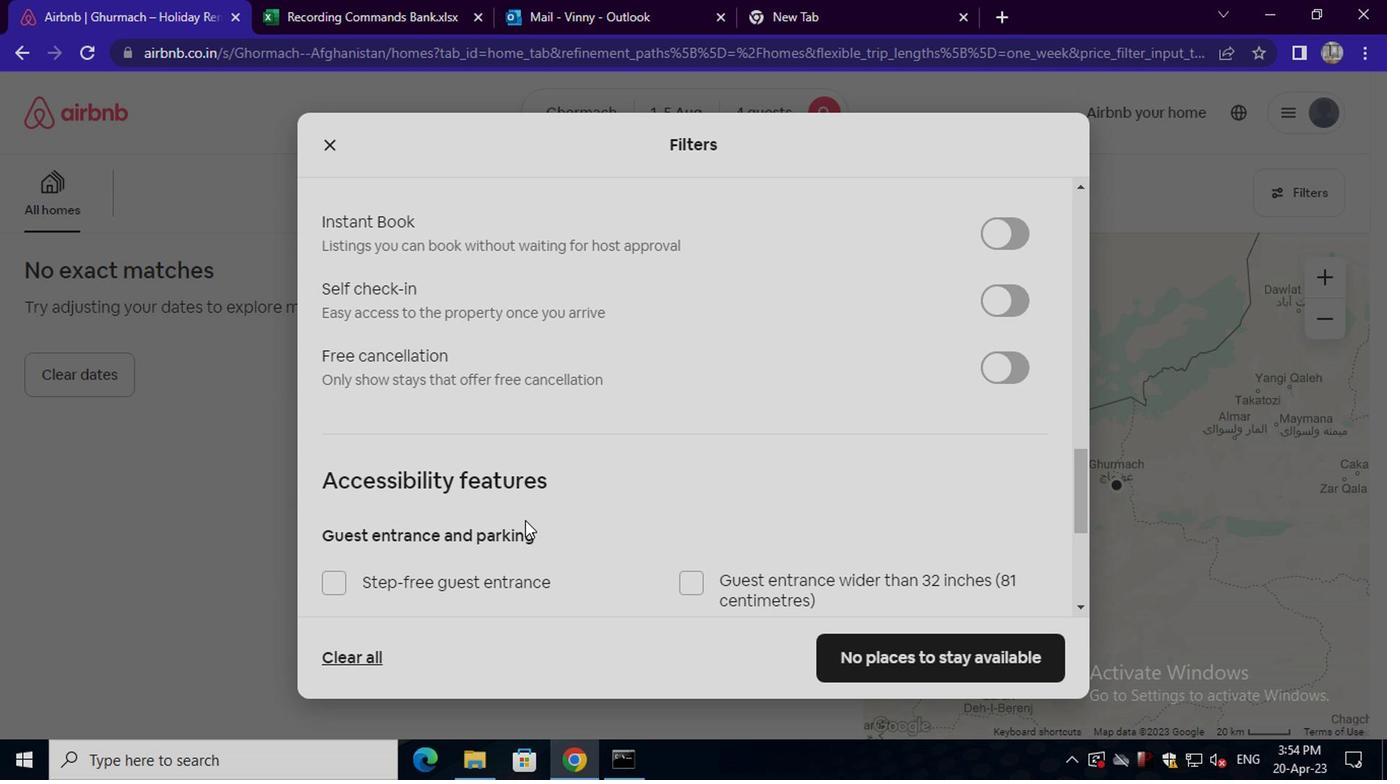 
Action: Mouse scrolled (548, 521) with delta (0, -1)
Screenshot: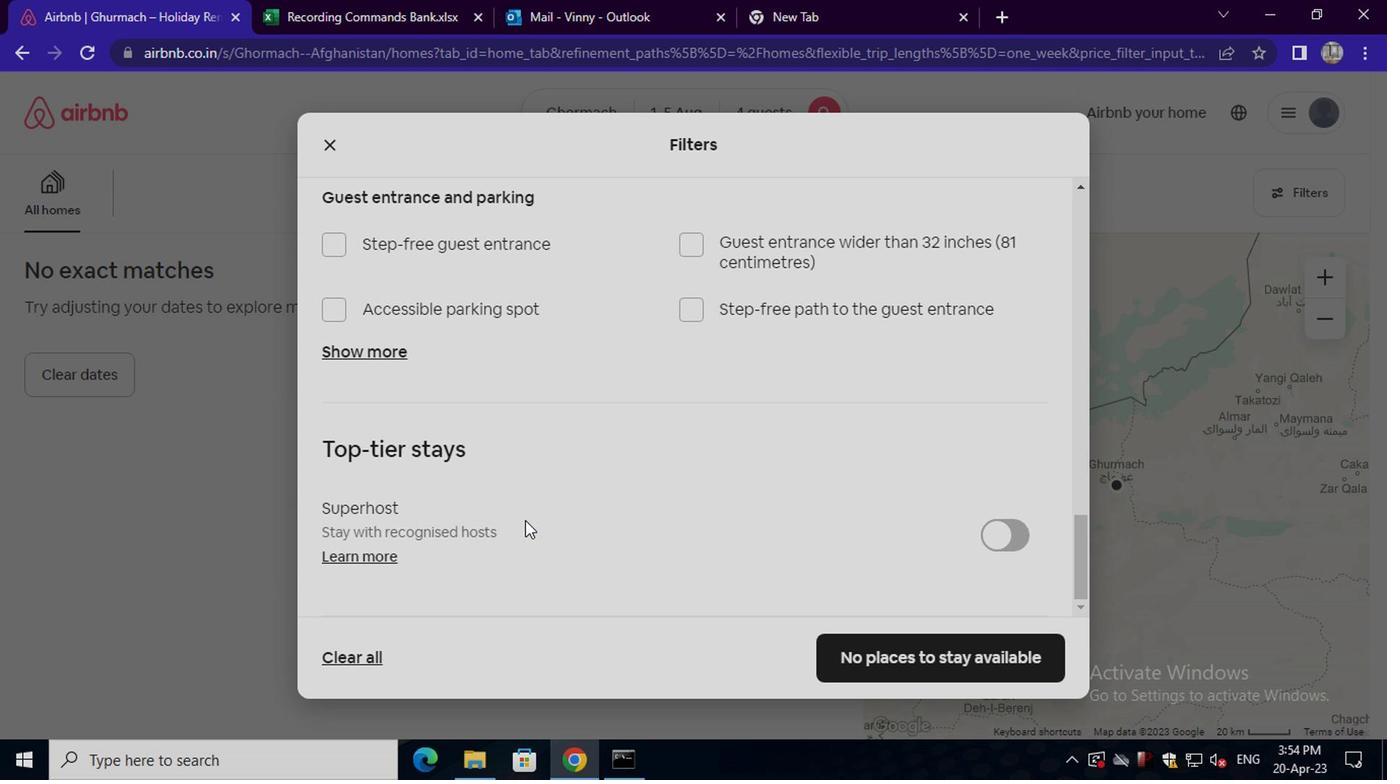 
Action: Mouse scrolled (548, 521) with delta (0, -1)
Screenshot: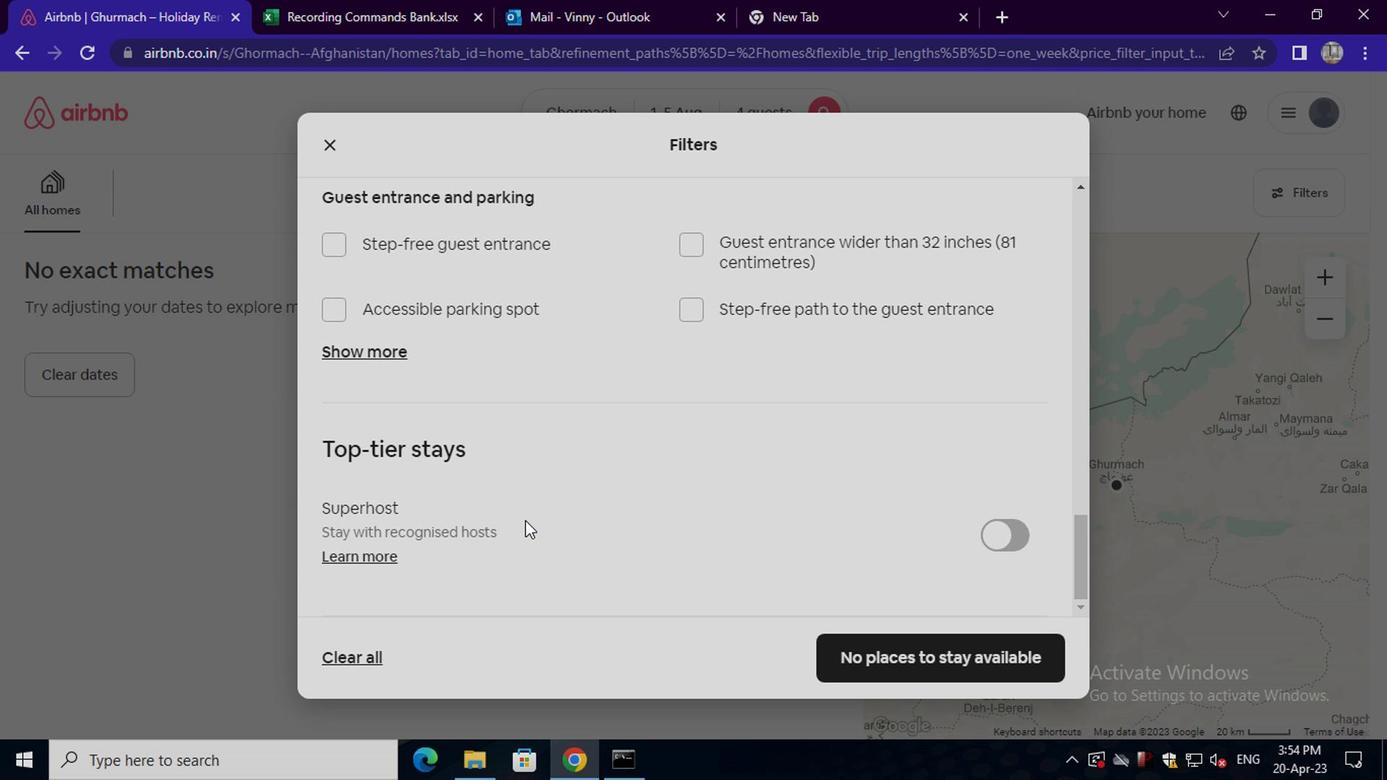 
Action: Mouse scrolled (548, 521) with delta (0, -1)
Screenshot: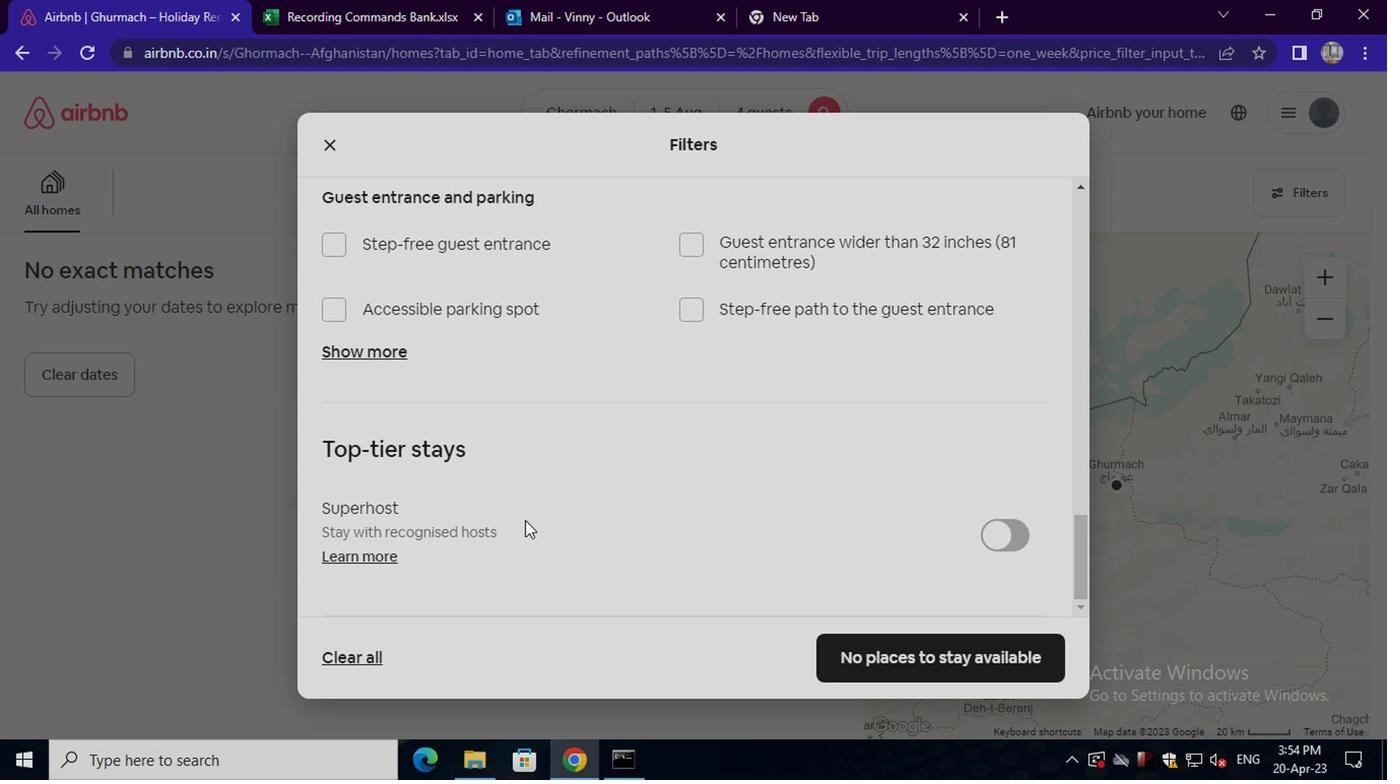 
Action: Mouse moved to (858, 660)
Screenshot: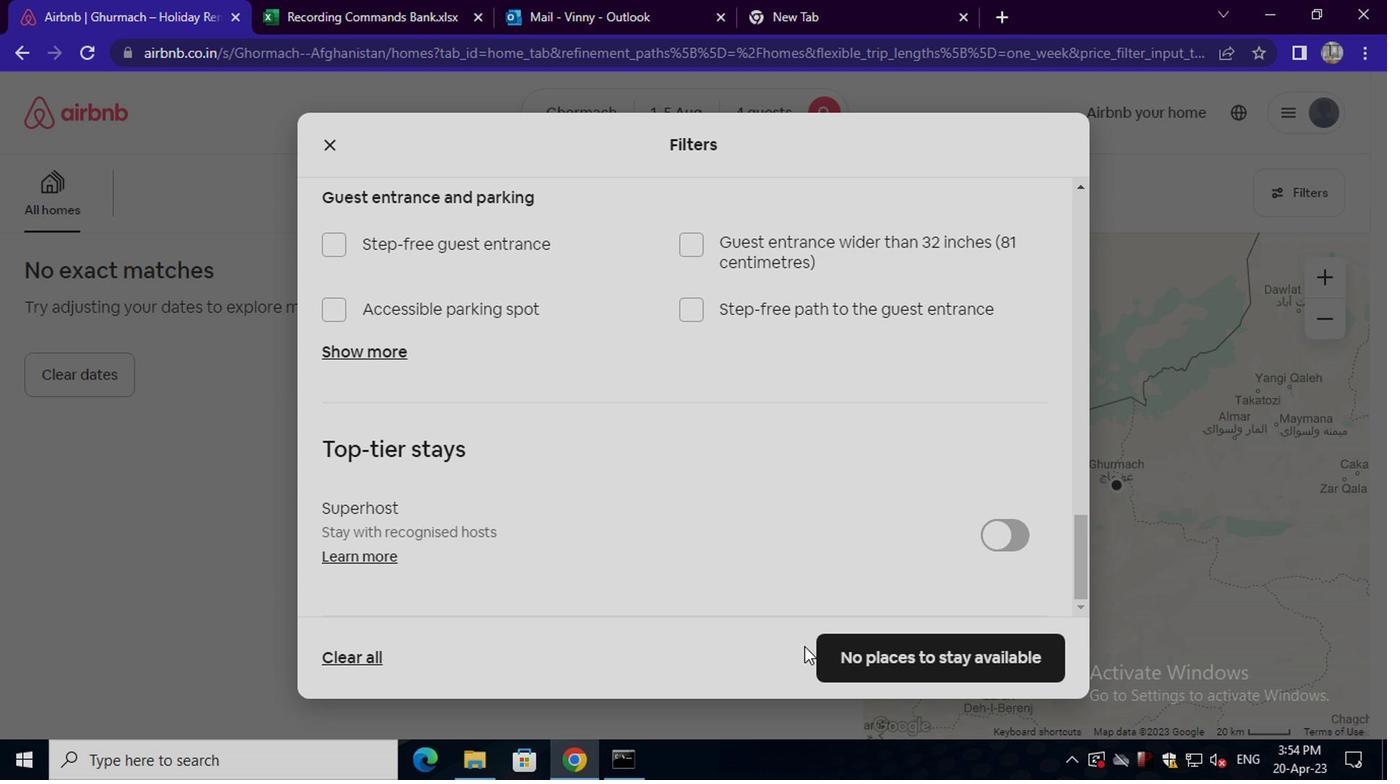 
Action: Mouse pressed left at (858, 660)
Screenshot: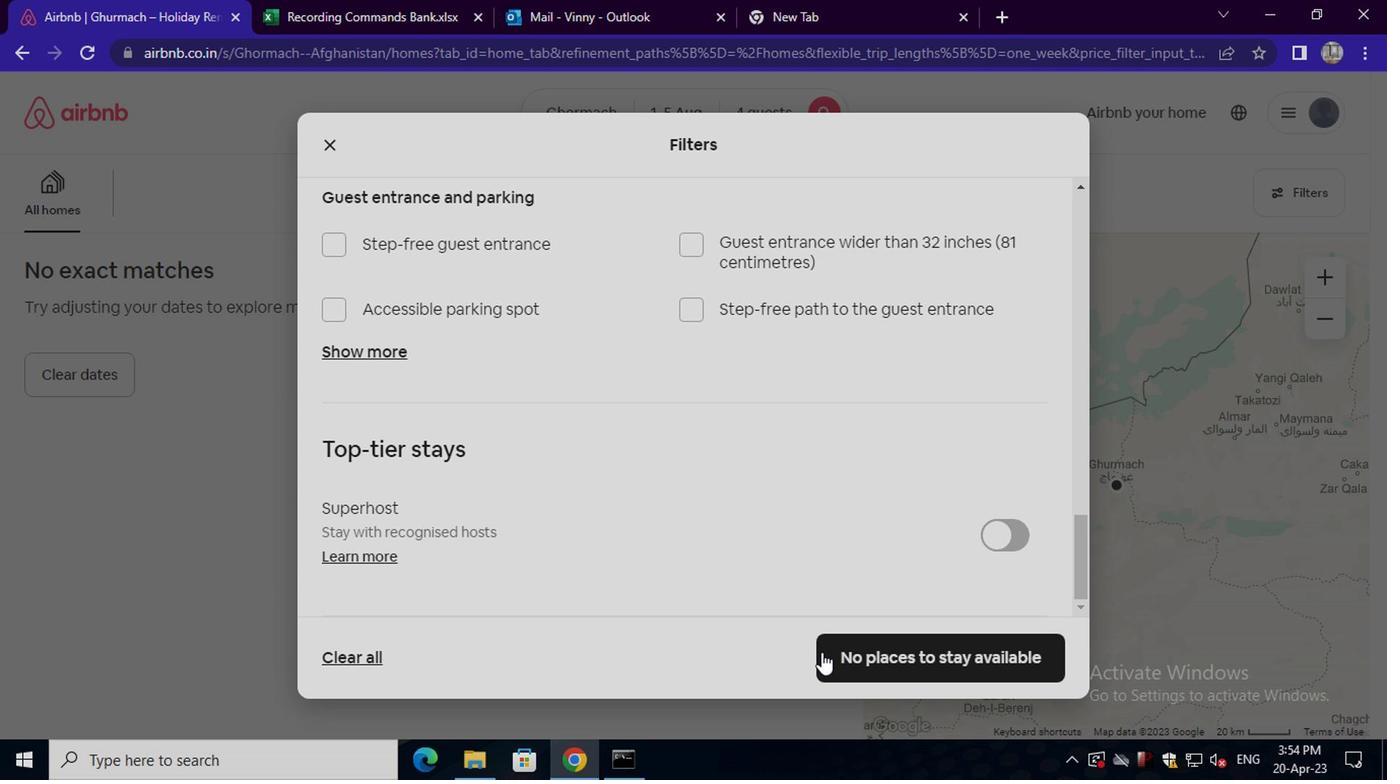 
